 Task: Look for Airbnb options in Sarov, Russia from 22nd December, 2023 to 31th December, 2023 for 1 adult. Place can be private room with 1  bedroom having 1 bed and 1 bathroom. Property type can be hotel.
Action: Mouse moved to (547, 145)
Screenshot: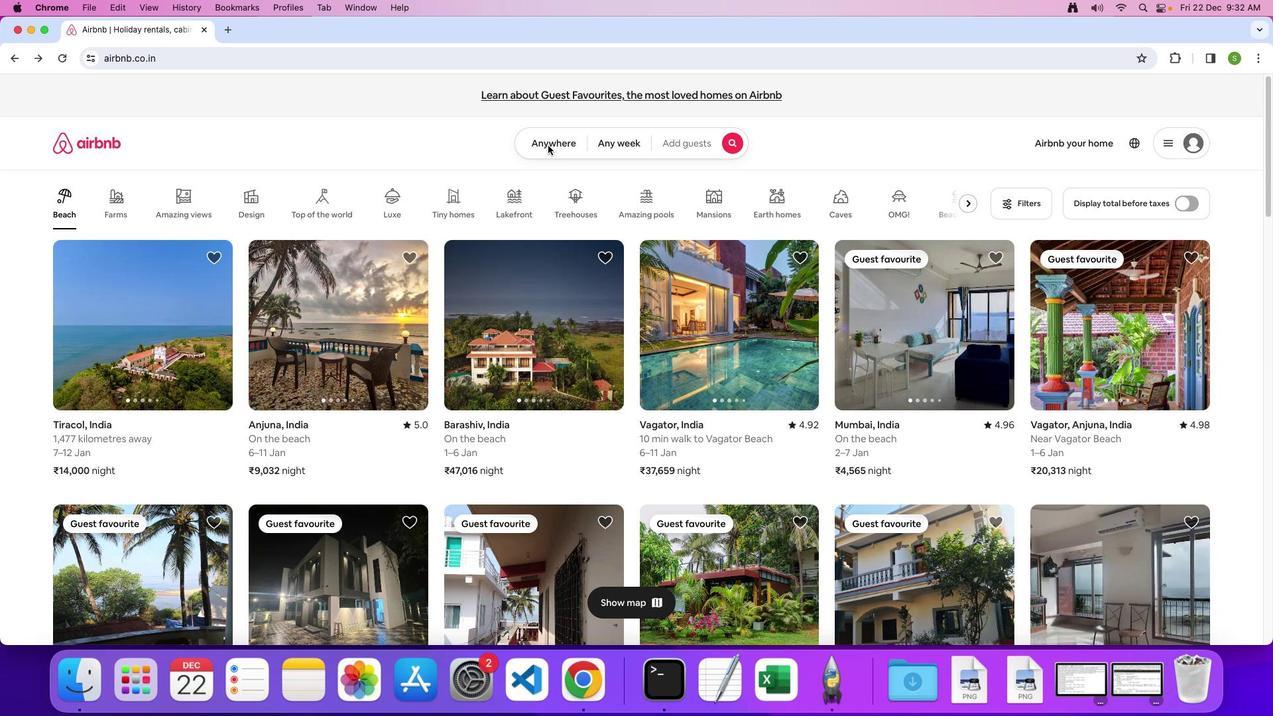 
Action: Mouse pressed left at (547, 145)
Screenshot: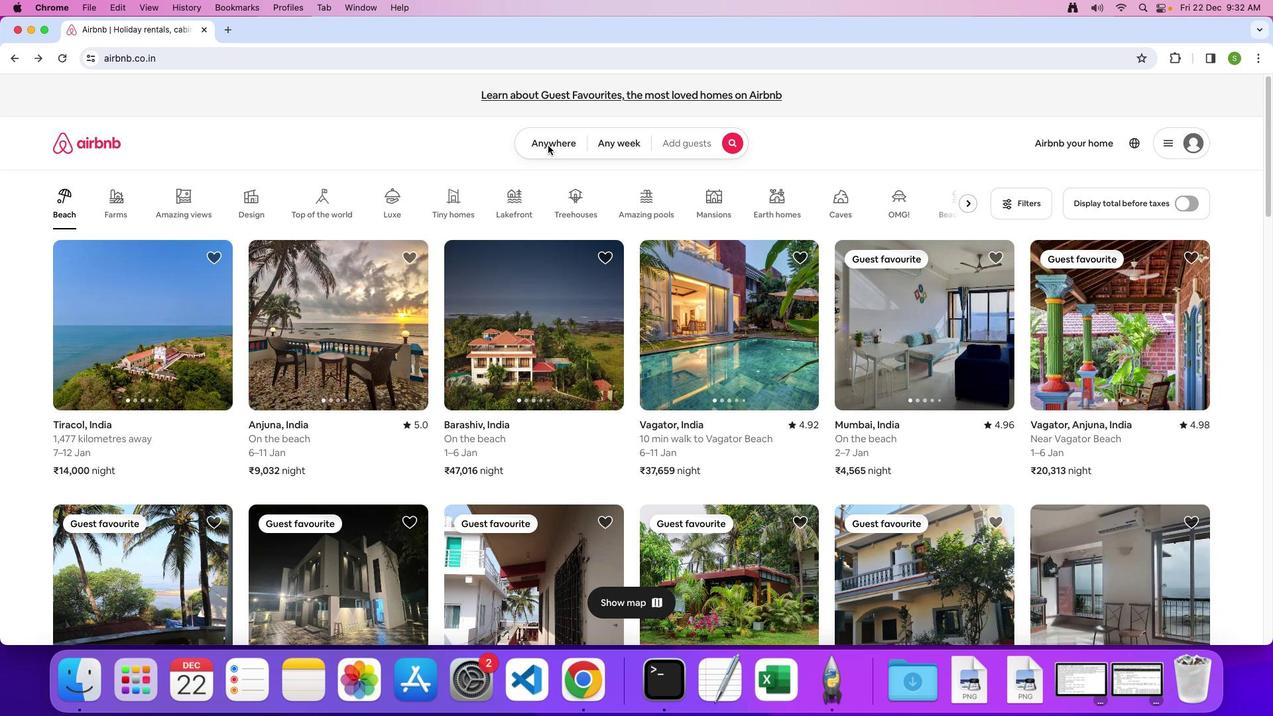 
Action: Mouse moved to (546, 145)
Screenshot: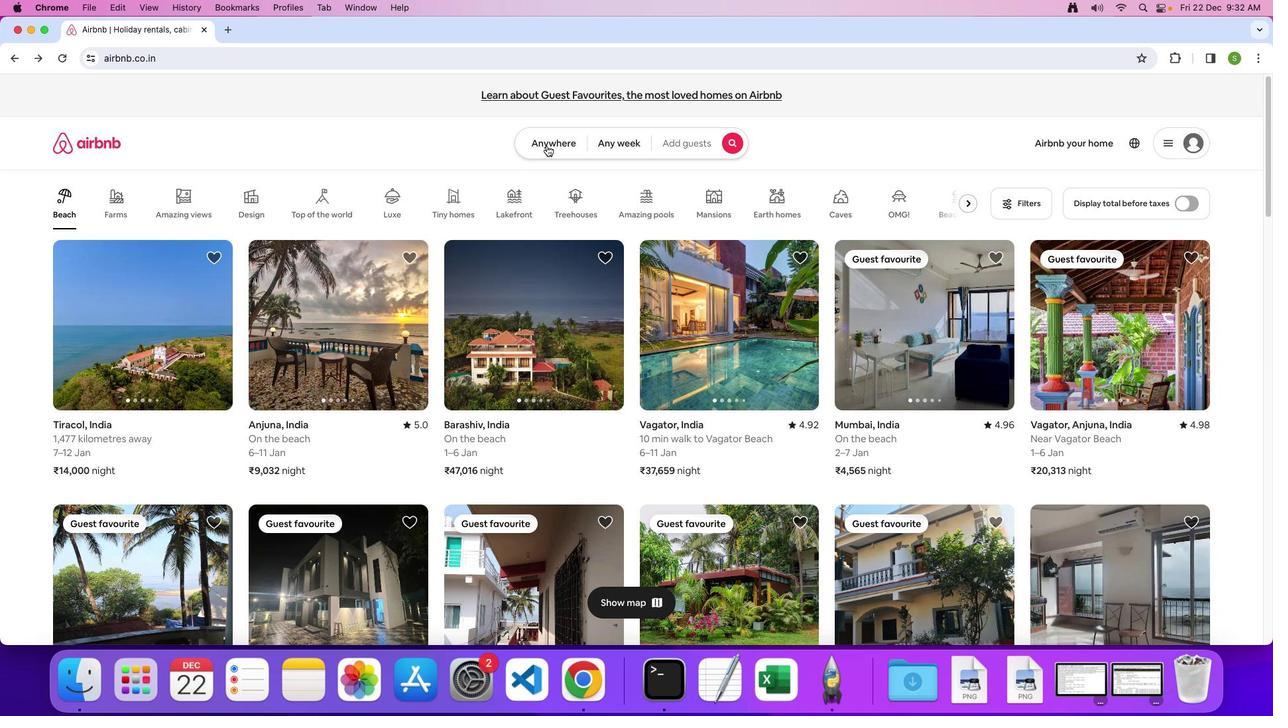 
Action: Mouse pressed left at (546, 145)
Screenshot: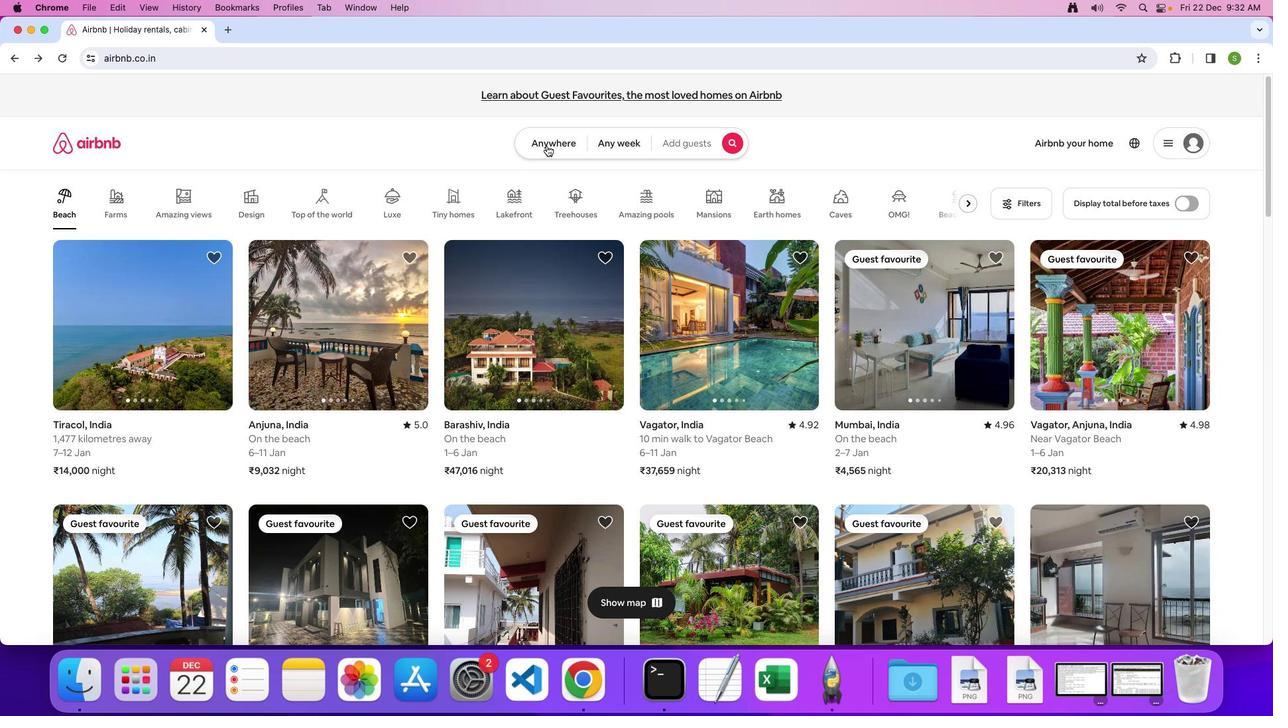 
Action: Mouse moved to (483, 183)
Screenshot: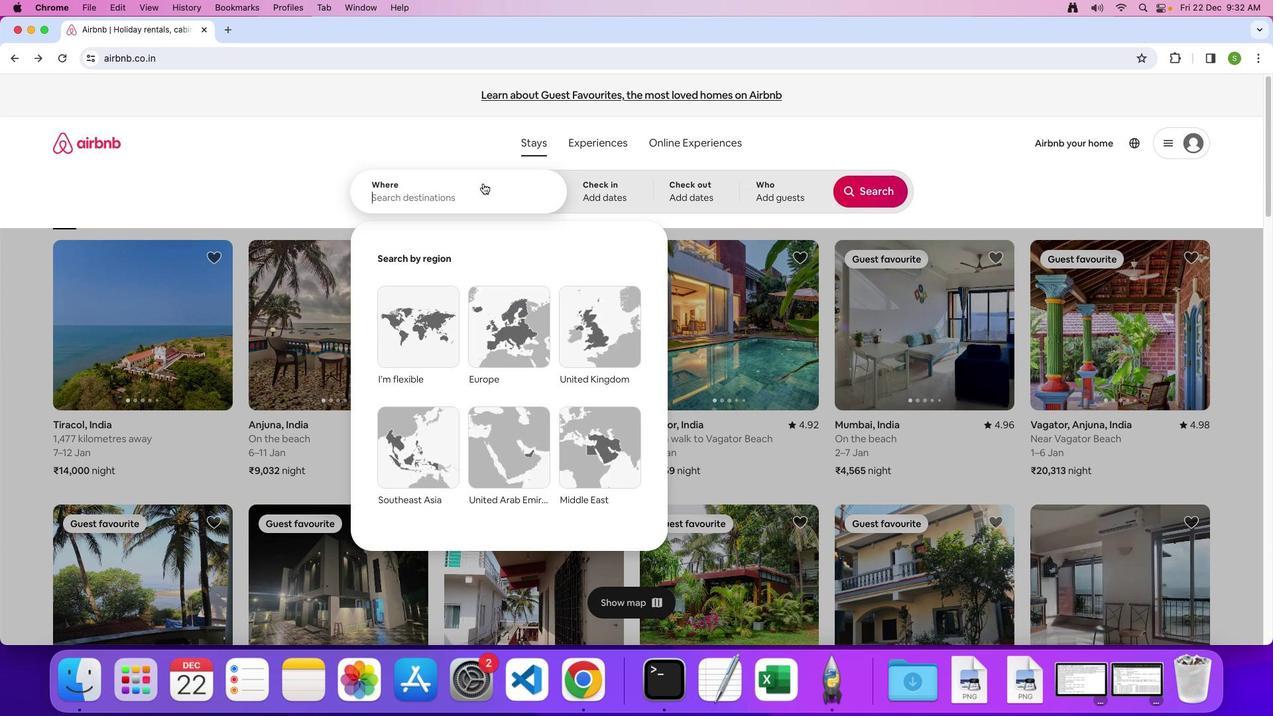 
Action: Mouse pressed left at (483, 183)
Screenshot: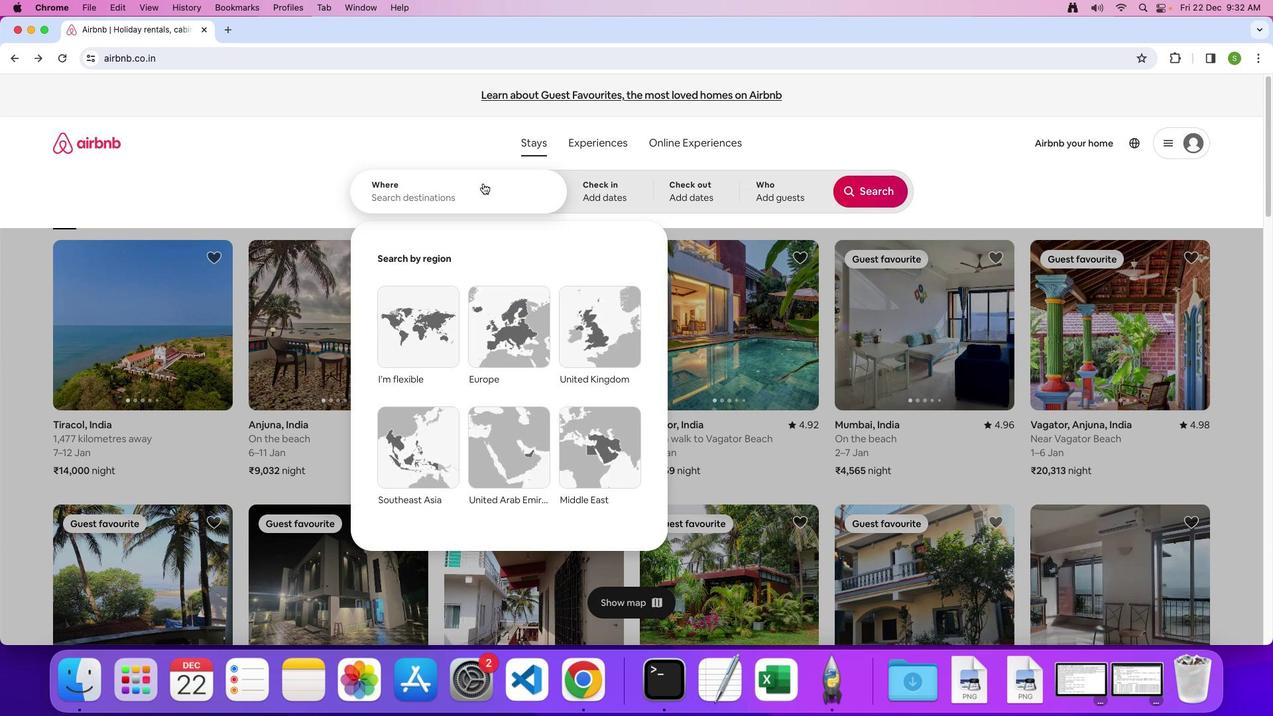 
Action: Key pressed 'S'Key.caps_lock'a''r''o''v'','Key.spaceKey.shift'R''u''s''s''i''a'Key.enter
Screenshot: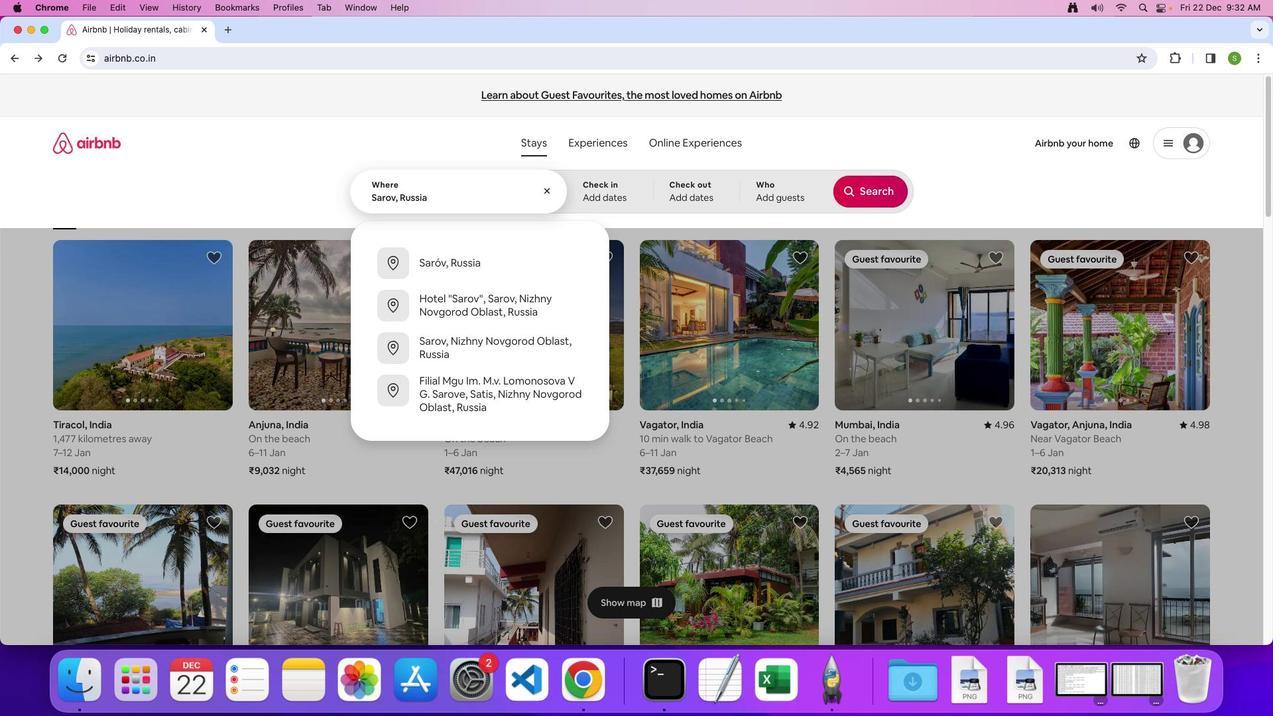 
Action: Mouse moved to (560, 452)
Screenshot: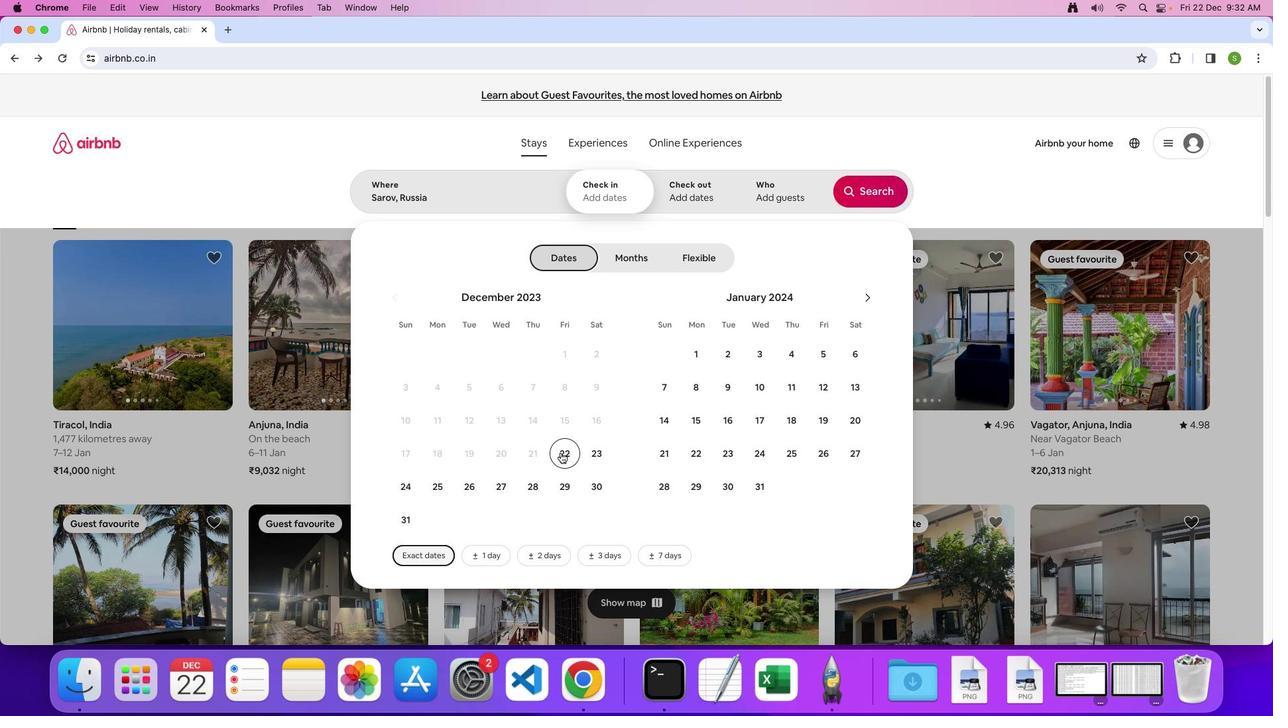 
Action: Mouse pressed left at (560, 452)
Screenshot: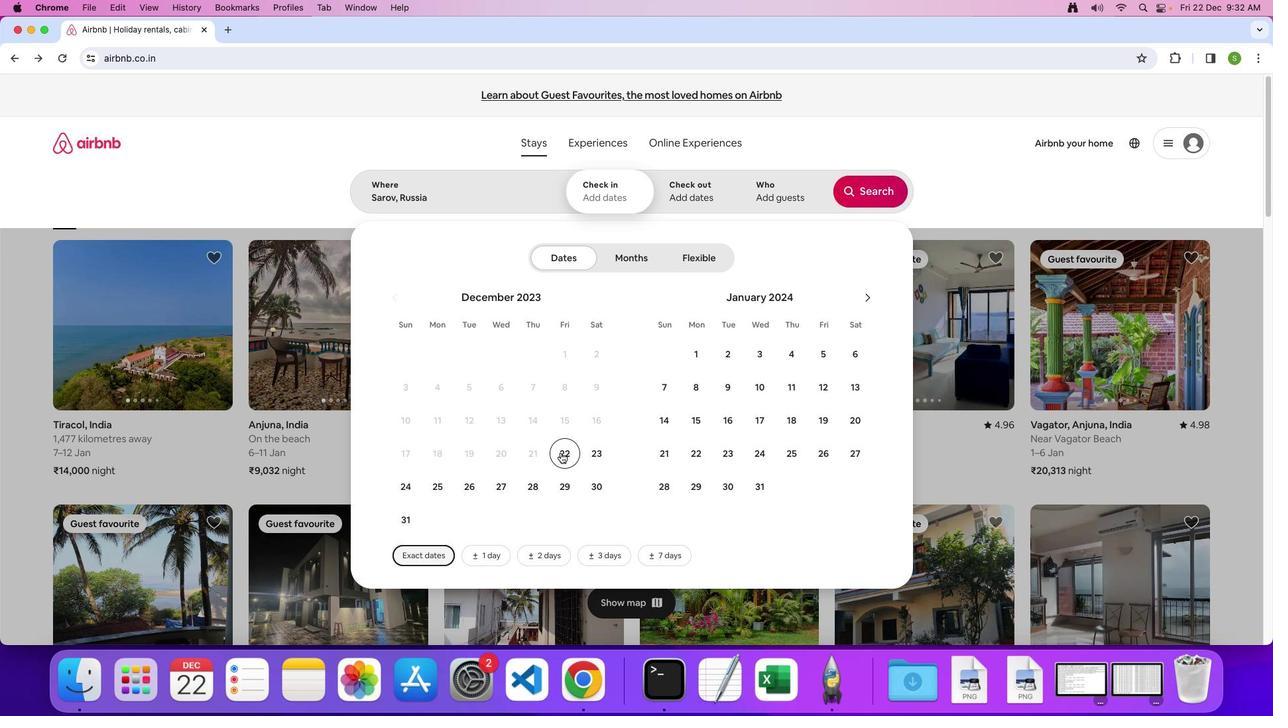 
Action: Mouse moved to (403, 516)
Screenshot: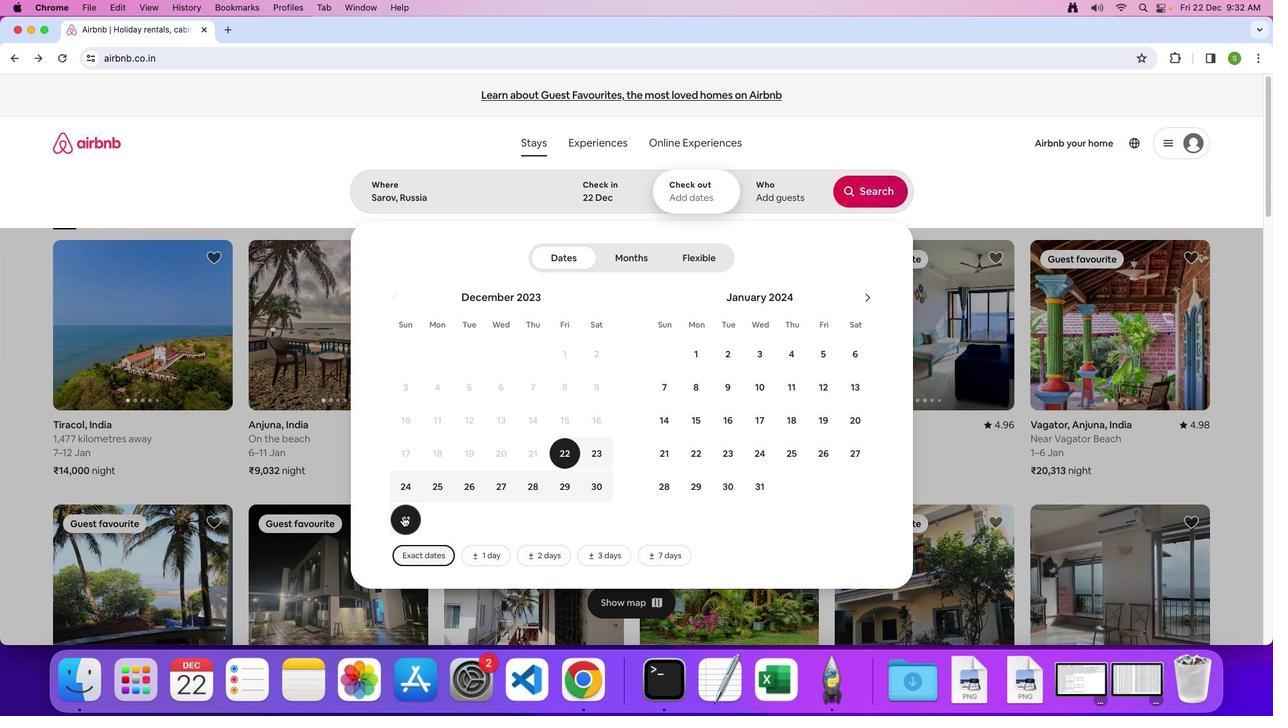 
Action: Mouse pressed left at (403, 516)
Screenshot: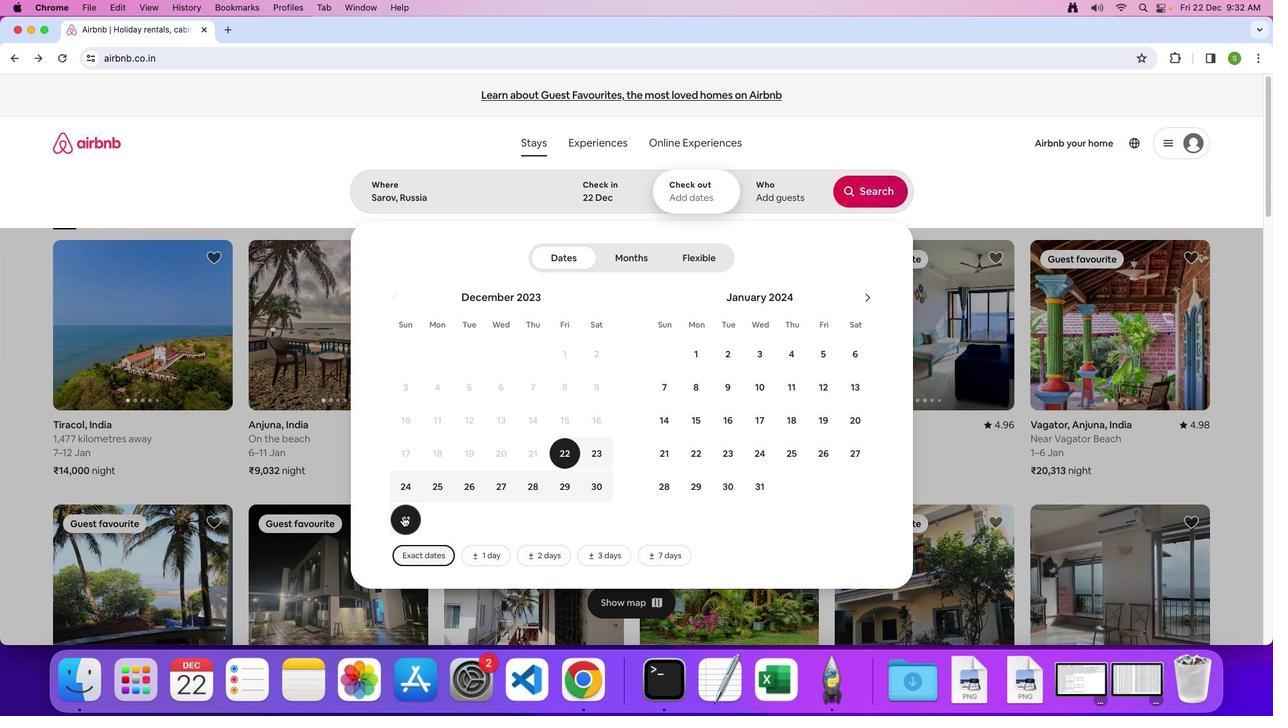 
Action: Mouse moved to (790, 188)
Screenshot: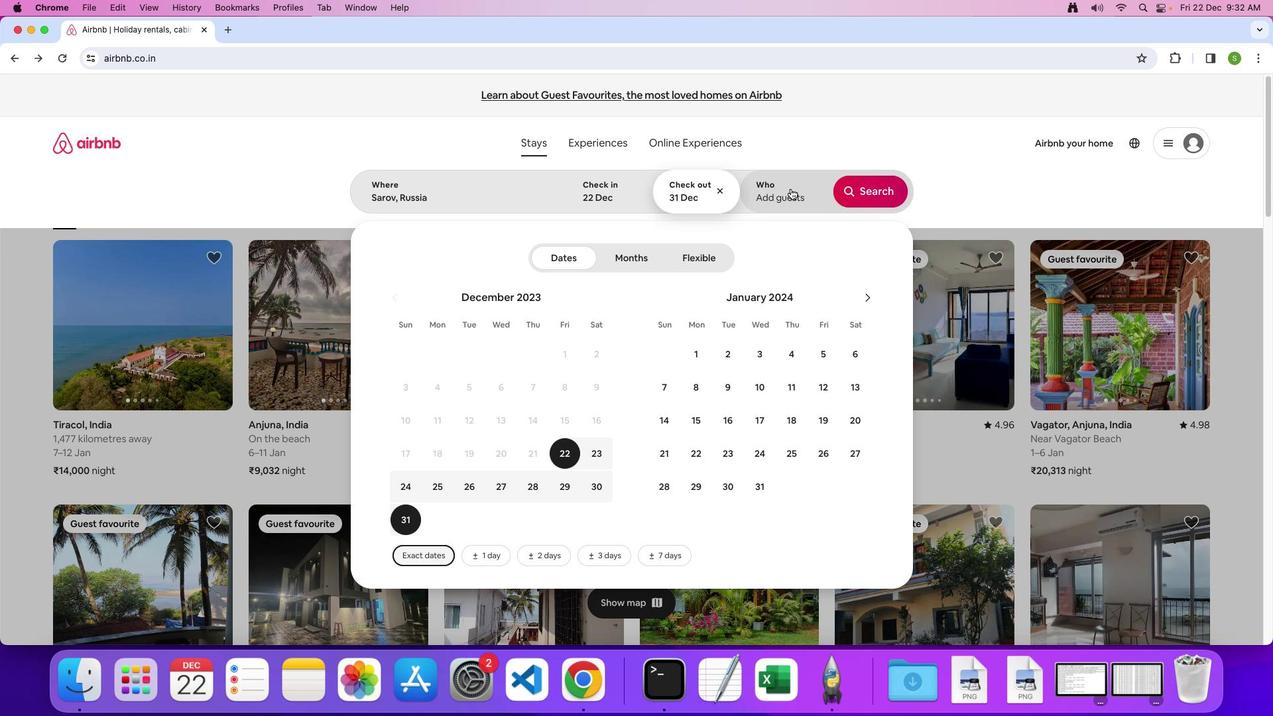 
Action: Mouse pressed left at (790, 188)
Screenshot: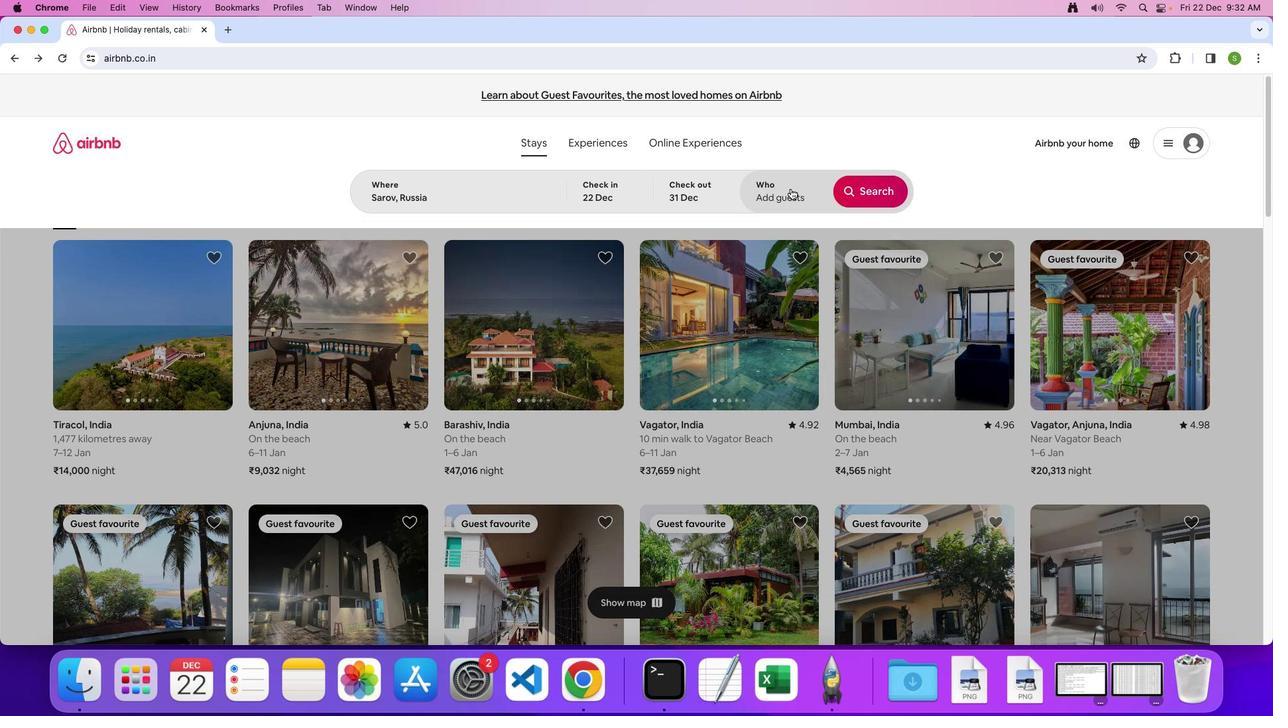 
Action: Mouse moved to (881, 263)
Screenshot: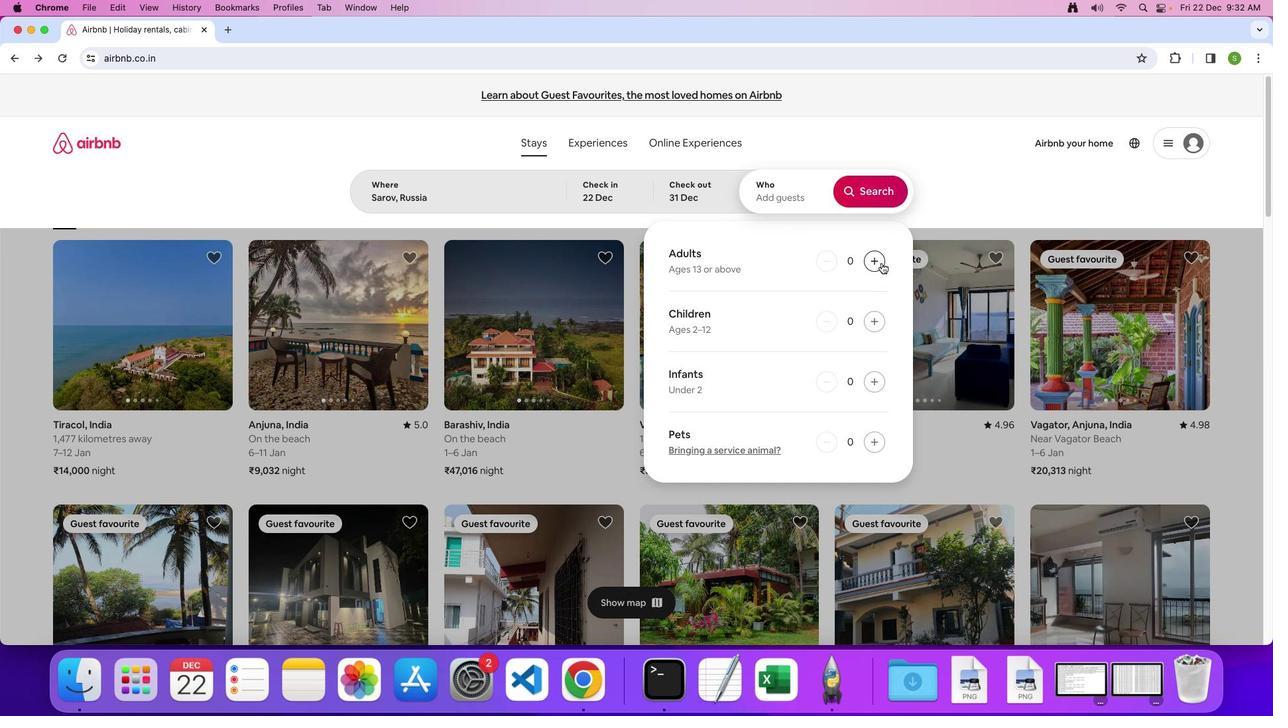
Action: Mouse pressed left at (881, 263)
Screenshot: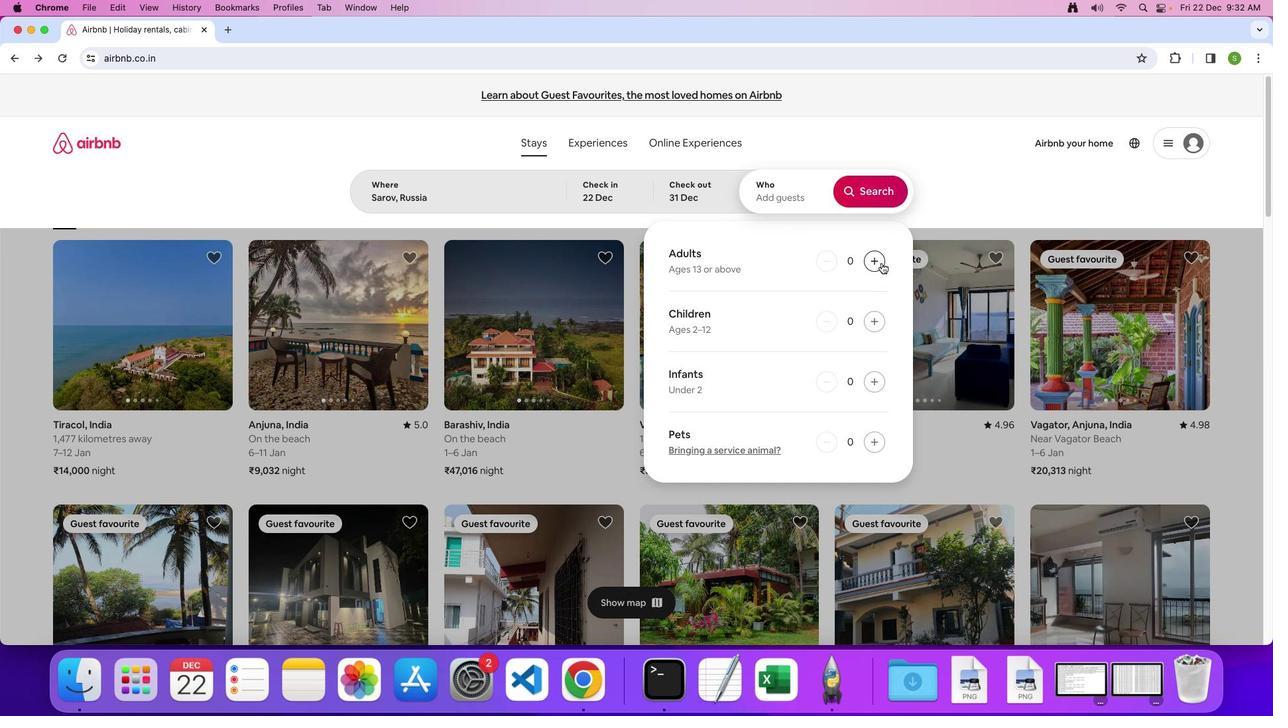 
Action: Mouse moved to (877, 197)
Screenshot: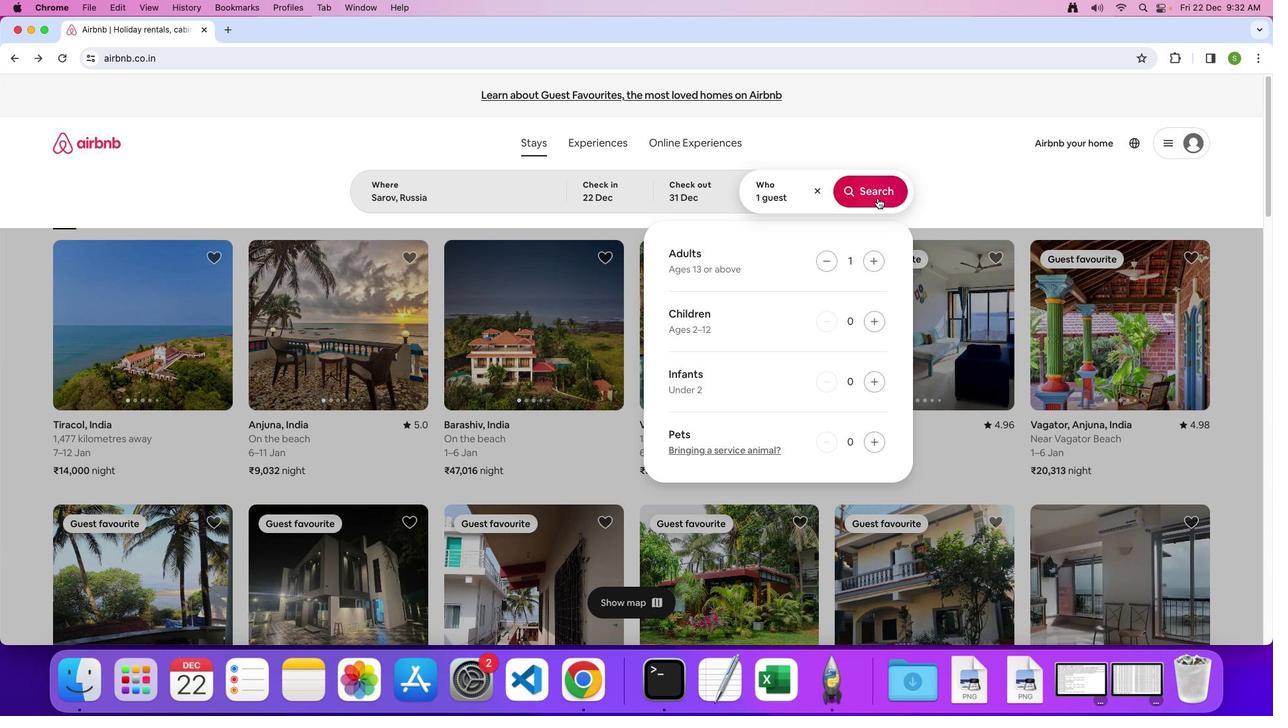 
Action: Mouse pressed left at (877, 197)
Screenshot: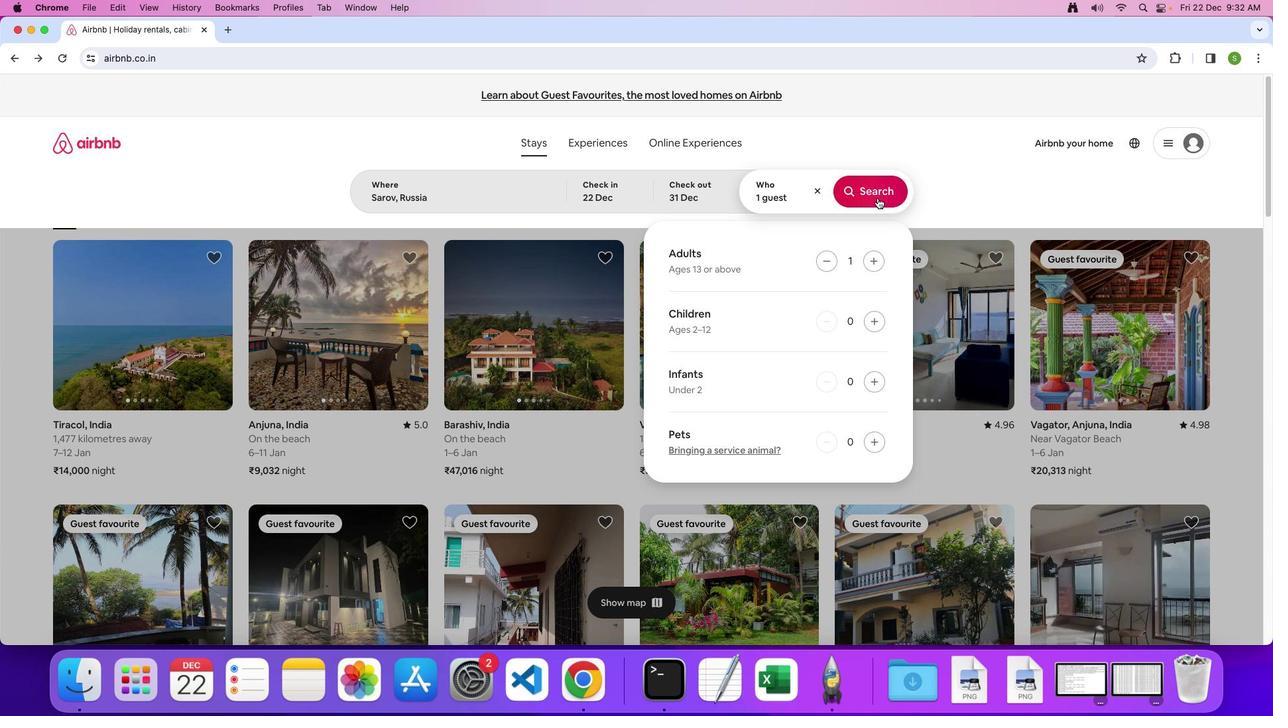 
Action: Mouse moved to (1070, 161)
Screenshot: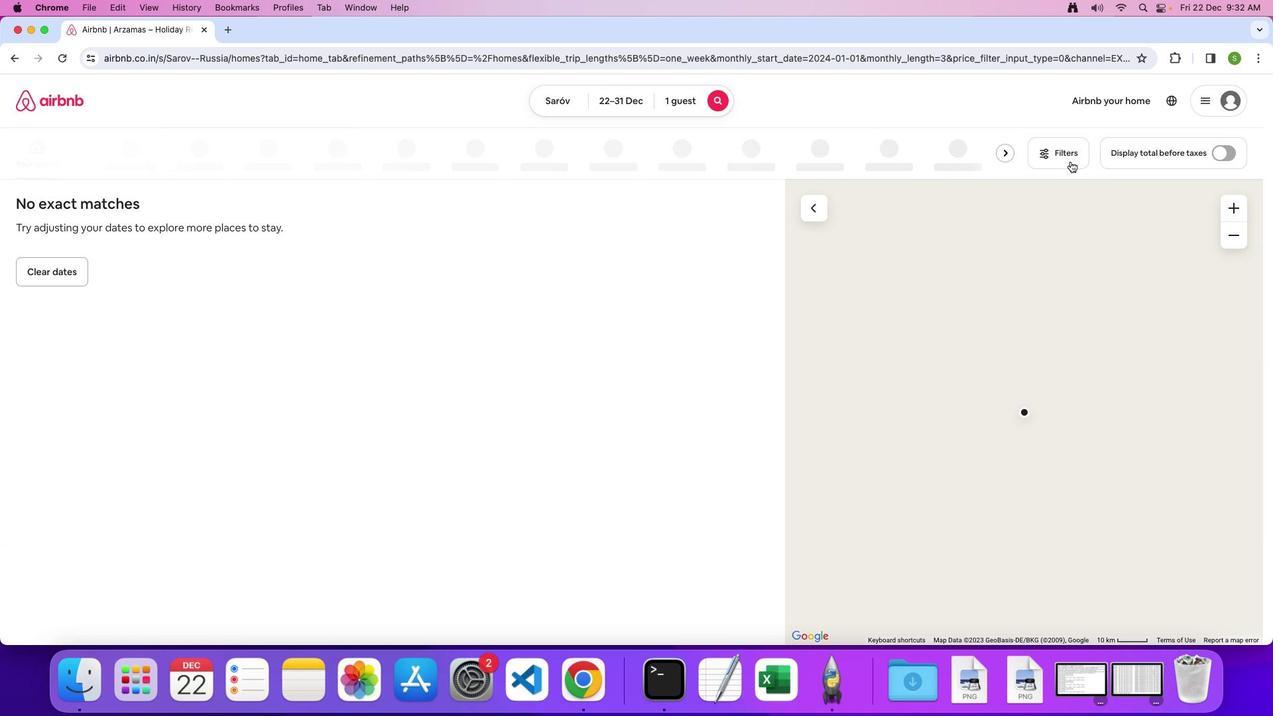
Action: Mouse pressed left at (1070, 161)
Screenshot: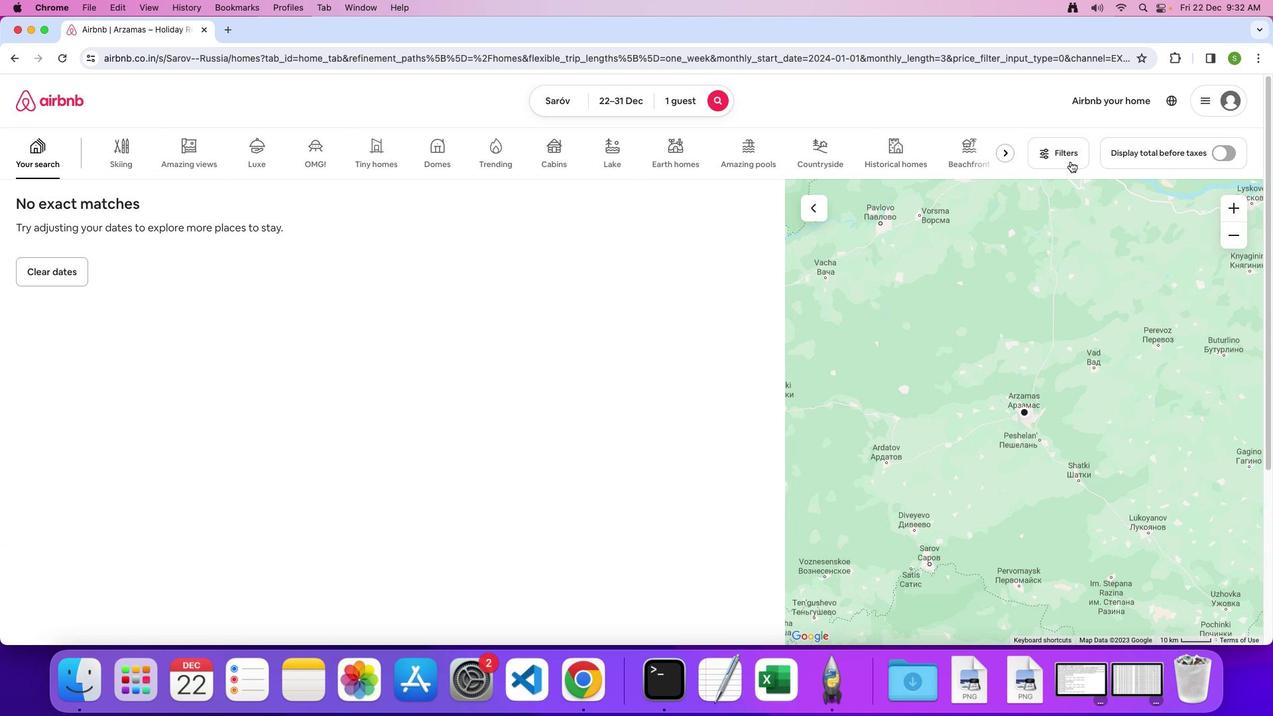 
Action: Mouse moved to (569, 455)
Screenshot: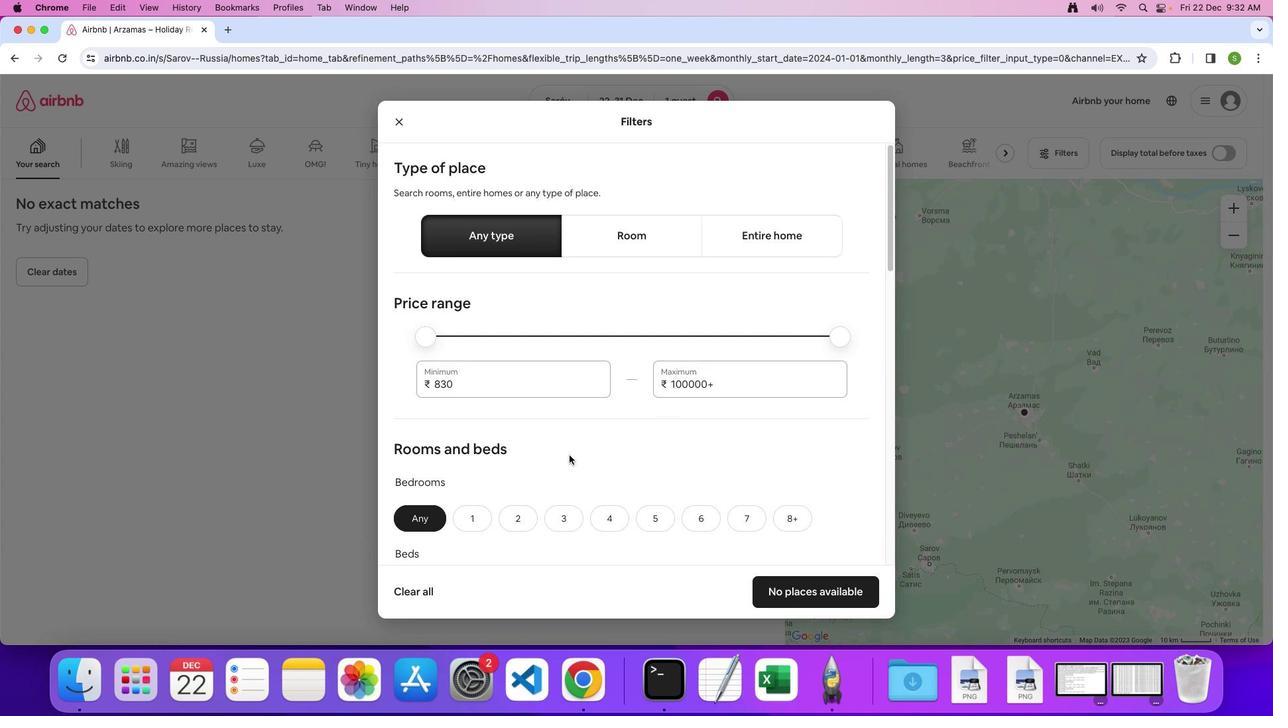 
Action: Mouse scrolled (569, 455) with delta (0, 0)
Screenshot: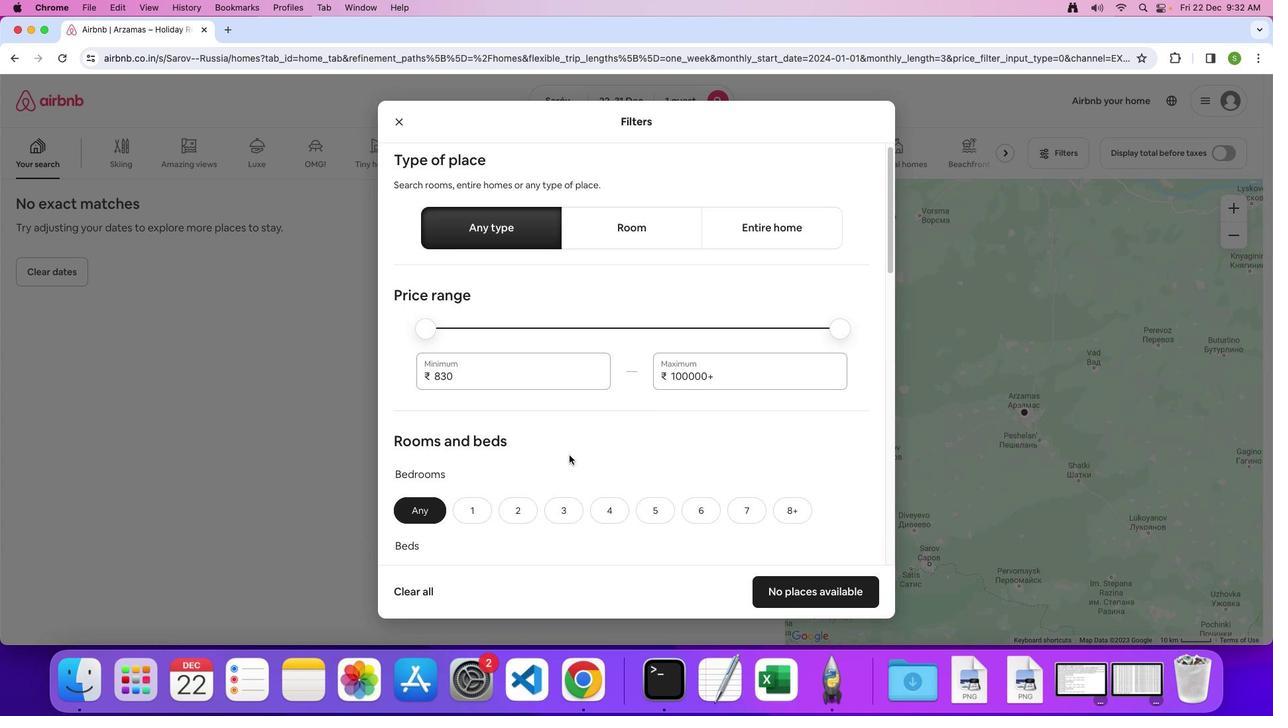 
Action: Mouse scrolled (569, 455) with delta (0, 0)
Screenshot: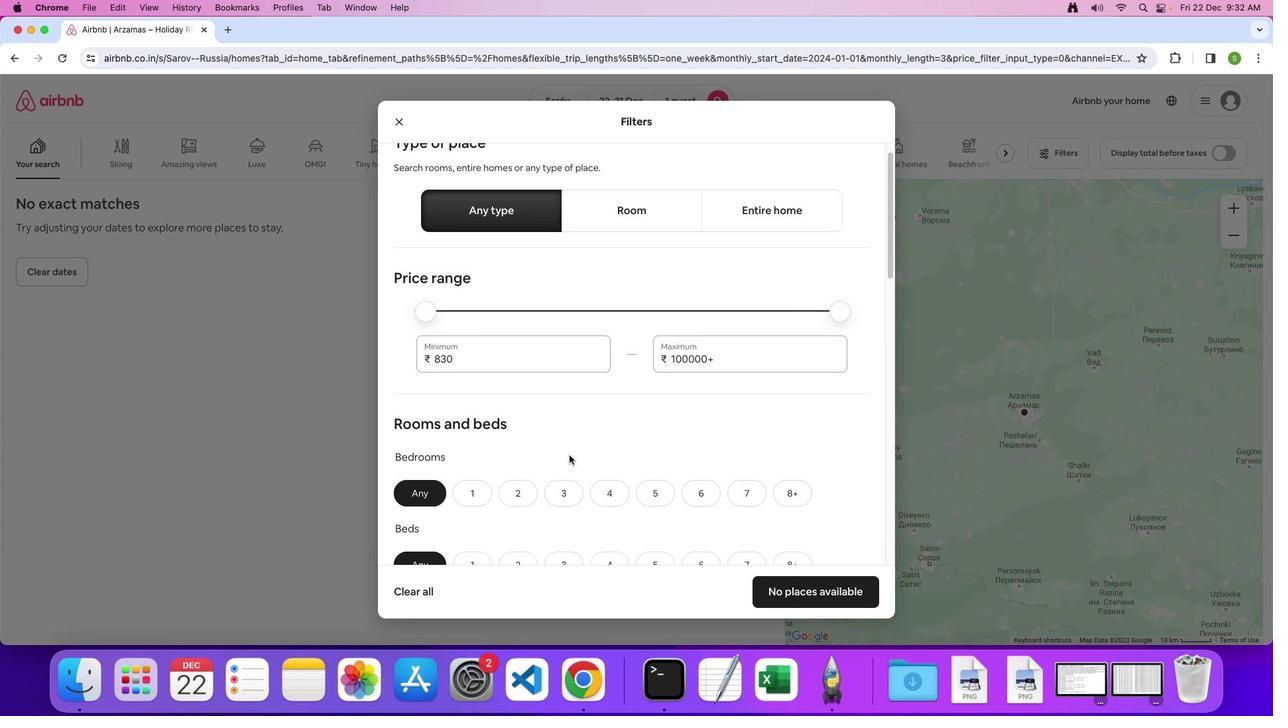 
Action: Mouse scrolled (569, 455) with delta (0, -1)
Screenshot: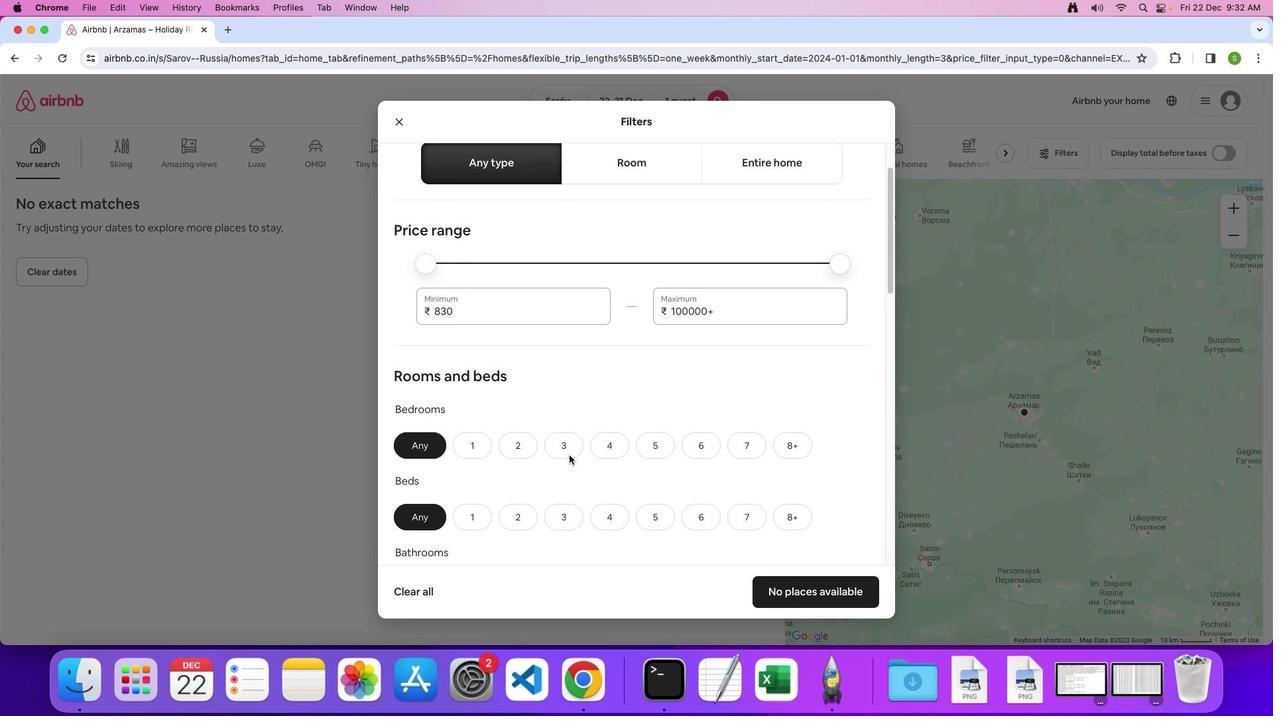 
Action: Mouse scrolled (569, 455) with delta (0, 0)
Screenshot: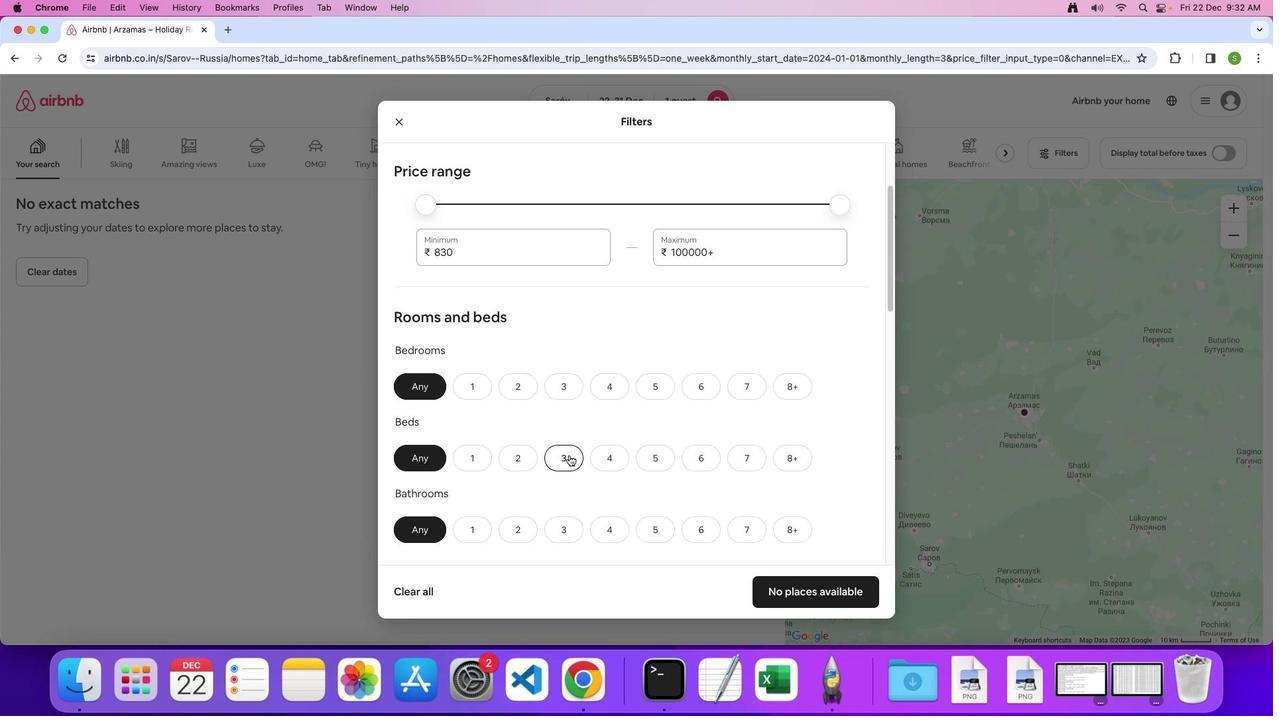 
Action: Mouse scrolled (569, 455) with delta (0, 0)
Screenshot: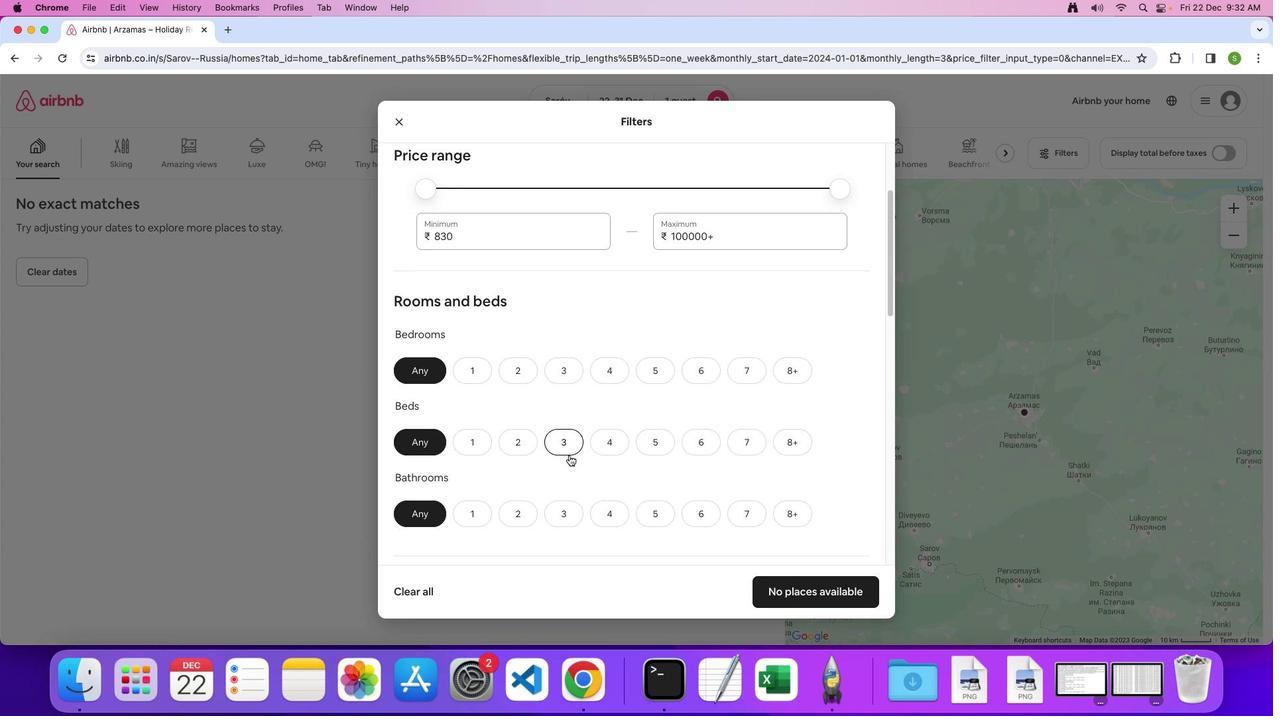 
Action: Mouse scrolled (569, 455) with delta (0, -1)
Screenshot: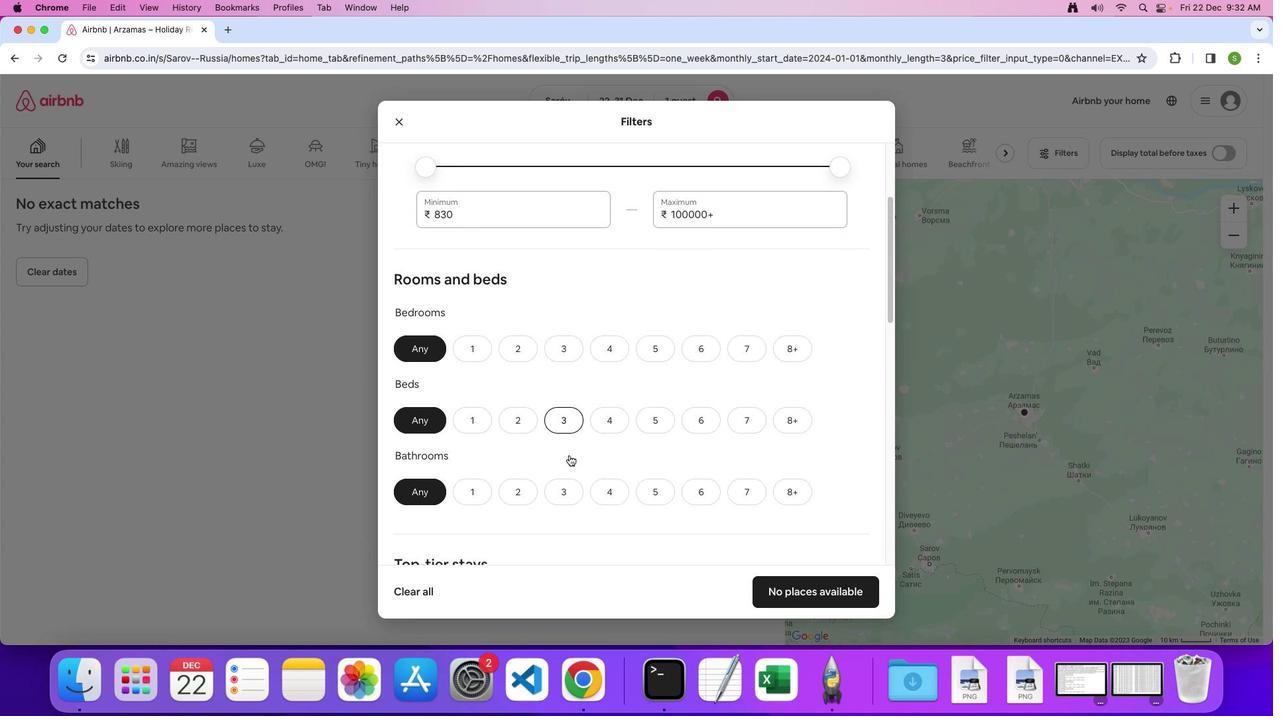 
Action: Mouse scrolled (569, 455) with delta (0, 0)
Screenshot: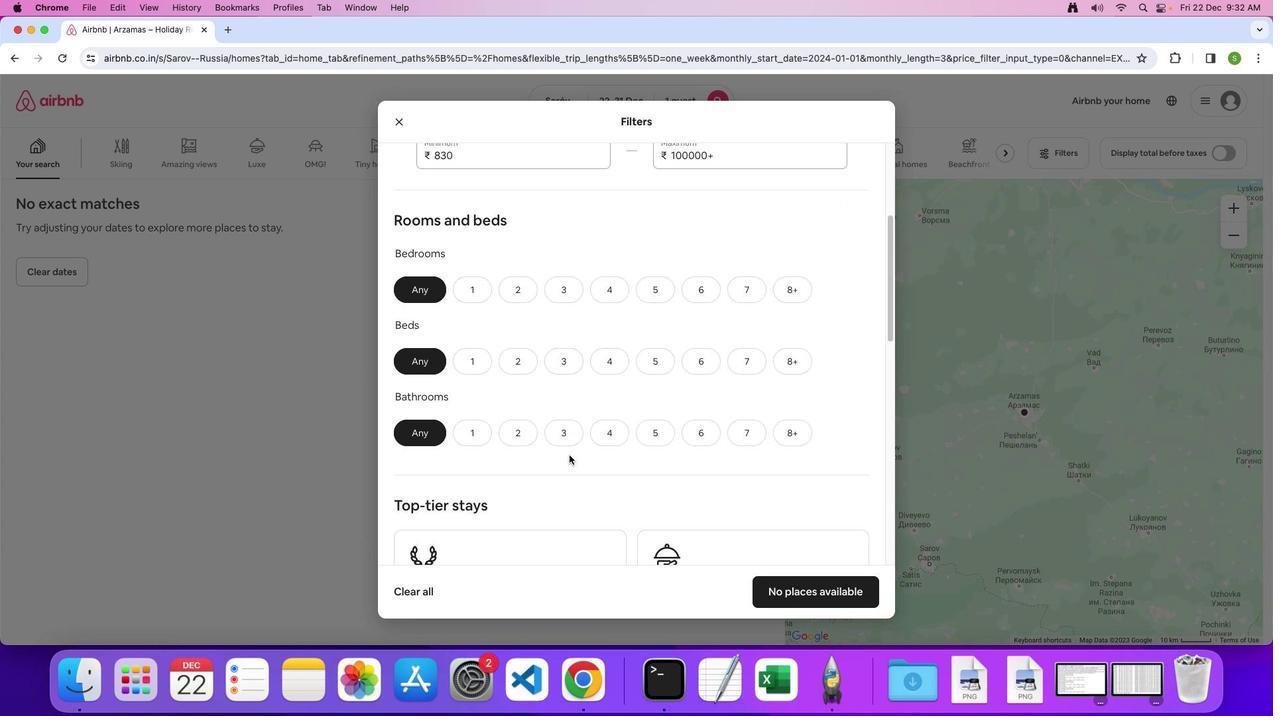 
Action: Mouse moved to (468, 291)
Screenshot: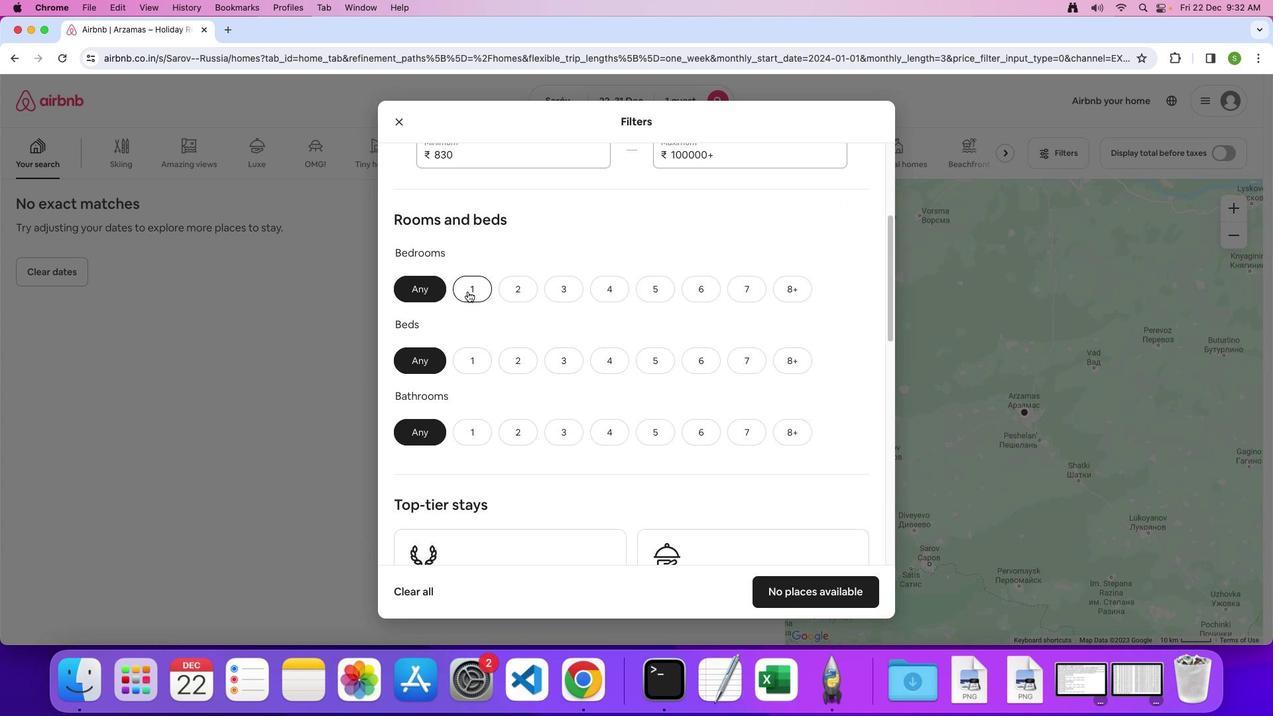 
Action: Mouse pressed left at (468, 291)
Screenshot: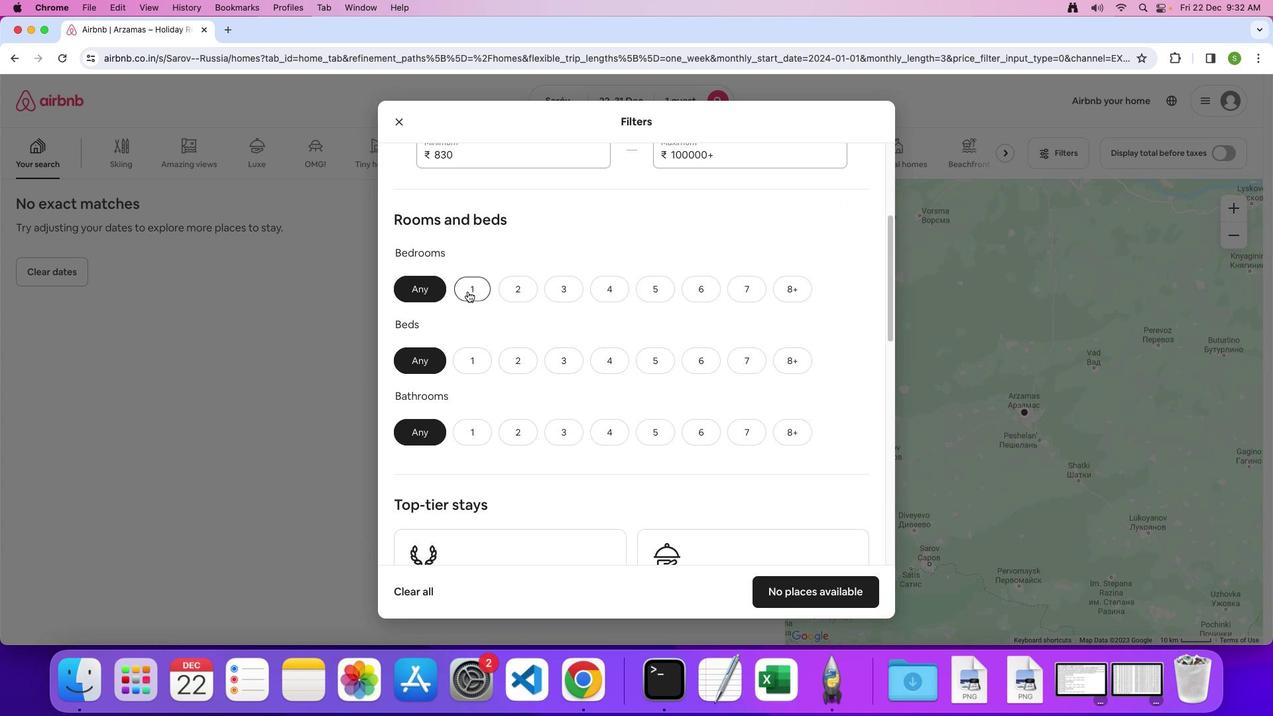 
Action: Mouse moved to (470, 356)
Screenshot: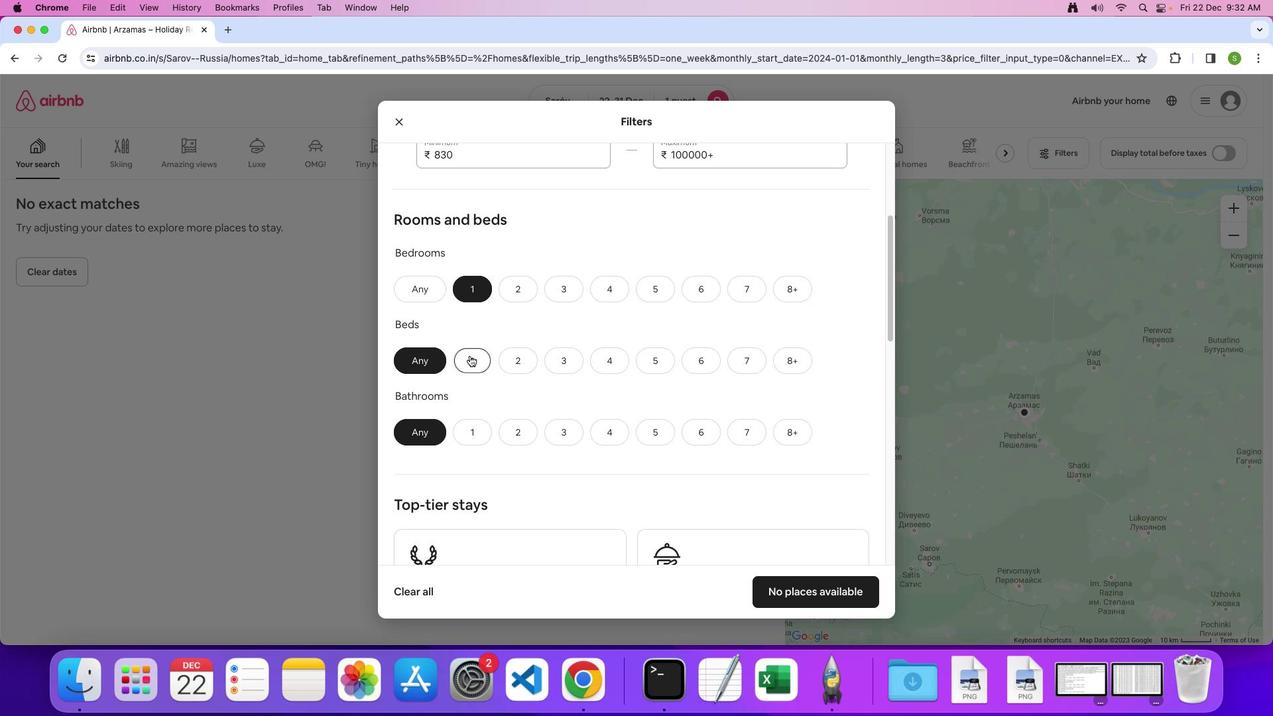 
Action: Mouse pressed left at (470, 356)
Screenshot: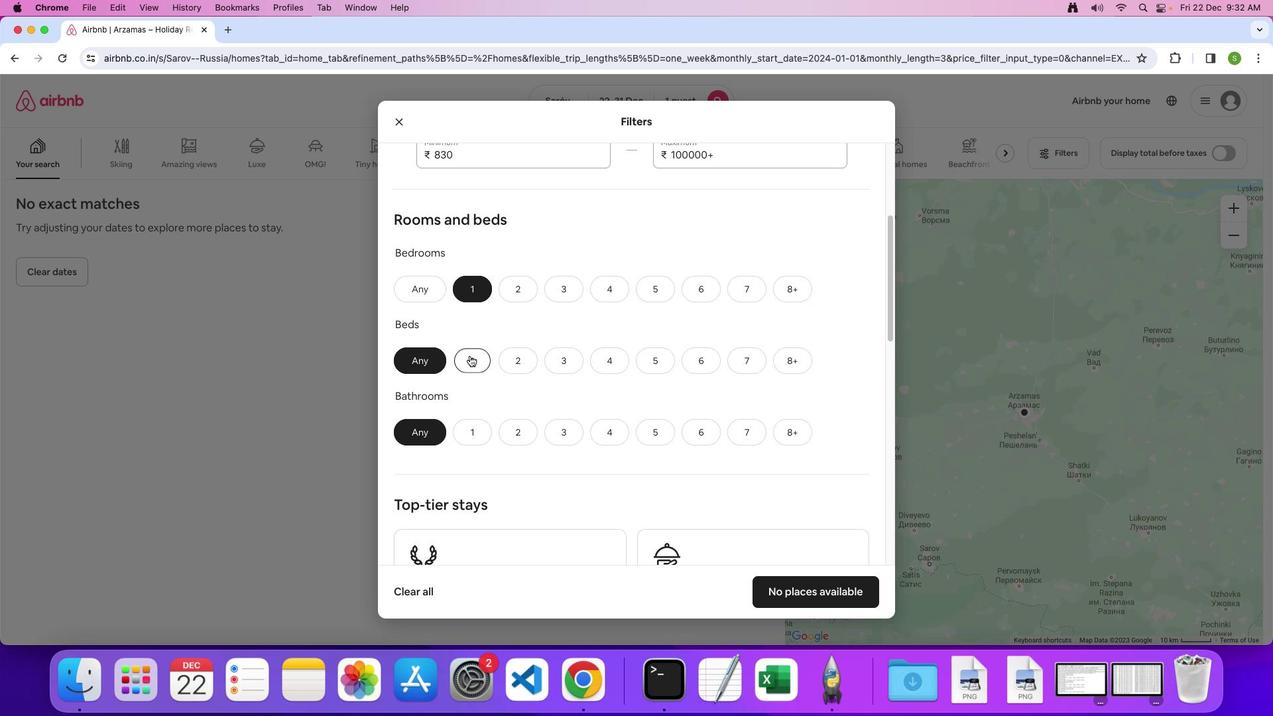 
Action: Mouse moved to (477, 427)
Screenshot: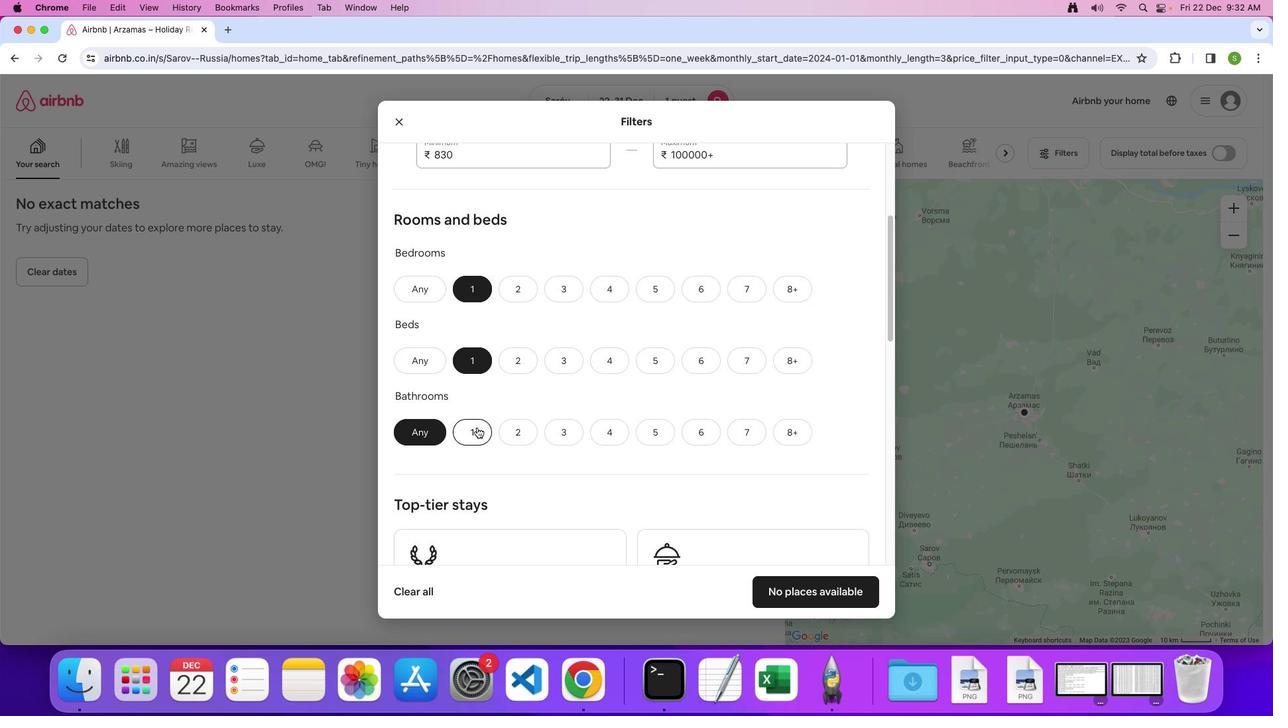 
Action: Mouse pressed left at (477, 427)
Screenshot: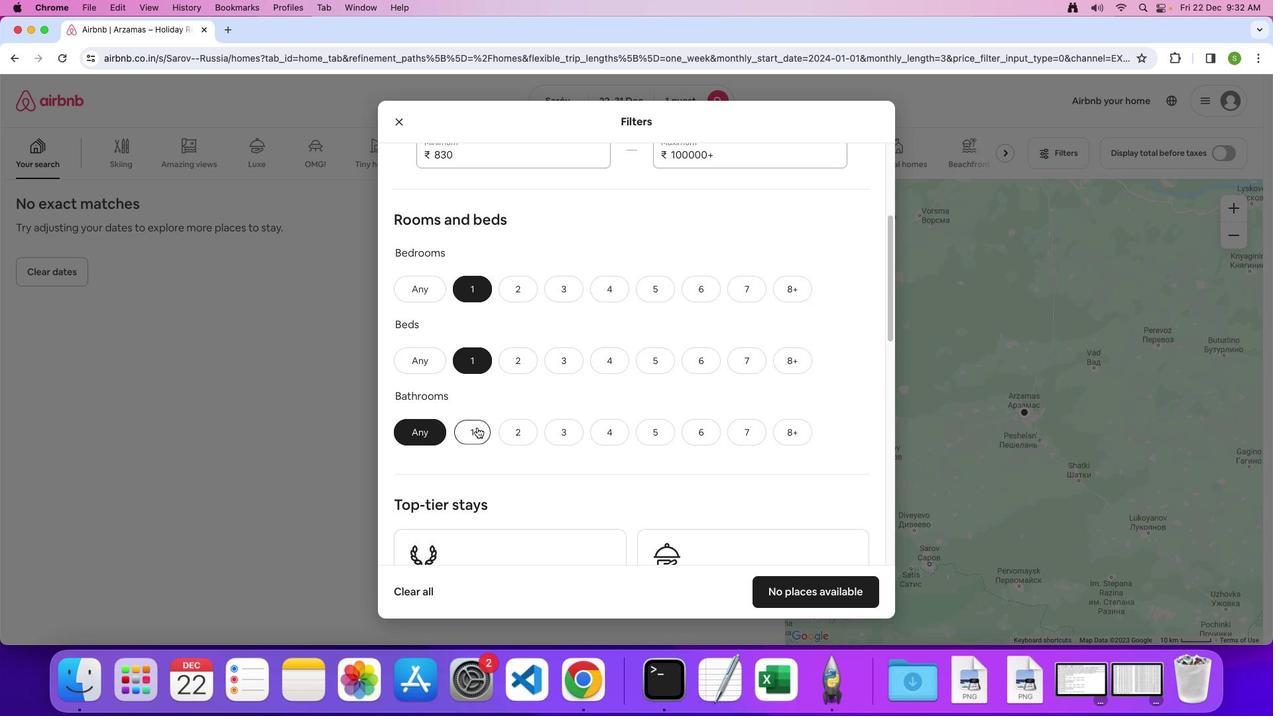 
Action: Mouse moved to (637, 422)
Screenshot: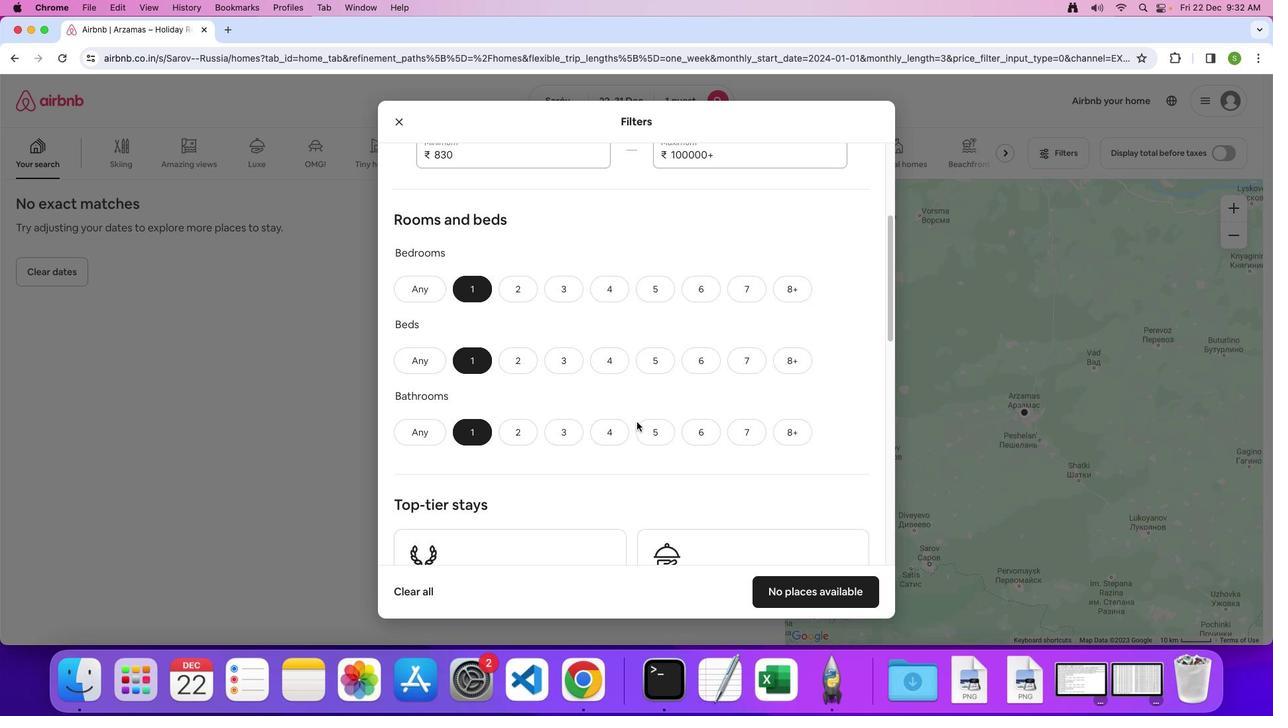 
Action: Mouse scrolled (637, 422) with delta (0, 0)
Screenshot: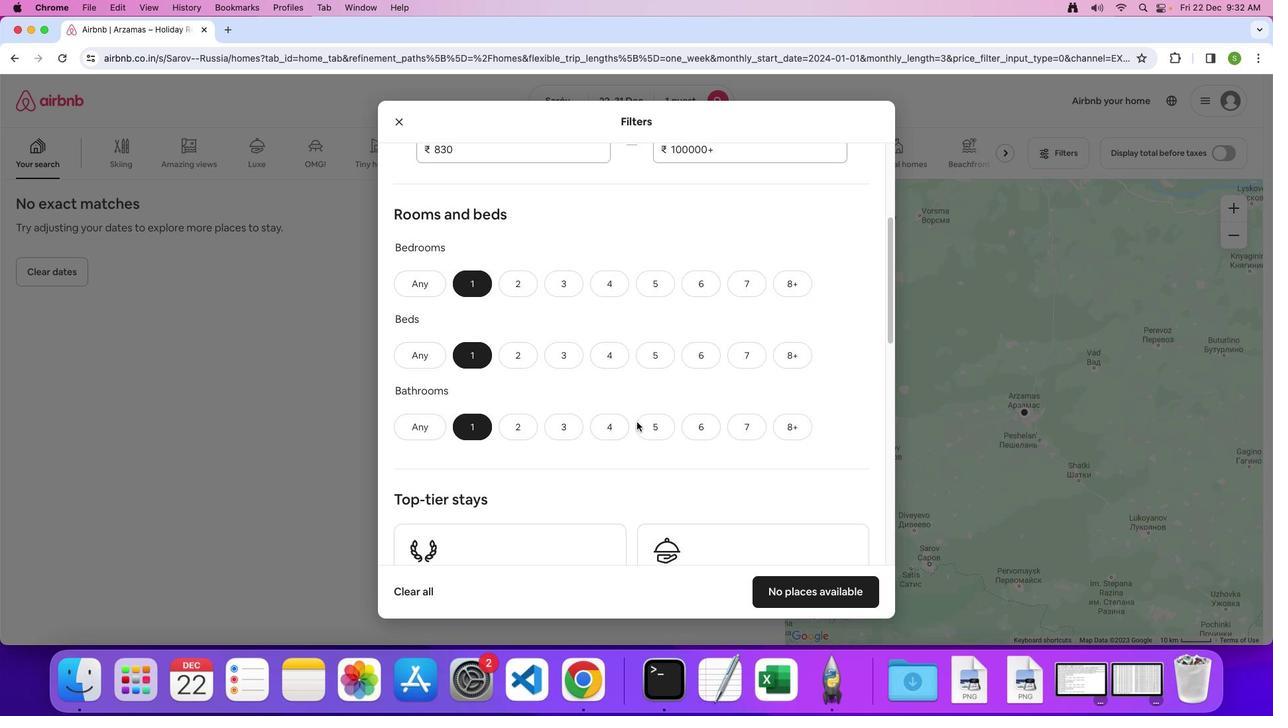 
Action: Mouse scrolled (637, 422) with delta (0, 0)
Screenshot: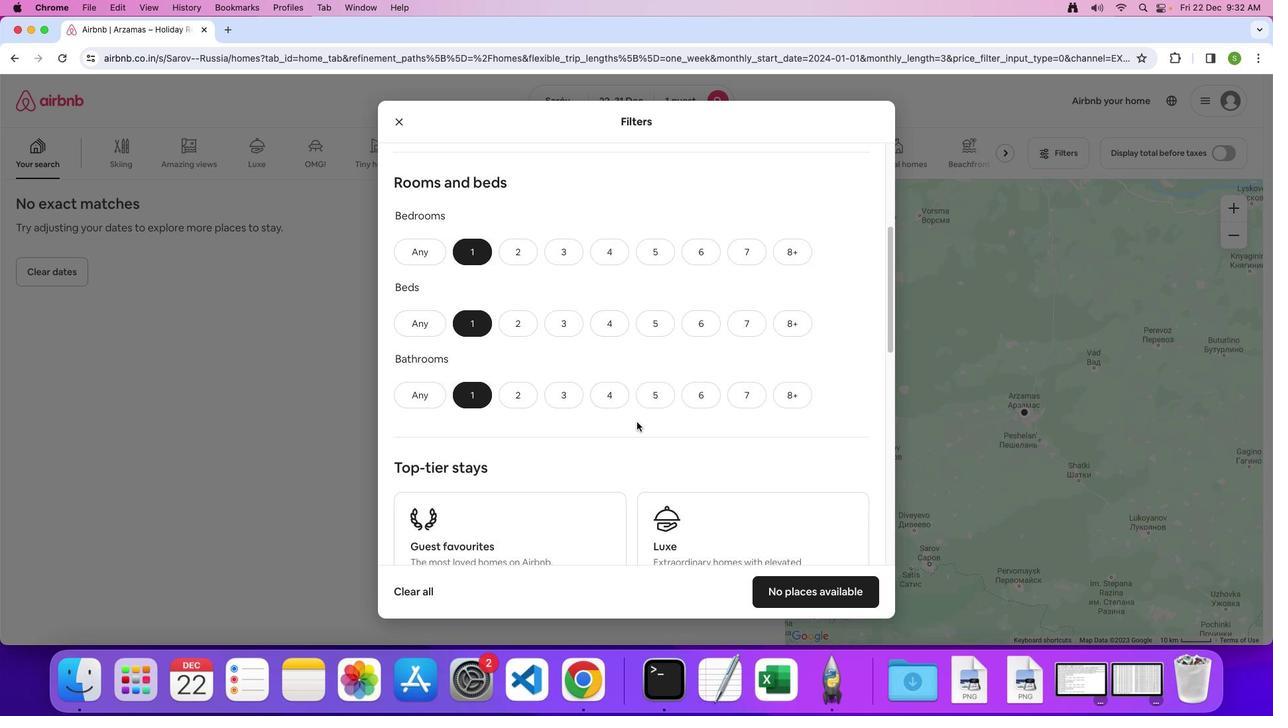 
Action: Mouse scrolled (637, 422) with delta (0, -1)
Screenshot: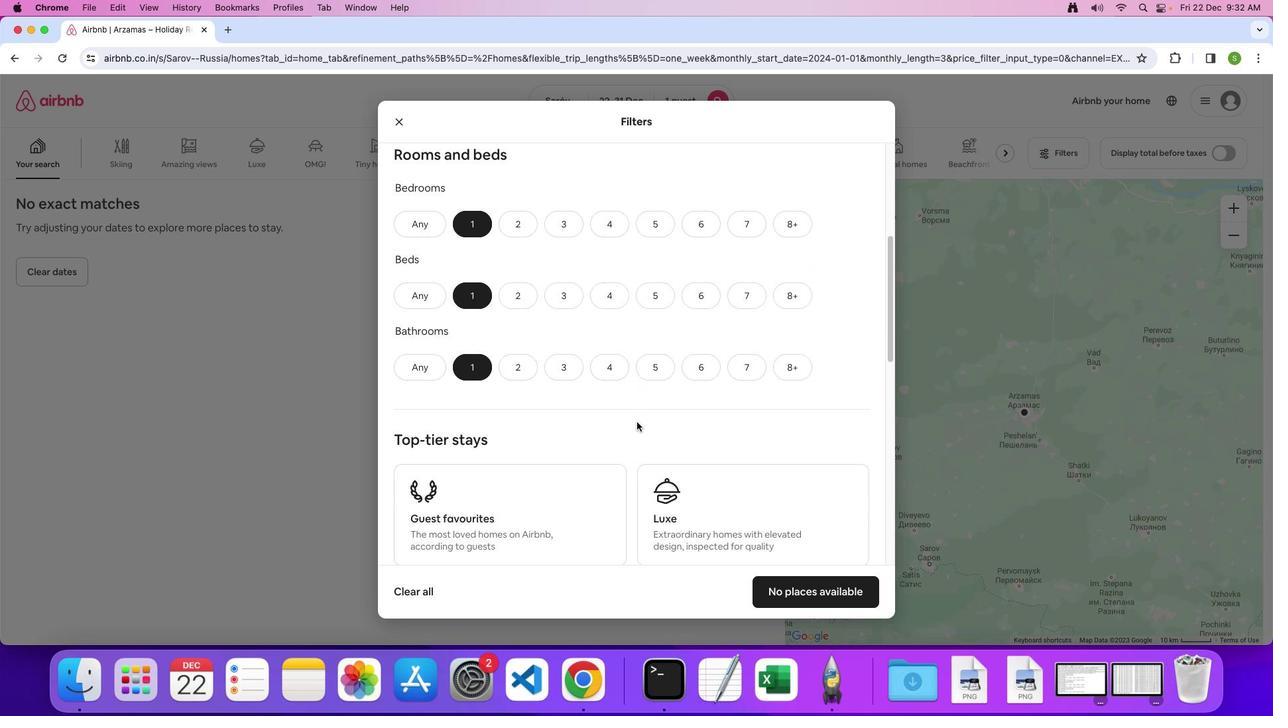 
Action: Mouse scrolled (637, 422) with delta (0, 0)
Screenshot: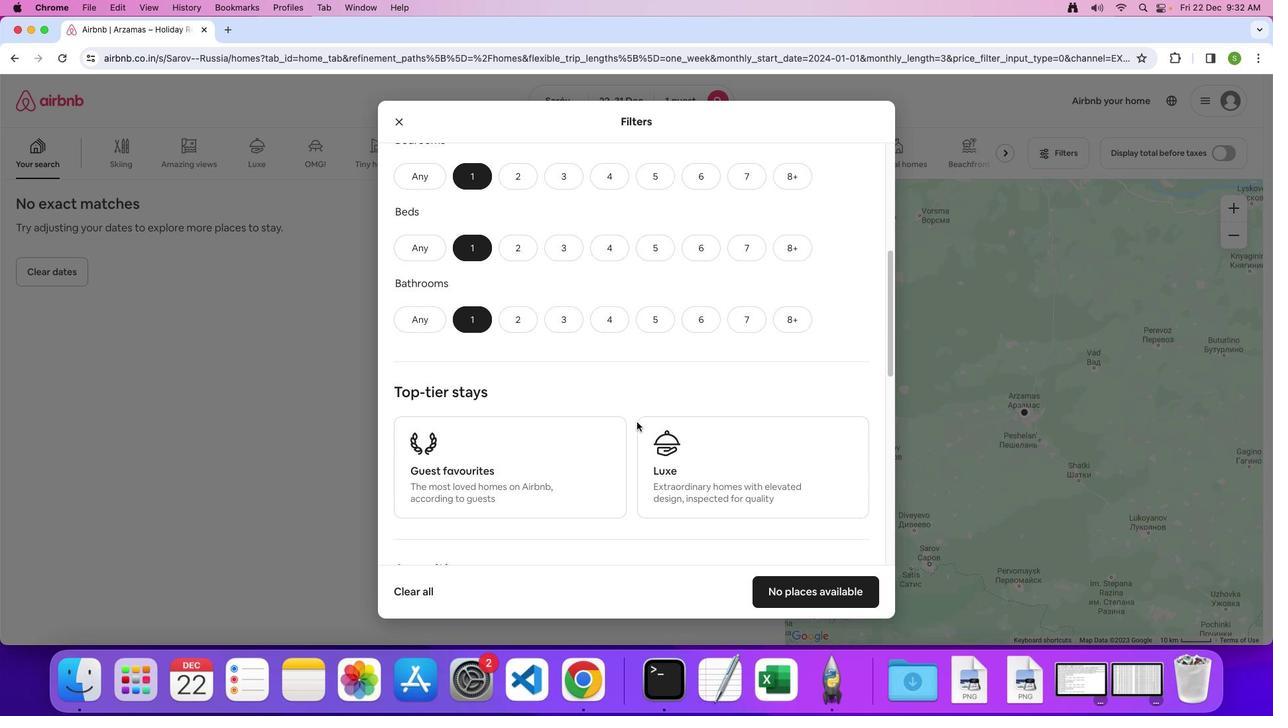 
Action: Mouse scrolled (637, 422) with delta (0, 0)
Screenshot: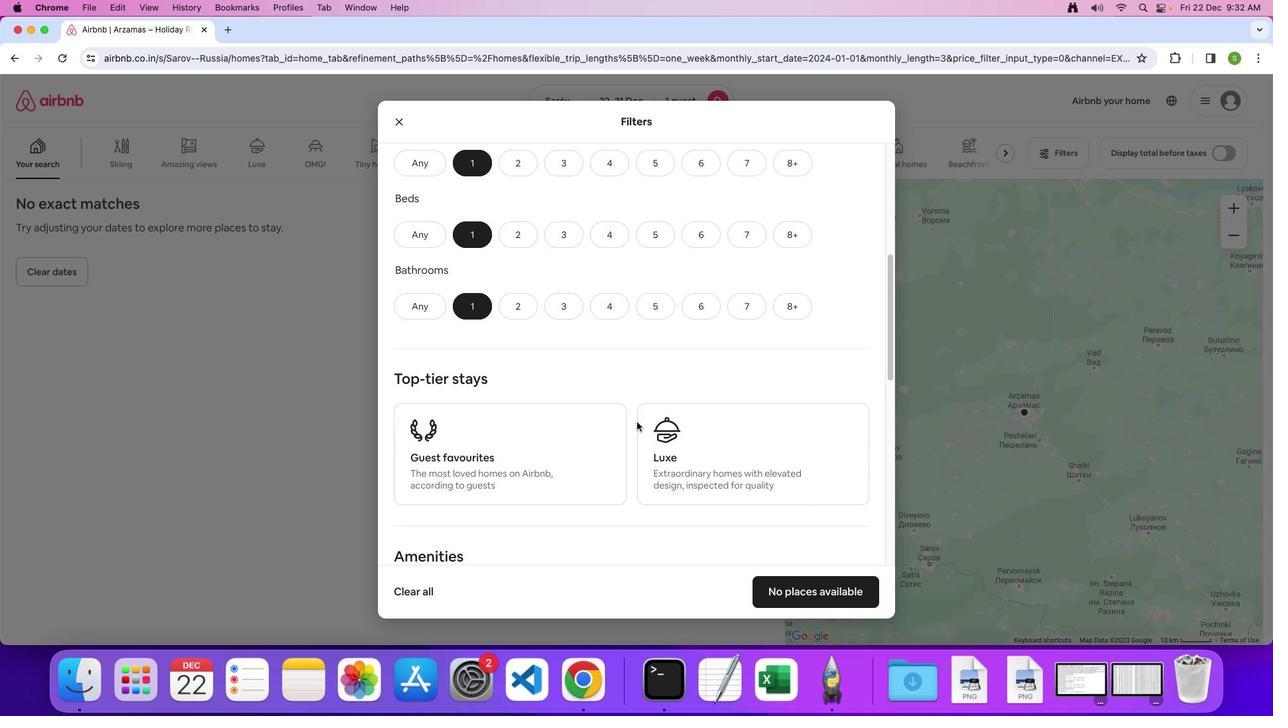 
Action: Mouse scrolled (637, 422) with delta (0, 0)
Screenshot: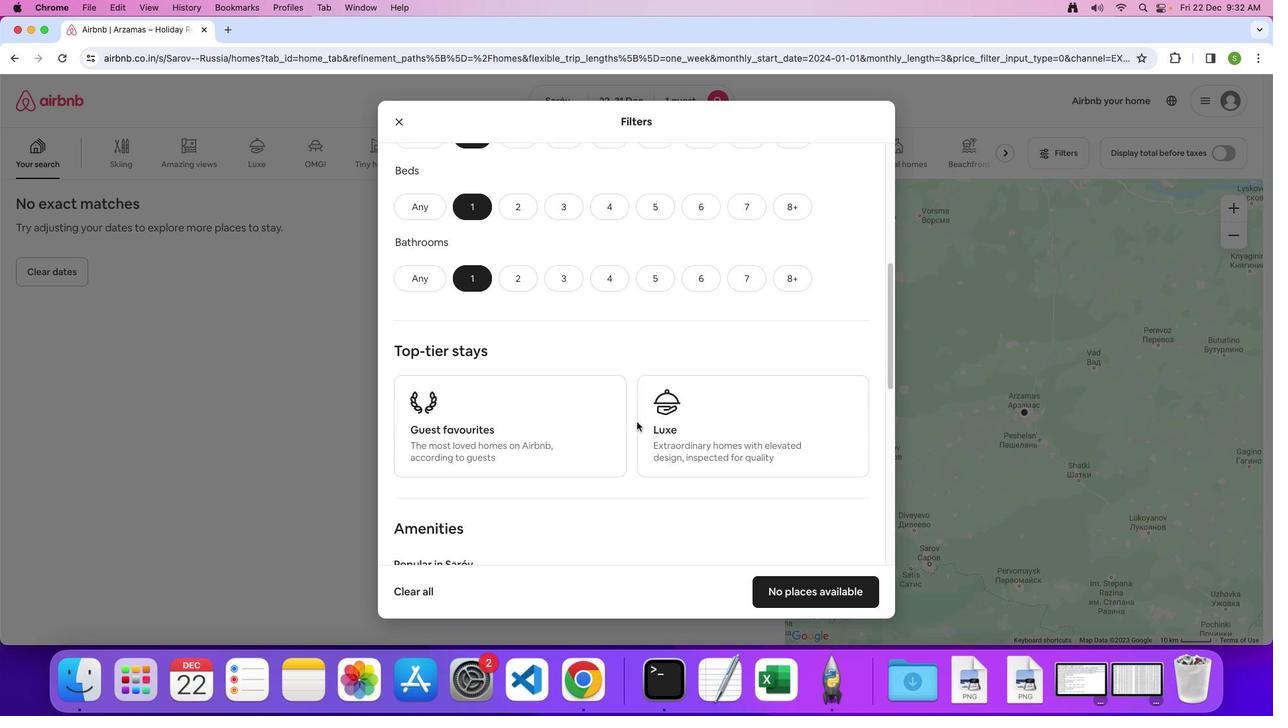 
Action: Mouse scrolled (637, 422) with delta (0, 0)
Screenshot: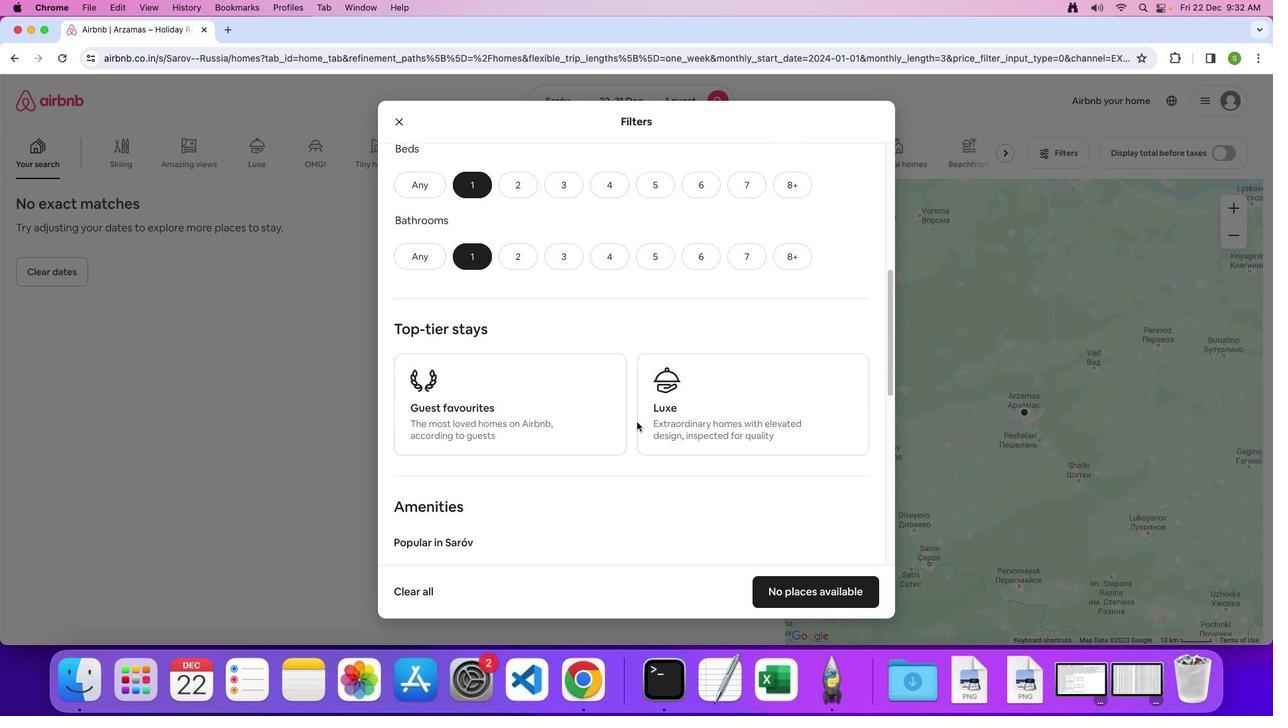 
Action: Mouse scrolled (637, 422) with delta (0, 0)
Screenshot: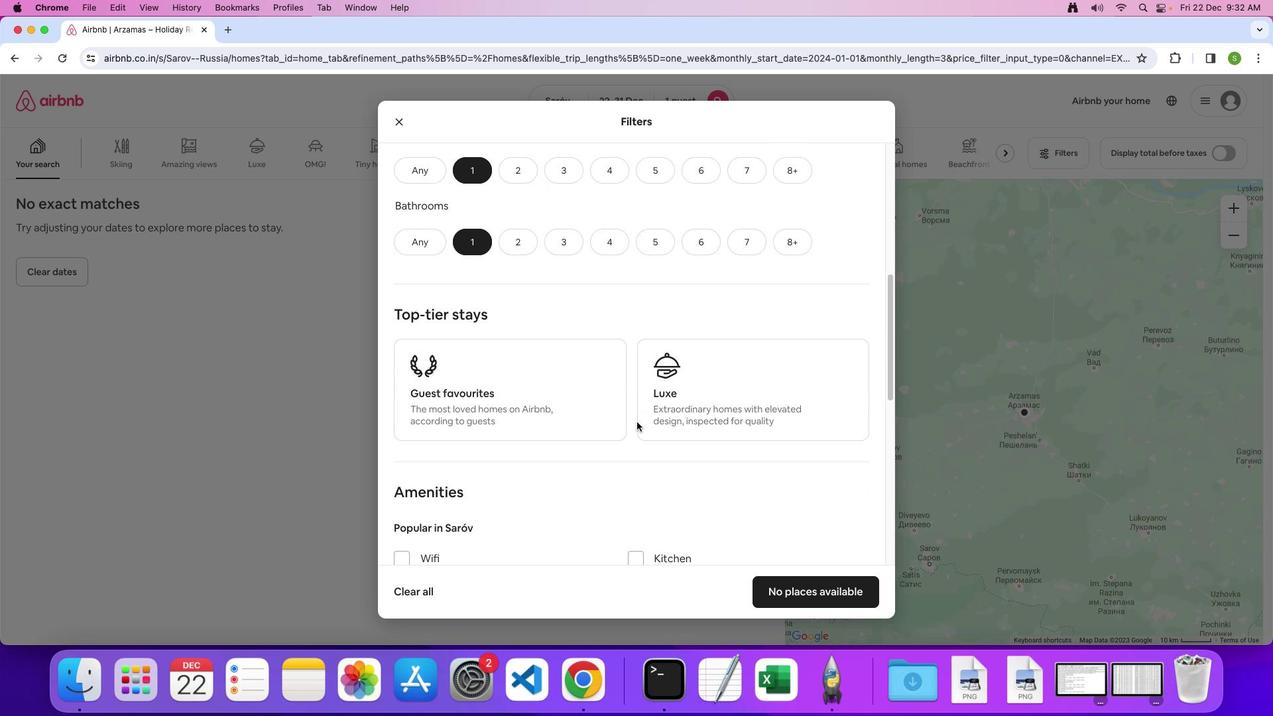 
Action: Mouse scrolled (637, 422) with delta (0, 0)
Screenshot: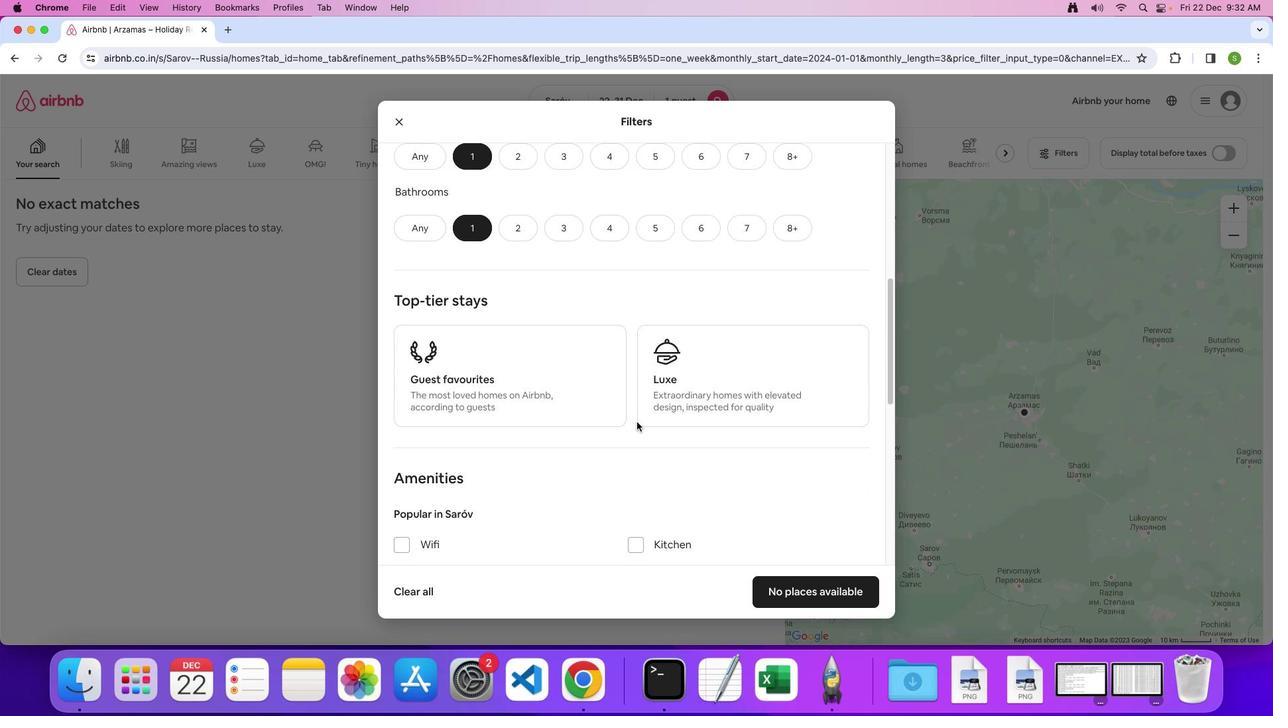 
Action: Mouse scrolled (637, 422) with delta (0, 0)
Screenshot: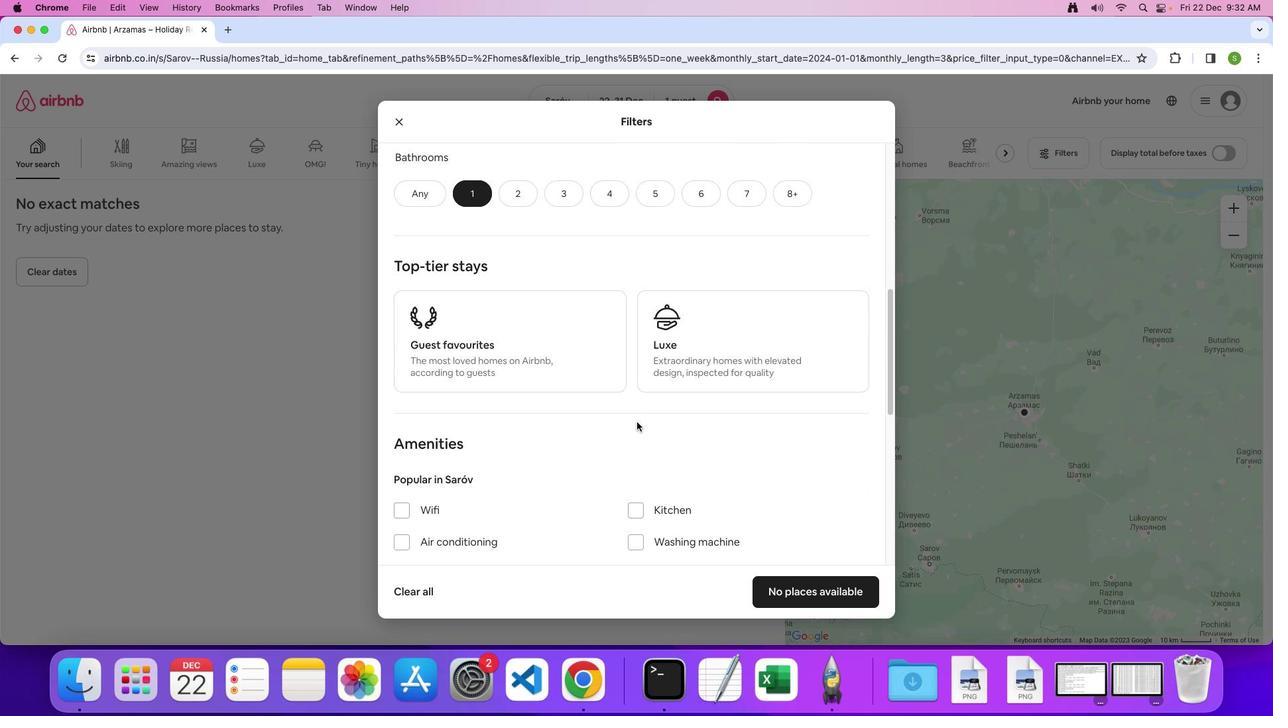 
Action: Mouse scrolled (637, 422) with delta (0, -1)
Screenshot: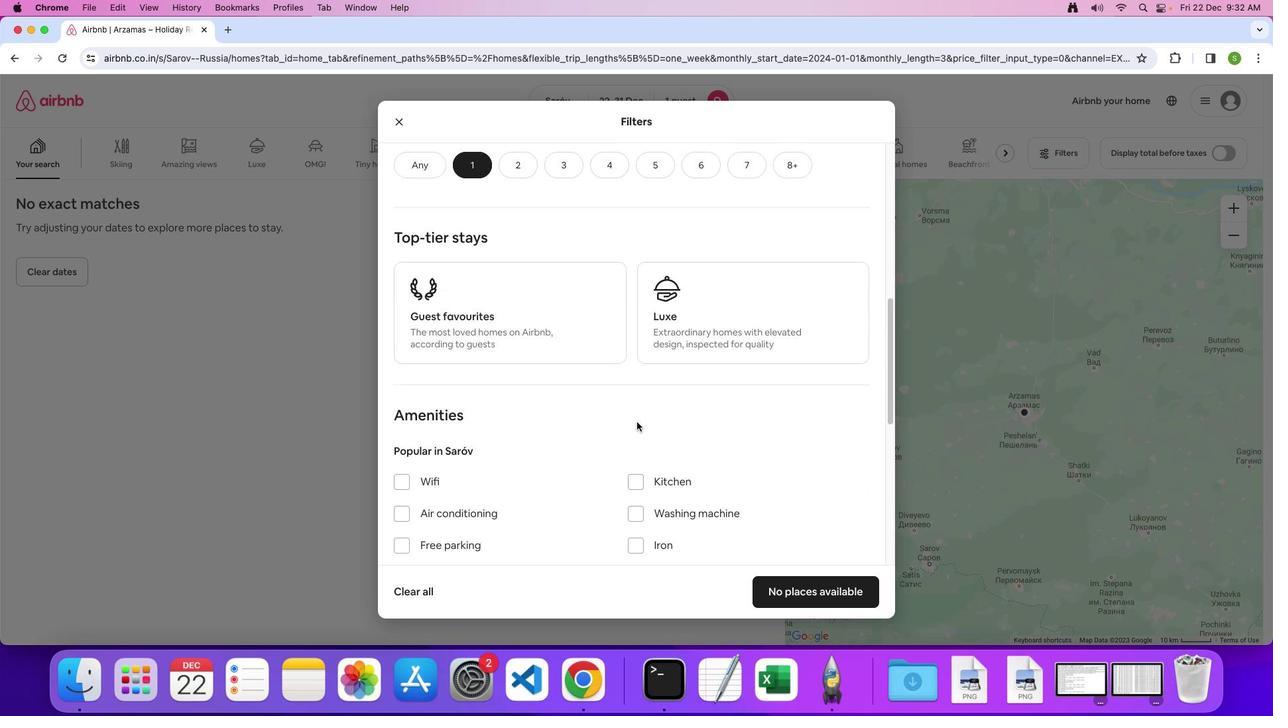 
Action: Mouse scrolled (637, 422) with delta (0, 0)
Screenshot: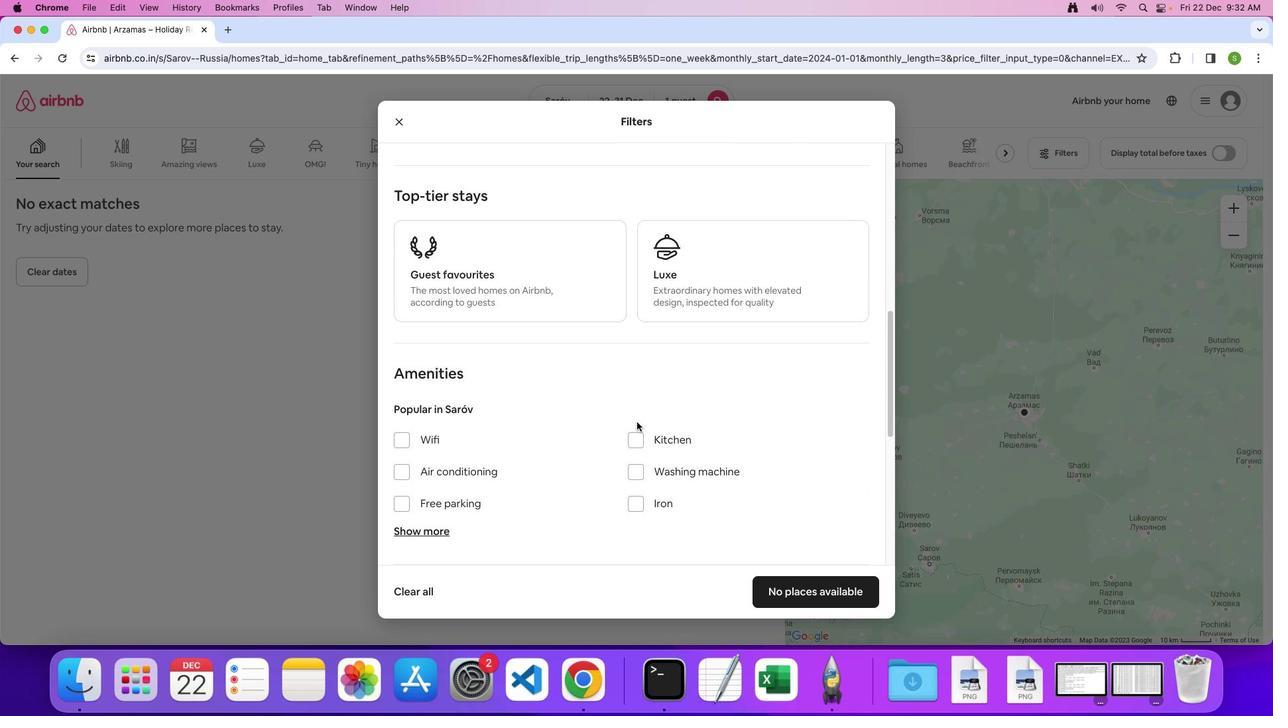 
Action: Mouse scrolled (637, 422) with delta (0, 0)
Screenshot: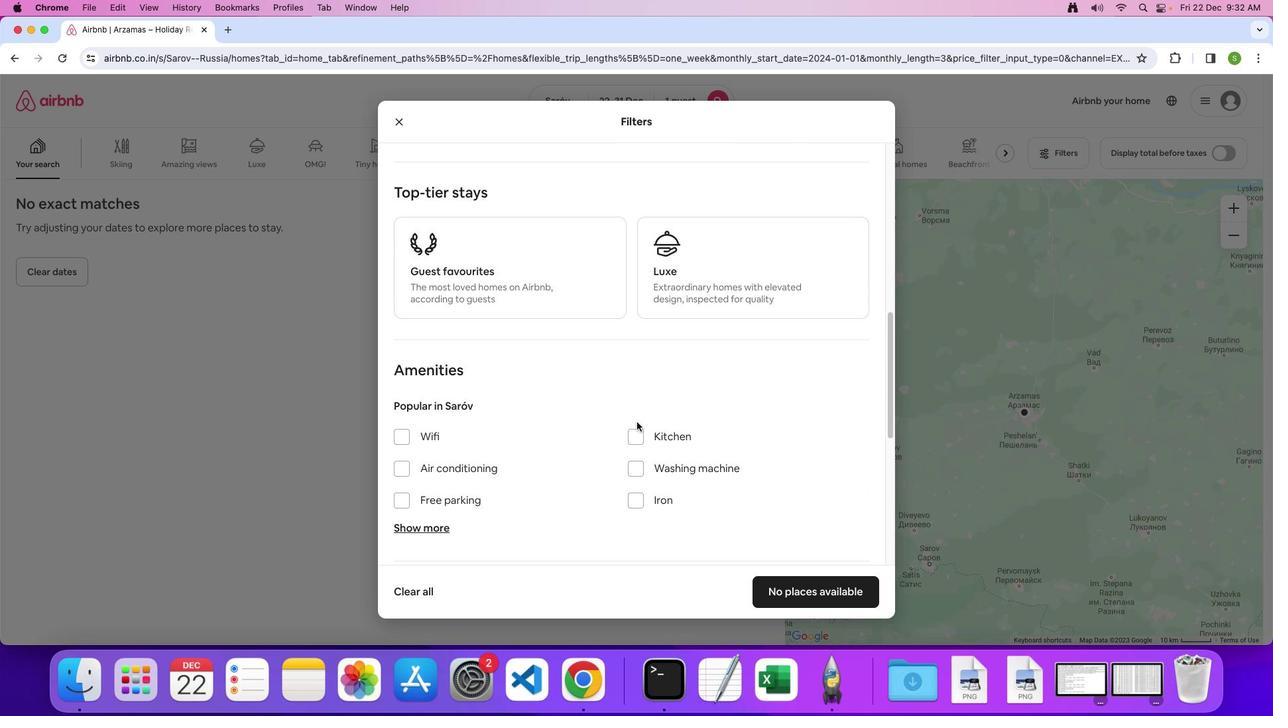 
Action: Mouse scrolled (637, 422) with delta (0, 0)
Screenshot: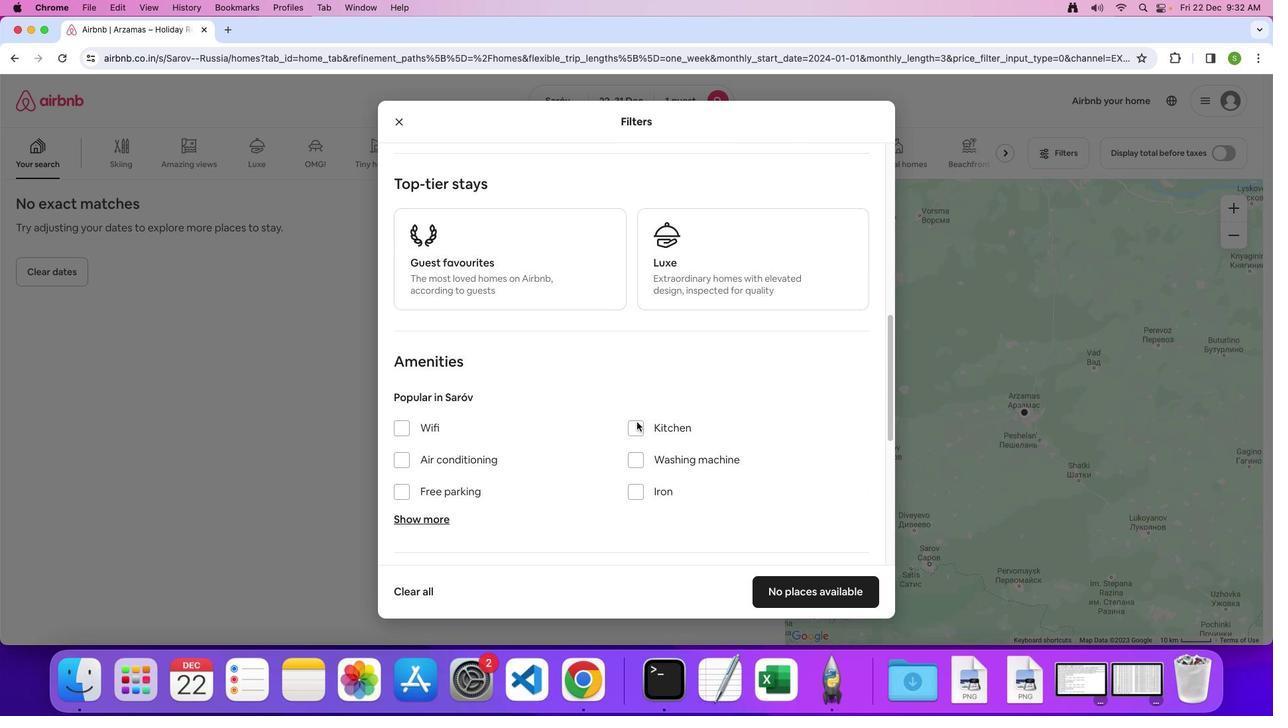 
Action: Mouse moved to (637, 420)
Screenshot: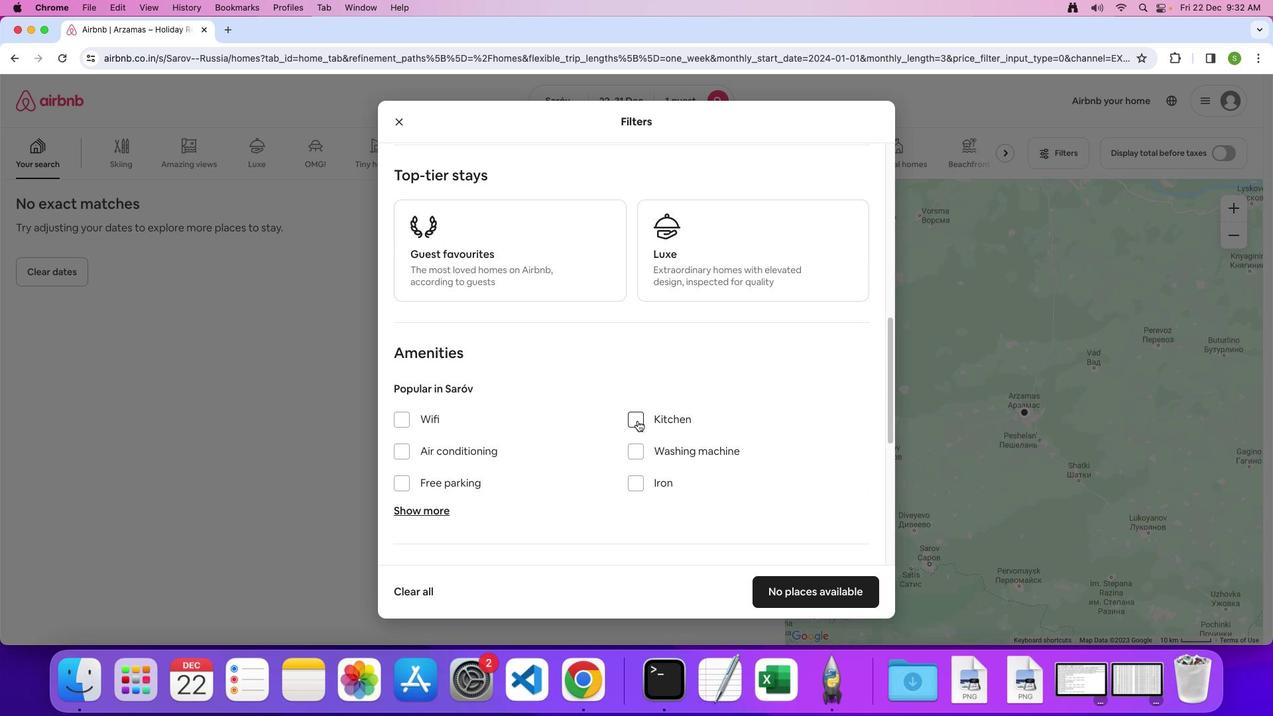 
Action: Mouse scrolled (637, 420) with delta (0, 0)
Screenshot: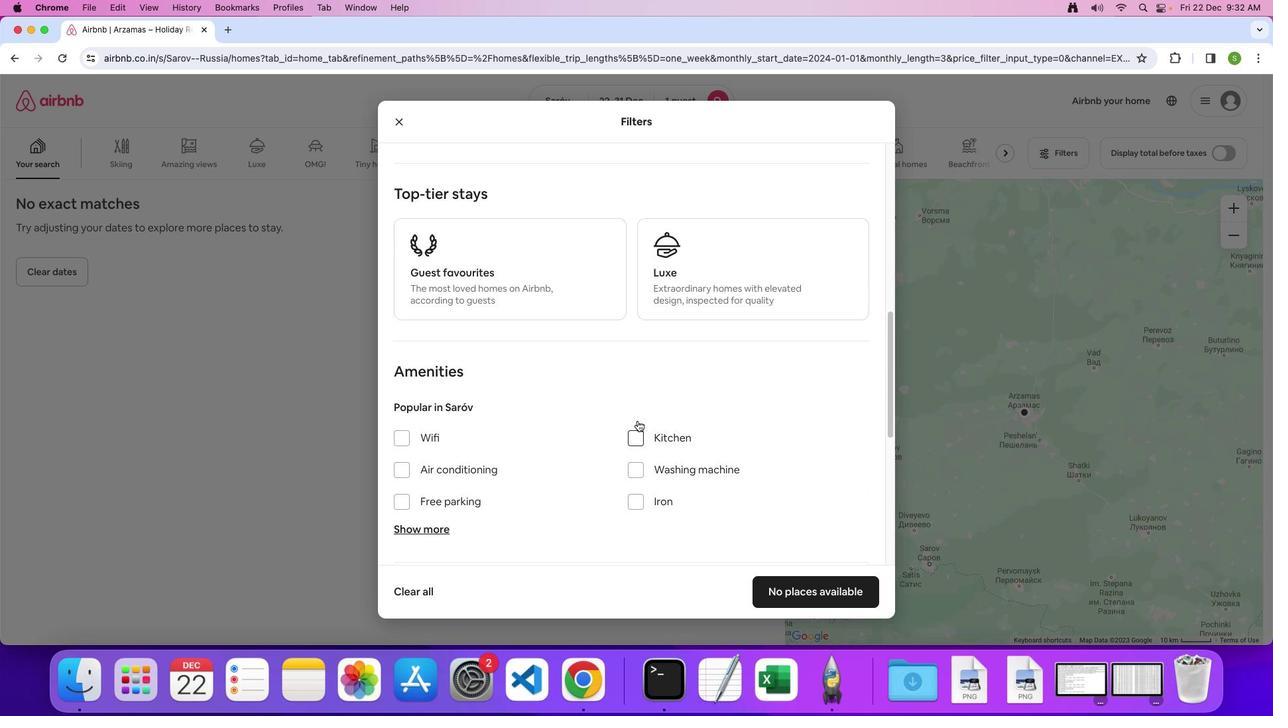 
Action: Mouse scrolled (637, 420) with delta (0, 0)
Screenshot: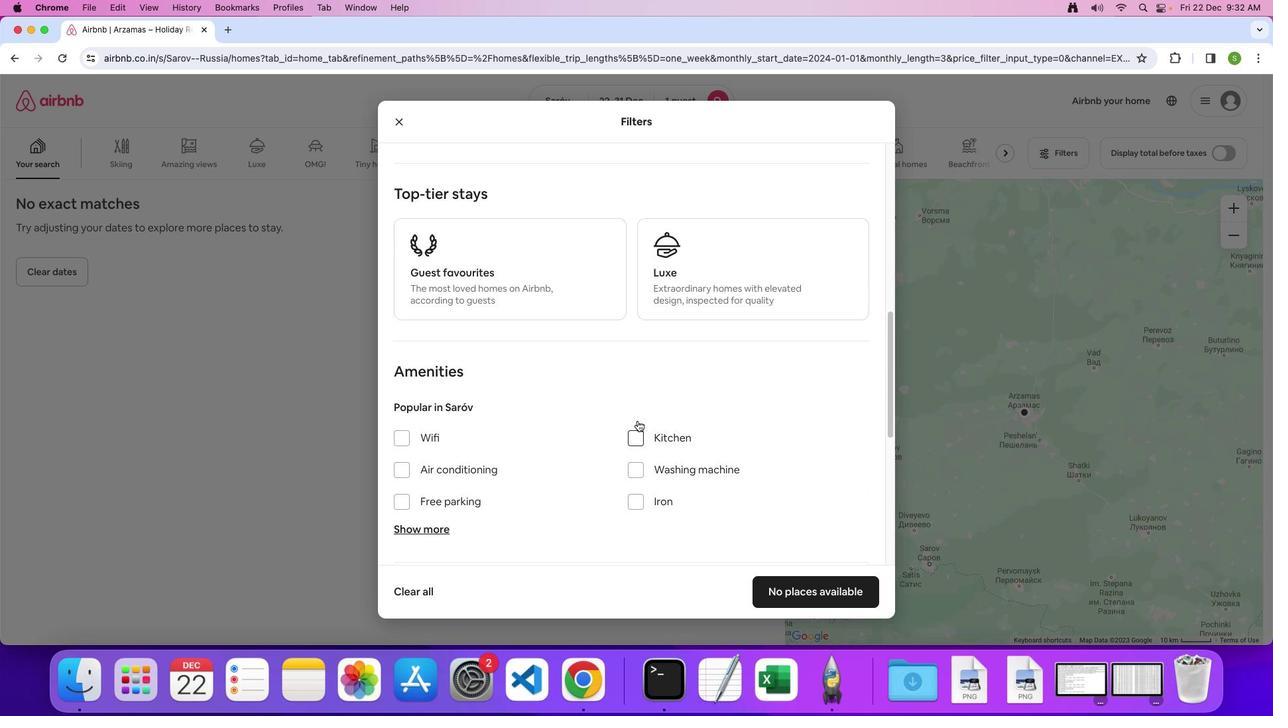 
Action: Mouse scrolled (637, 420) with delta (0, 0)
Screenshot: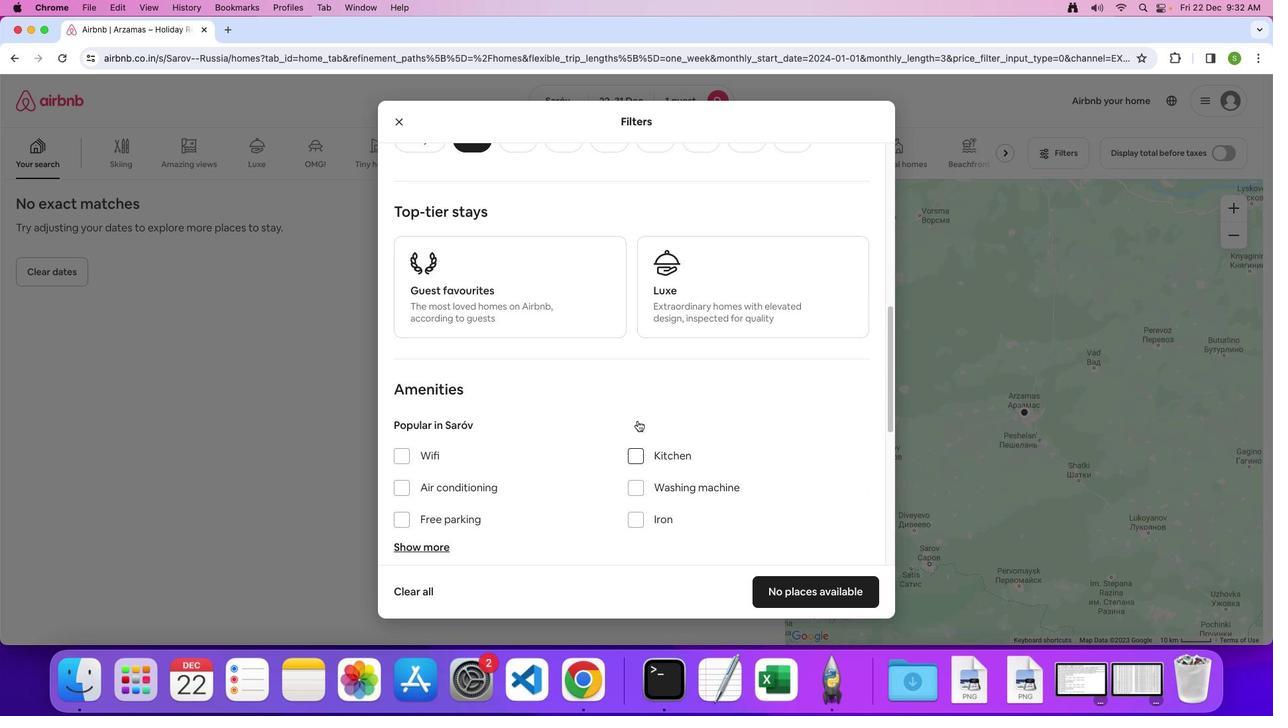 
Action: Mouse scrolled (637, 420) with delta (0, 0)
Screenshot: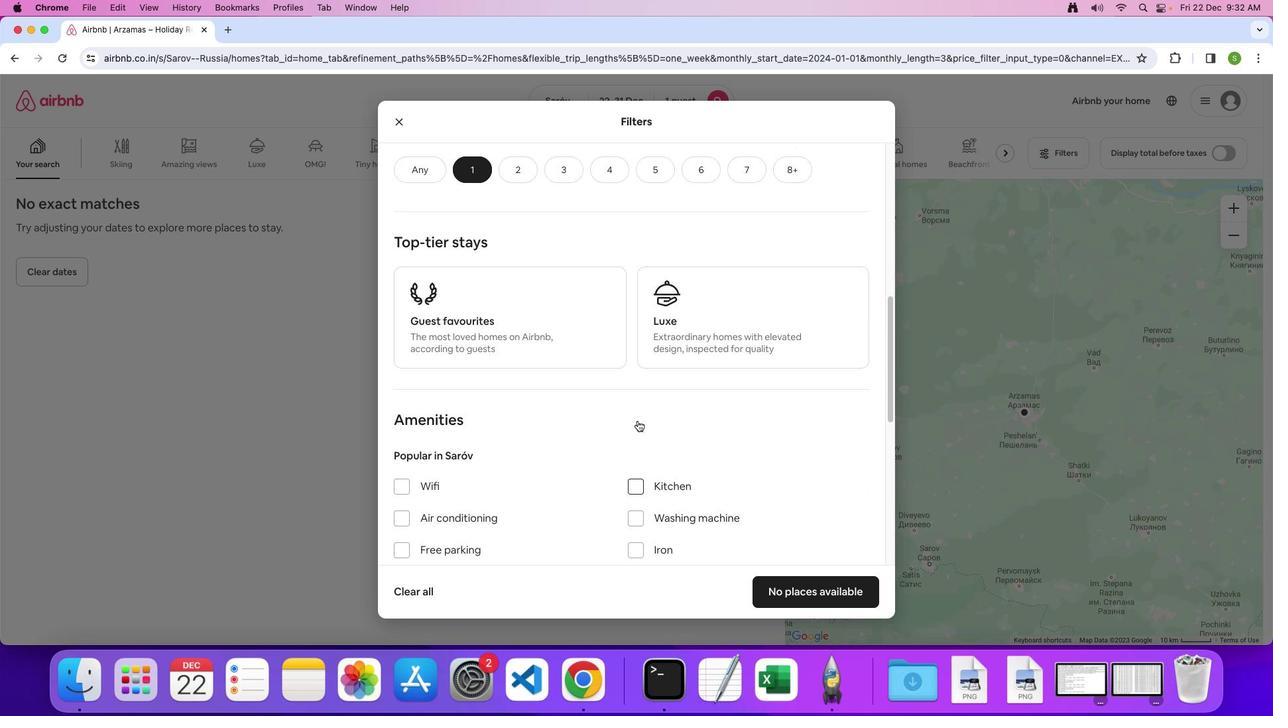 
Action: Mouse scrolled (637, 420) with delta (0, 1)
Screenshot: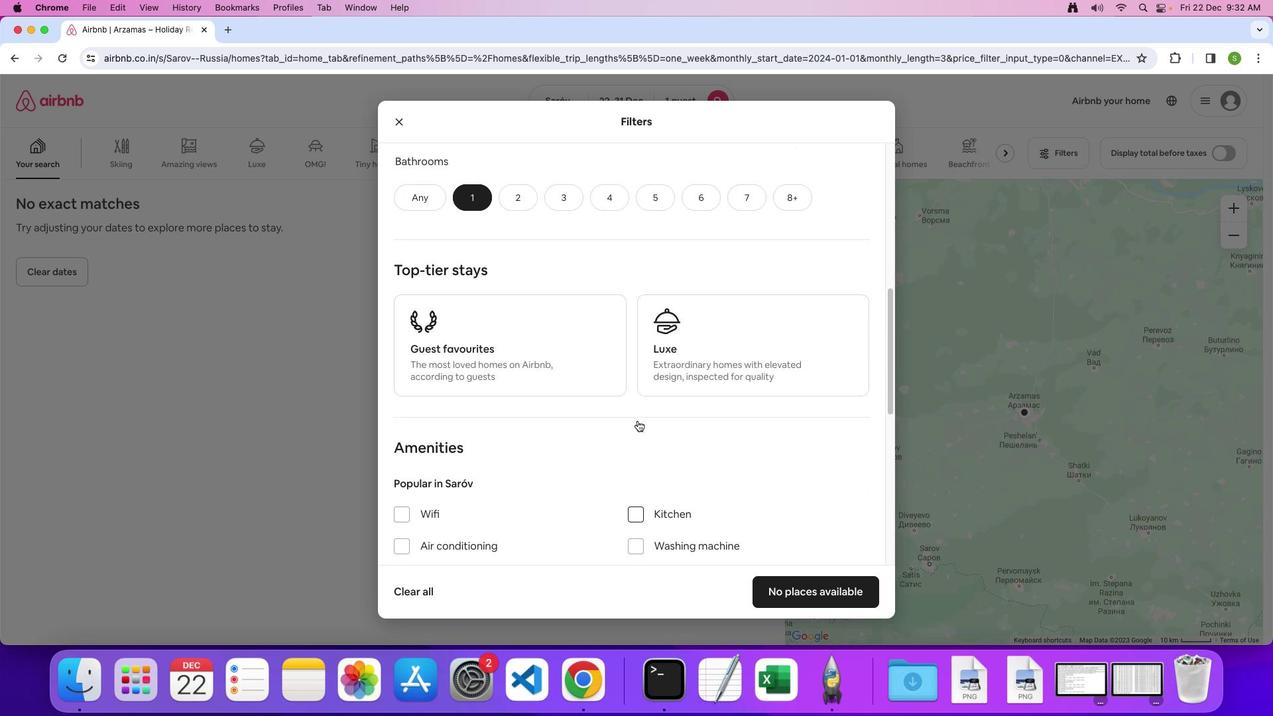 
Action: Mouse scrolled (637, 420) with delta (0, 0)
Screenshot: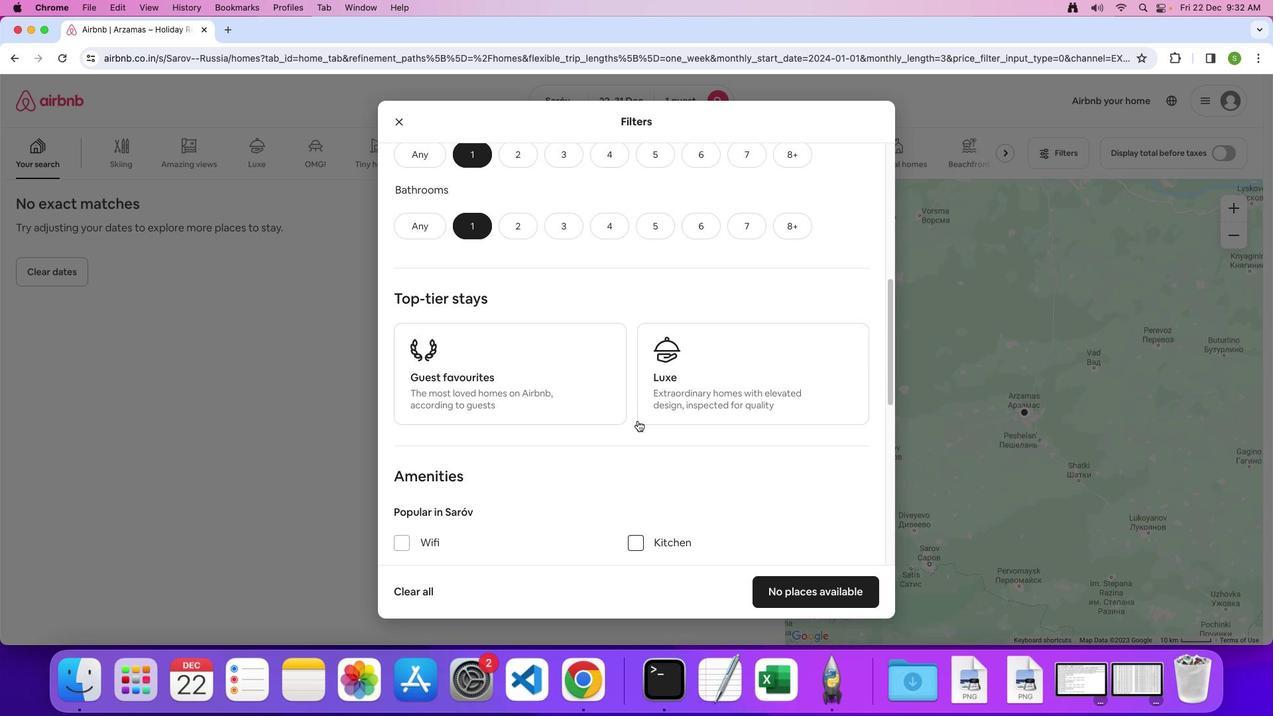 
Action: Mouse scrolled (637, 420) with delta (0, 0)
Screenshot: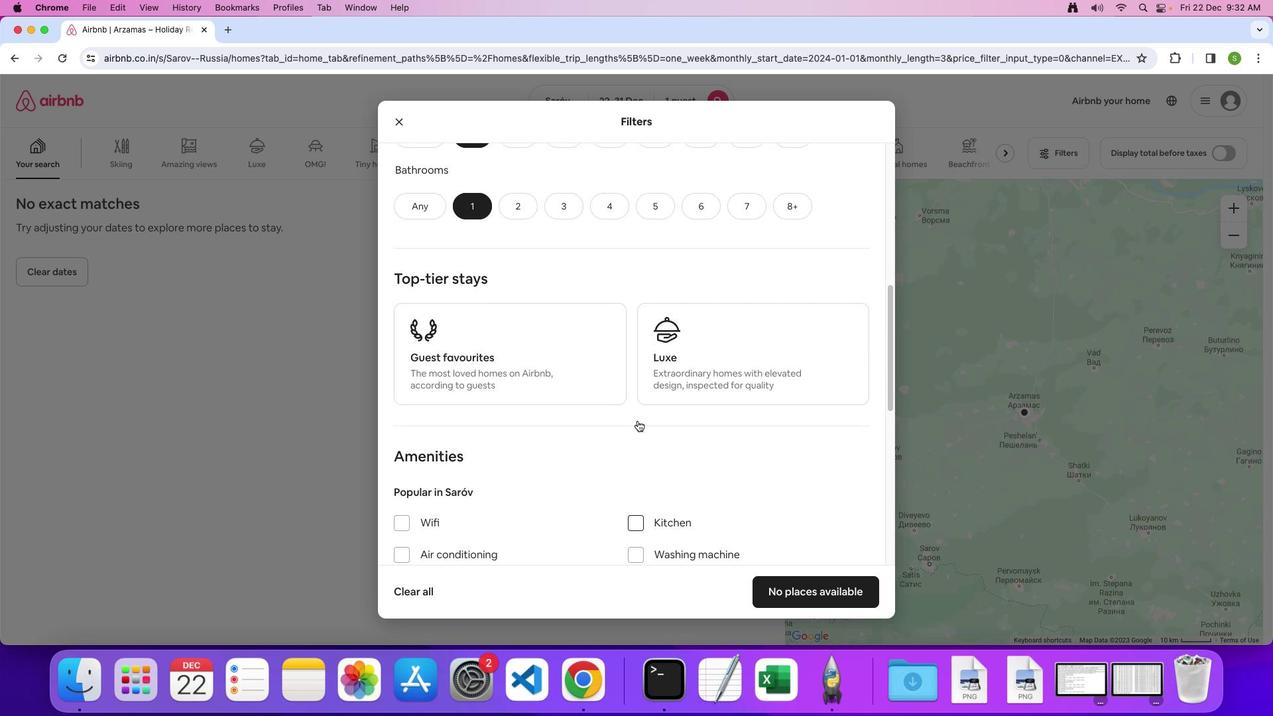 
Action: Mouse scrolled (637, 420) with delta (0, -1)
Screenshot: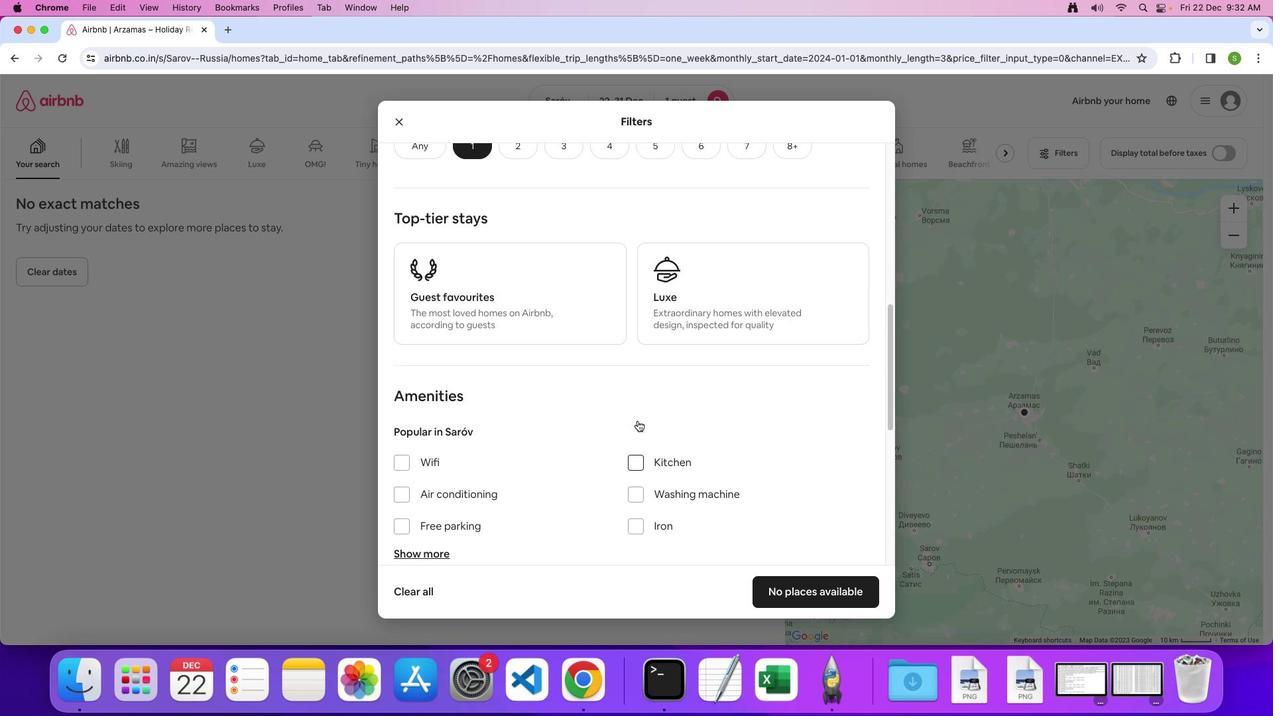
Action: Mouse scrolled (637, 420) with delta (0, 0)
Screenshot: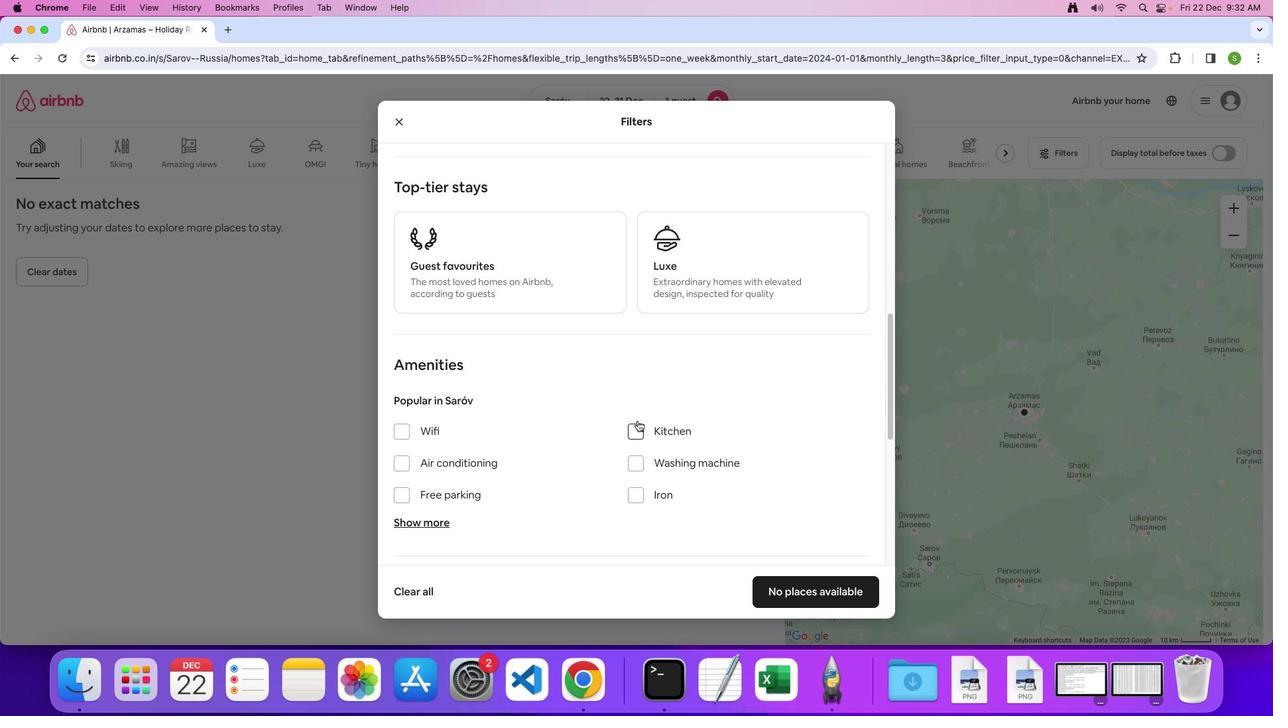 
Action: Mouse scrolled (637, 420) with delta (0, 0)
Screenshot: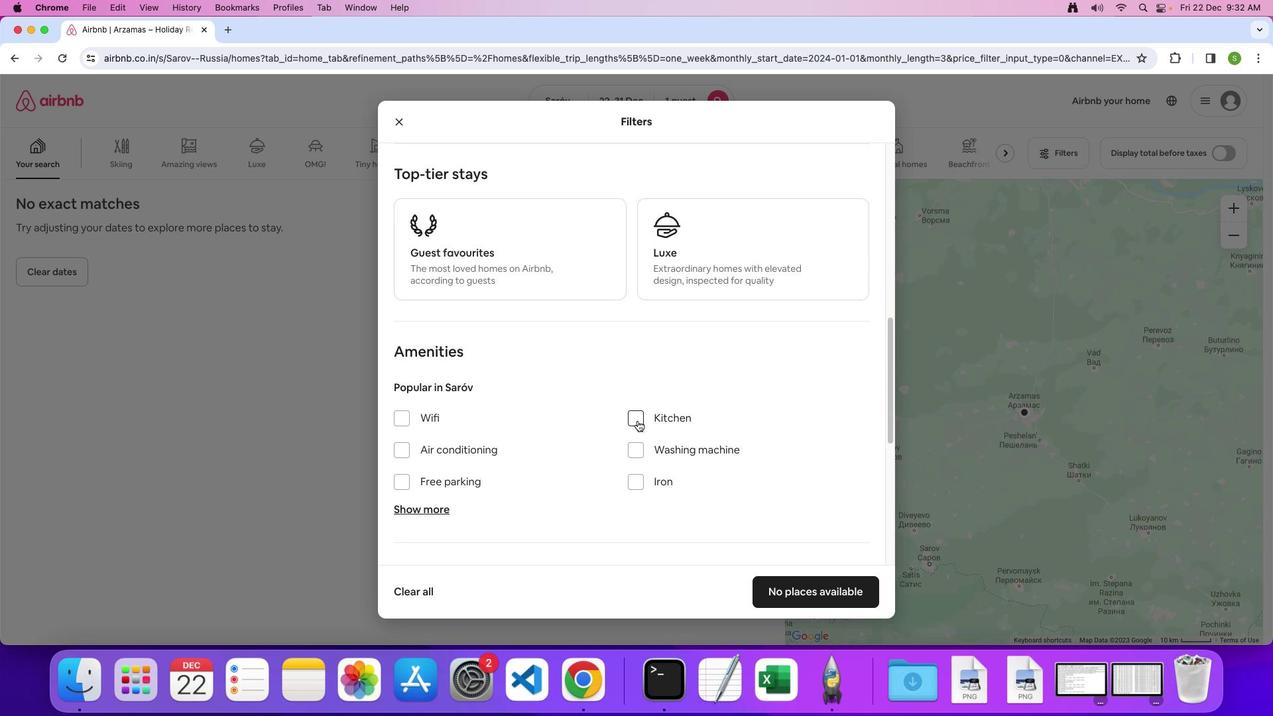 
Action: Mouse scrolled (637, 420) with delta (0, 0)
Screenshot: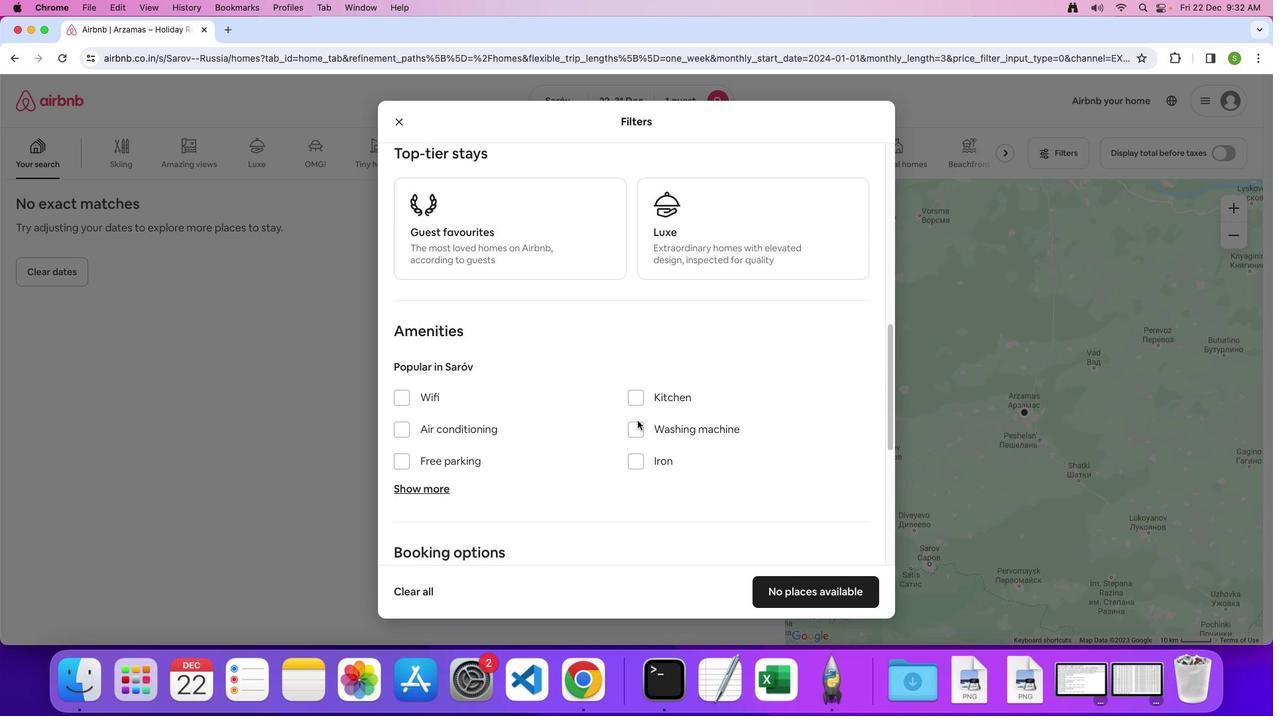 
Action: Mouse scrolled (637, 420) with delta (0, 0)
Screenshot: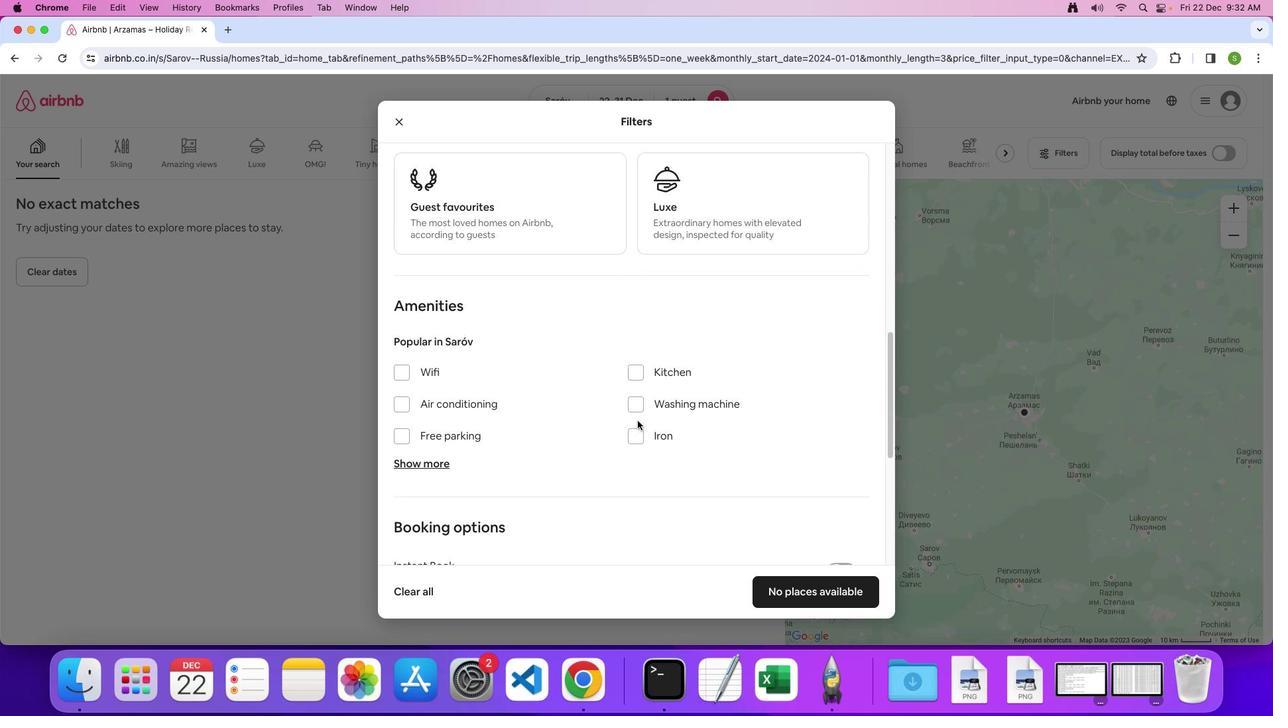 
Action: Mouse scrolled (637, 420) with delta (0, -1)
Screenshot: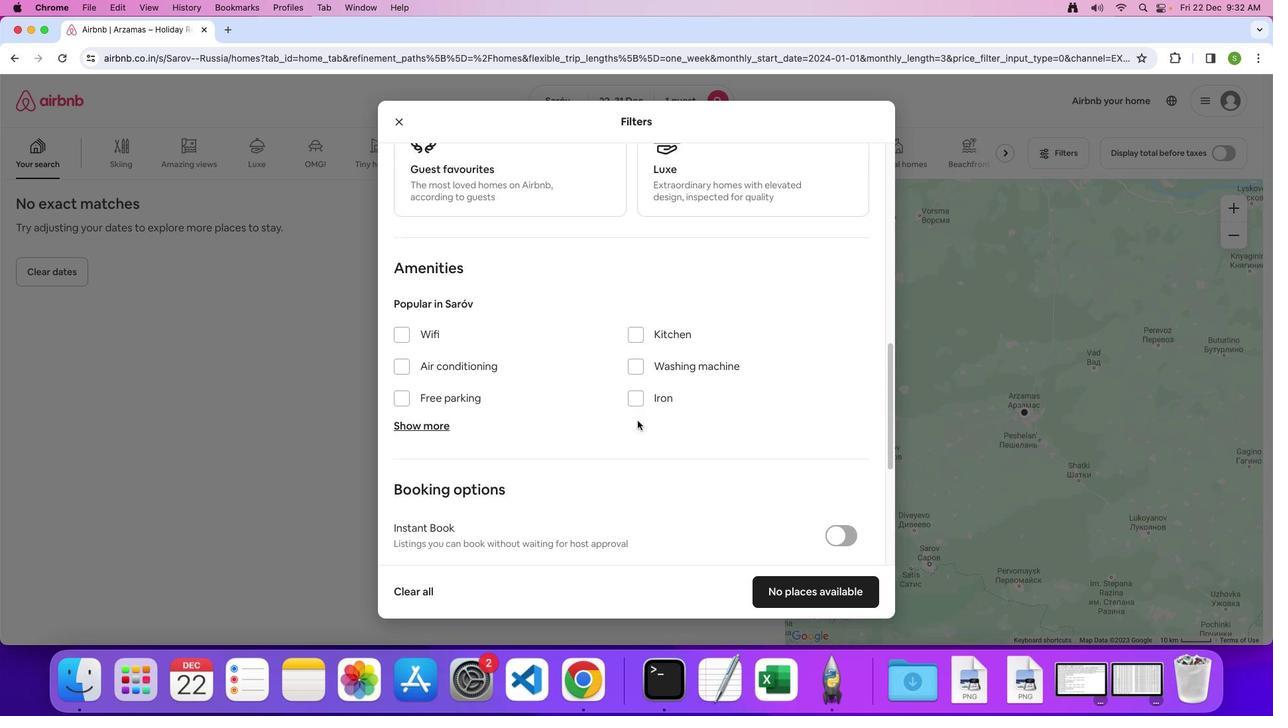 
Action: Mouse scrolled (637, 420) with delta (0, 0)
Screenshot: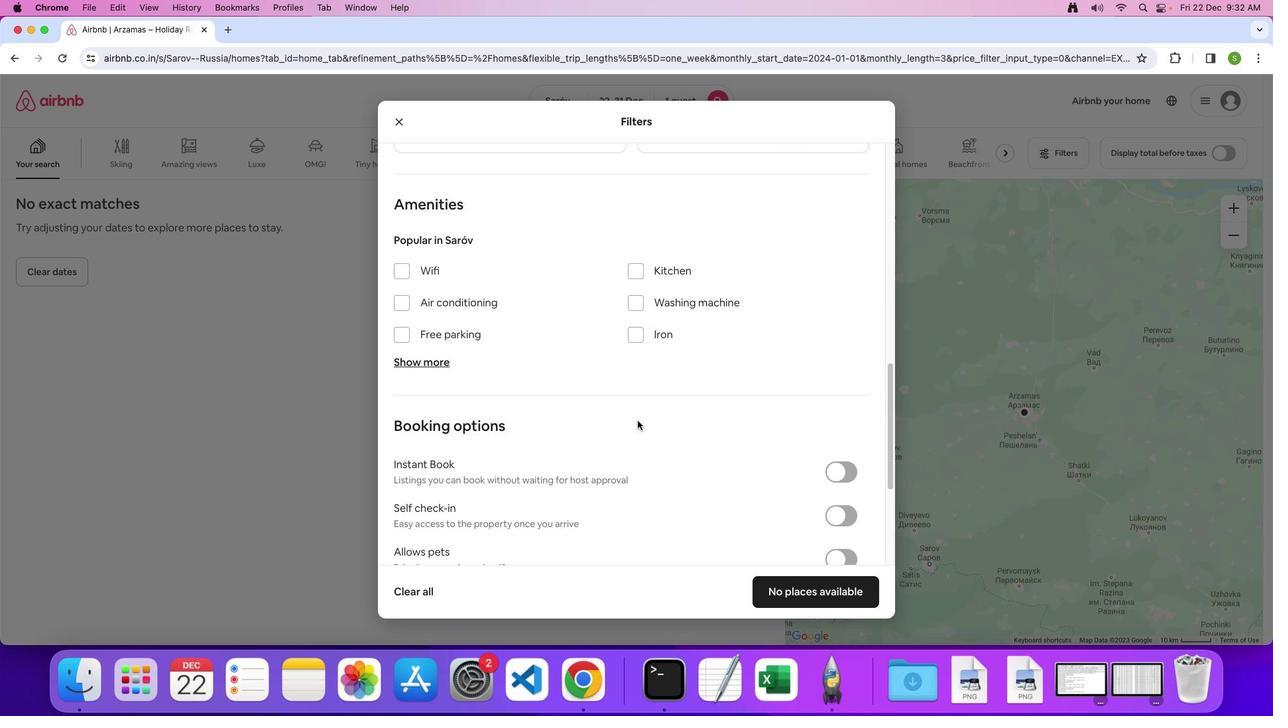 
Action: Mouse scrolled (637, 420) with delta (0, 0)
Screenshot: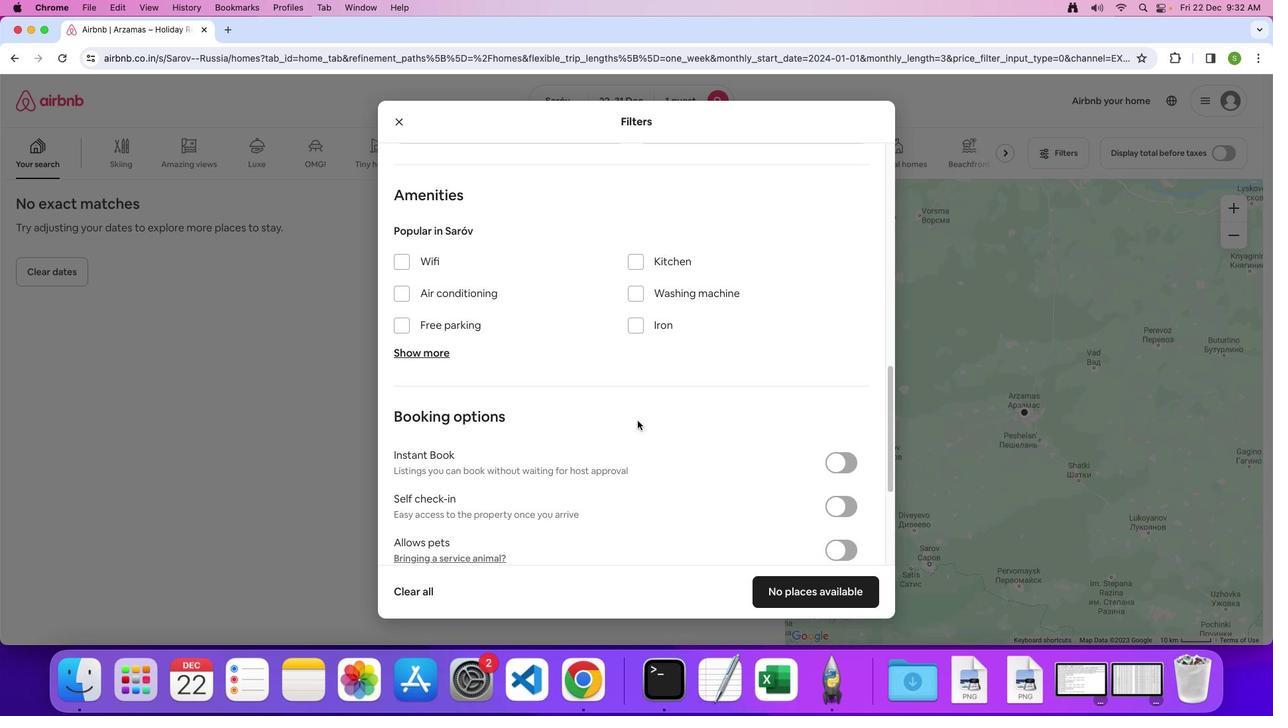 
Action: Mouse scrolled (637, 420) with delta (0, 0)
Screenshot: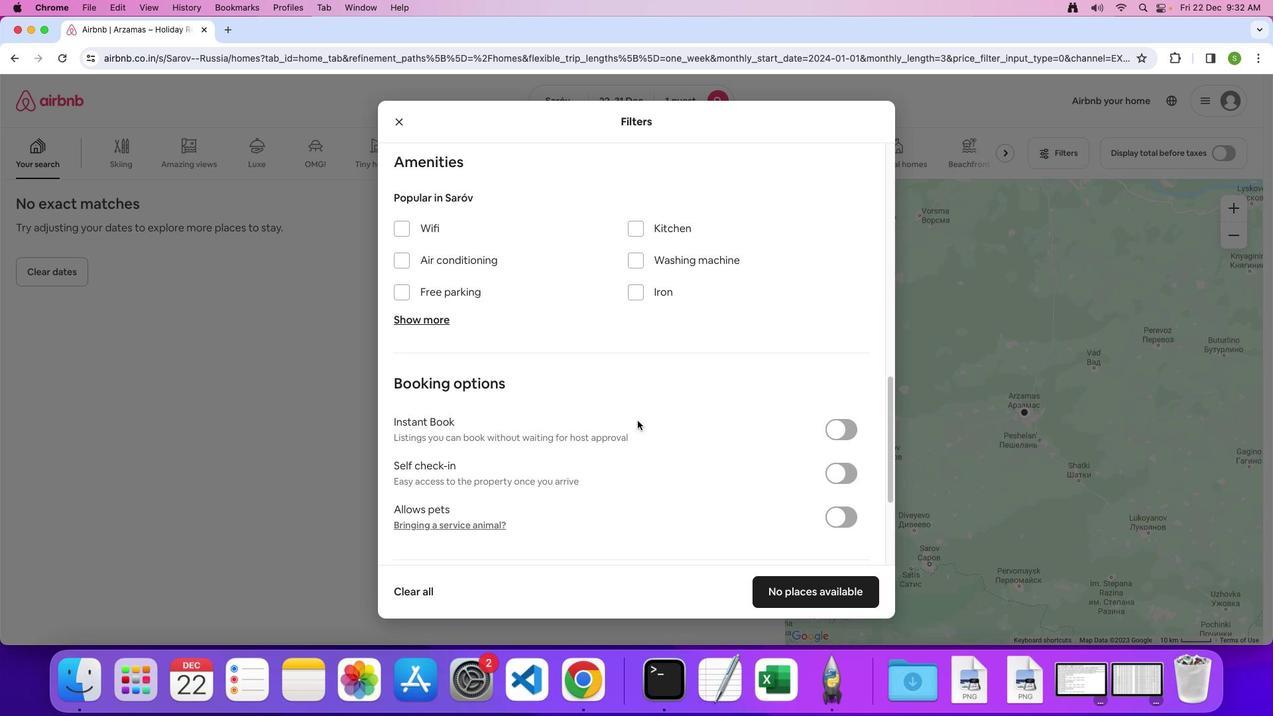 
Action: Mouse scrolled (637, 420) with delta (0, 0)
Screenshot: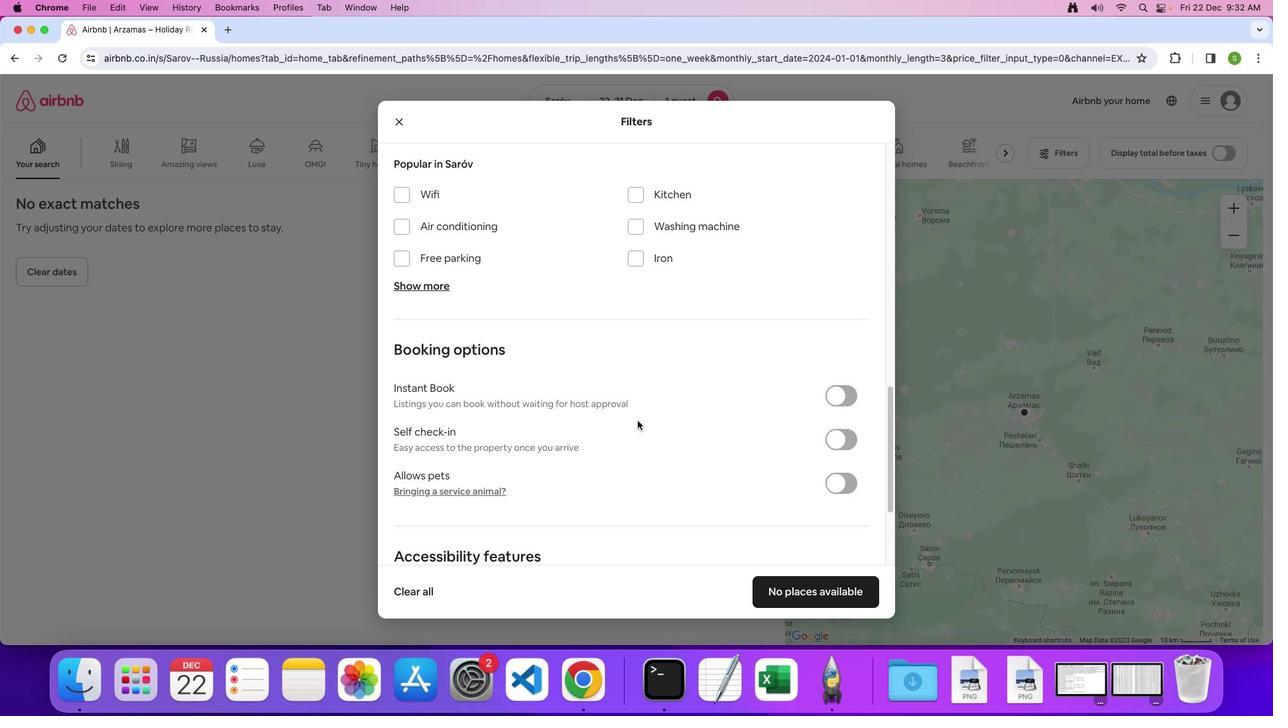 
Action: Mouse scrolled (637, 420) with delta (0, -1)
Screenshot: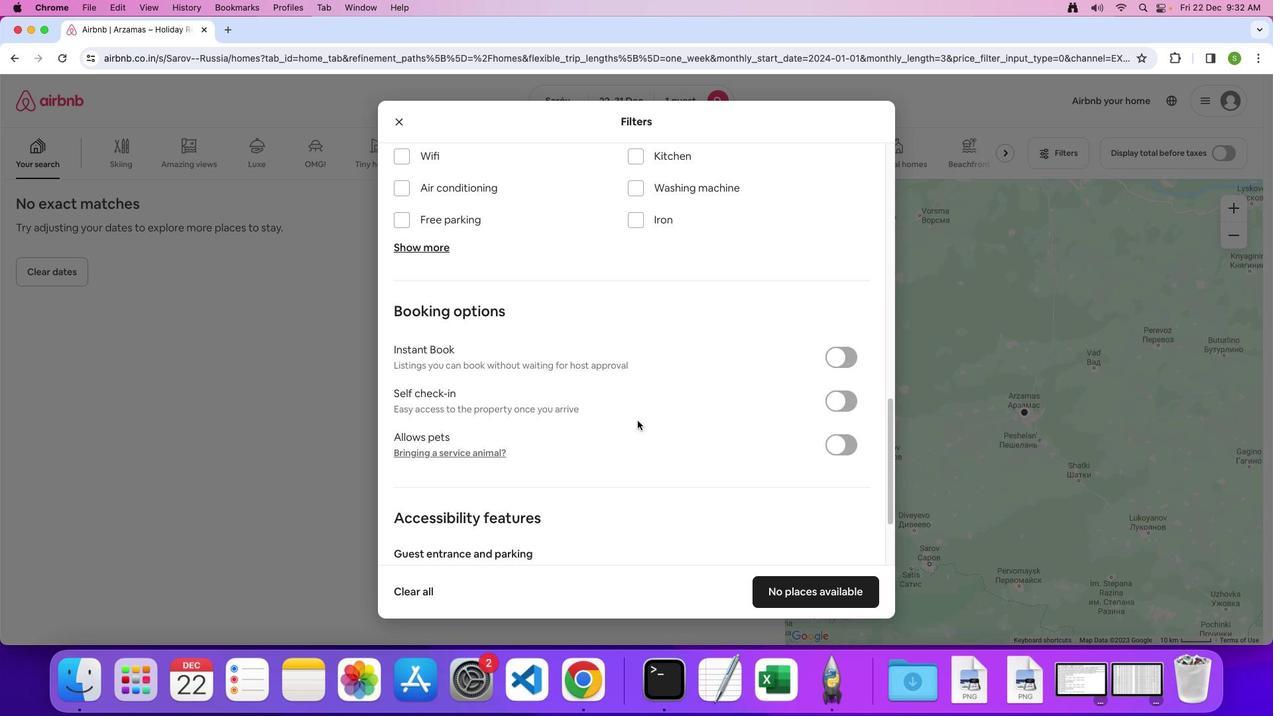 
Action: Mouse scrolled (637, 420) with delta (0, 0)
Screenshot: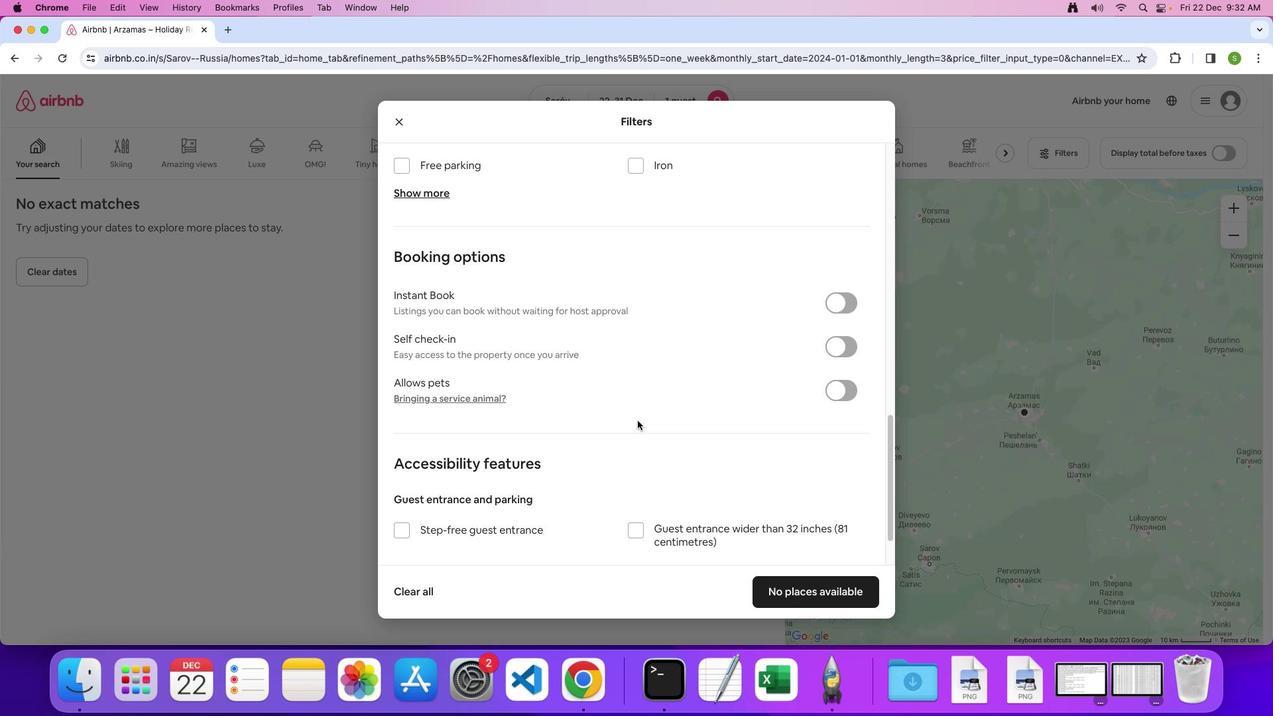 
Action: Mouse scrolled (637, 420) with delta (0, 0)
Screenshot: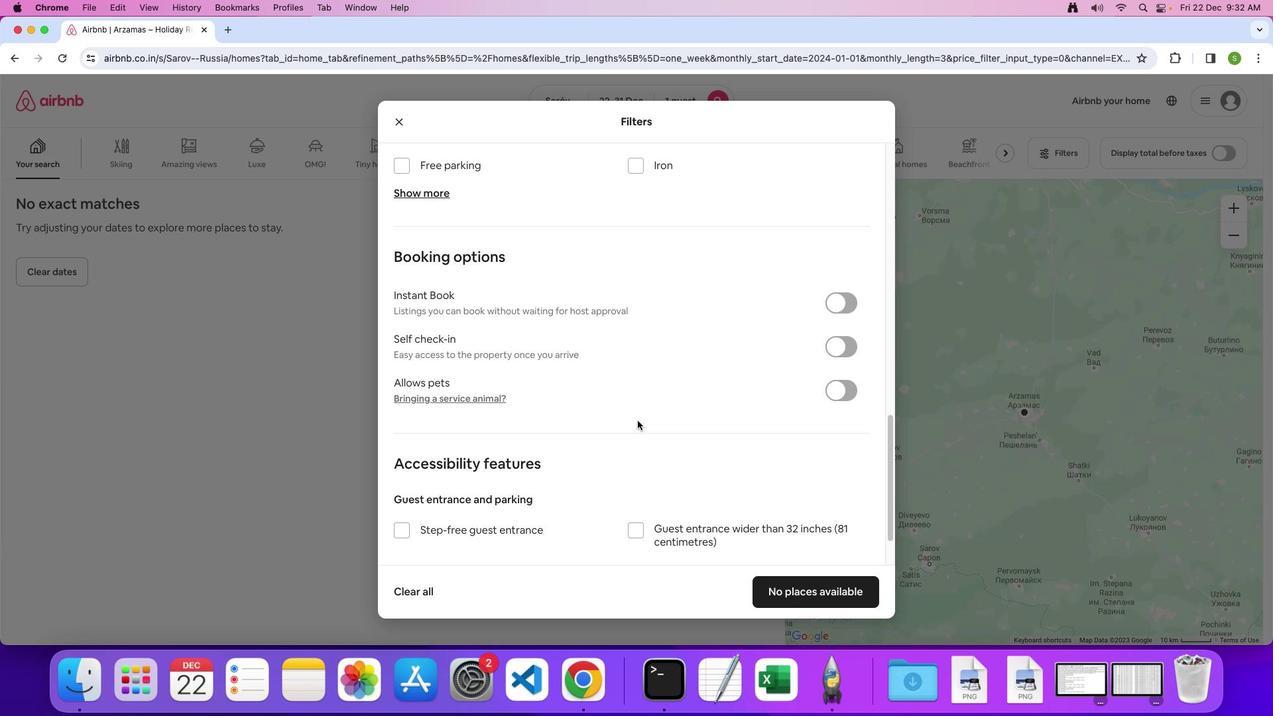 
Action: Mouse scrolled (637, 420) with delta (0, -1)
Screenshot: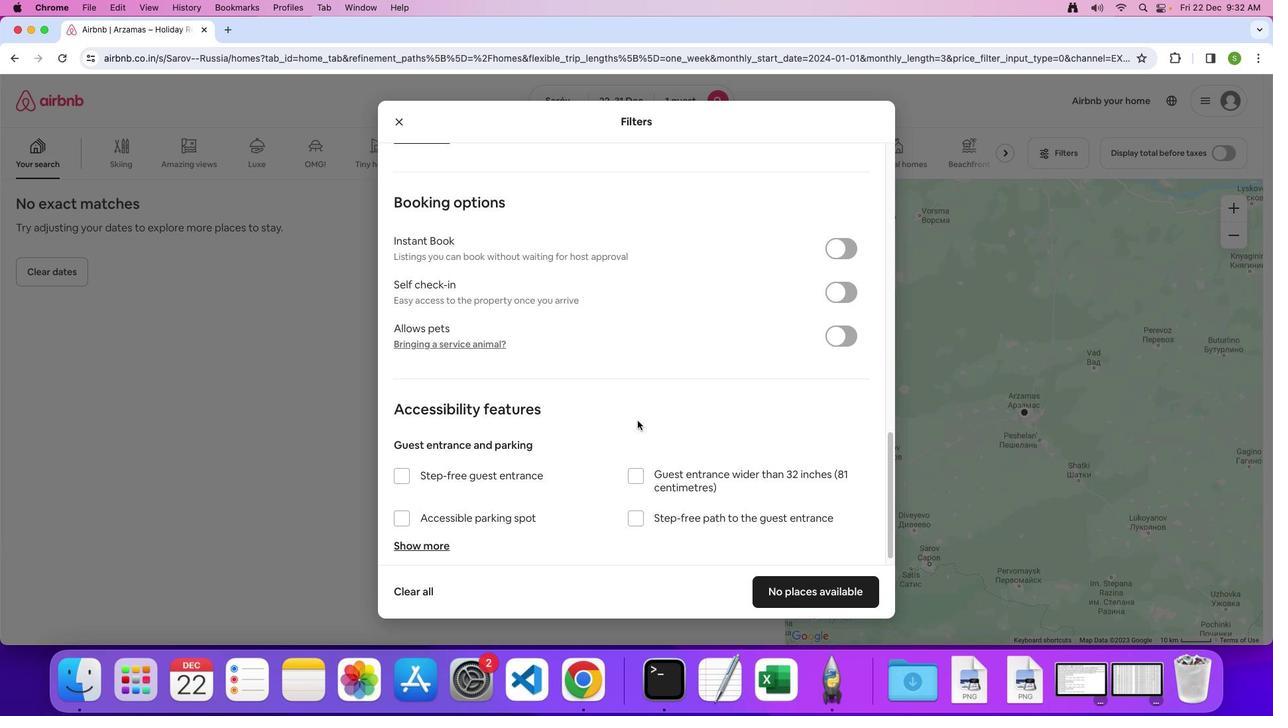 
Action: Mouse scrolled (637, 420) with delta (0, 0)
Screenshot: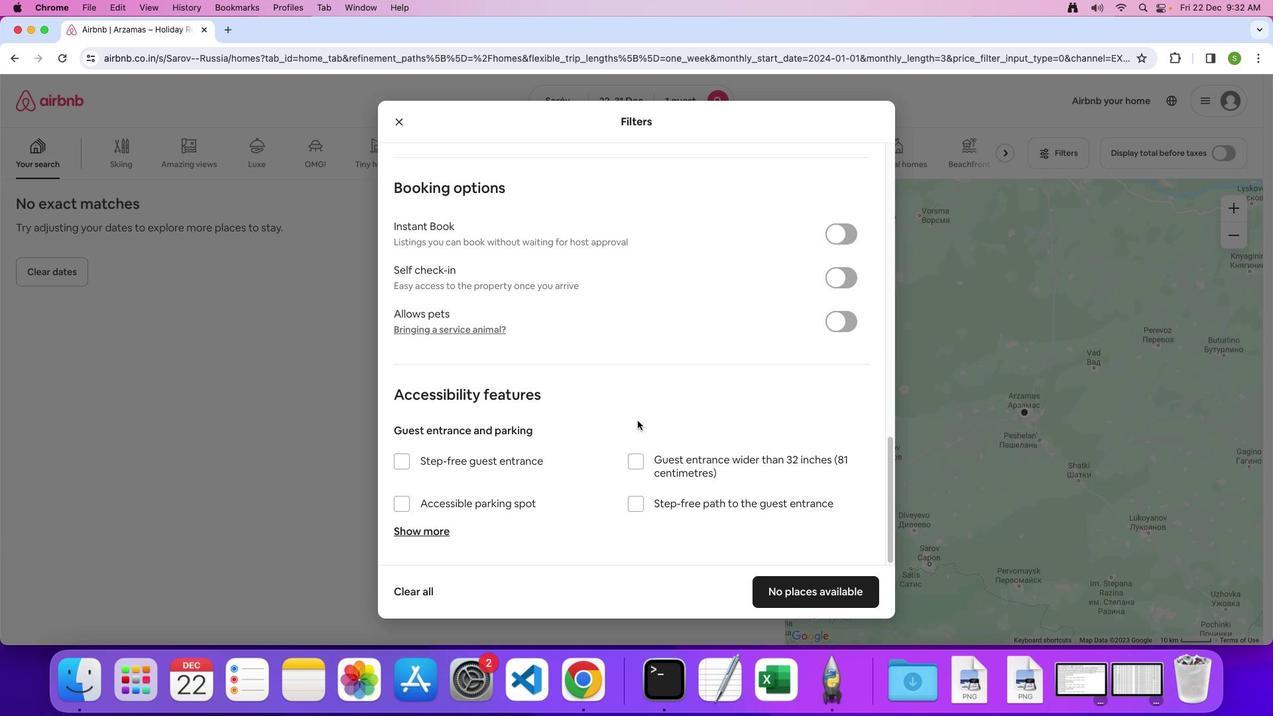 
Action: Mouse scrolled (637, 420) with delta (0, 0)
Screenshot: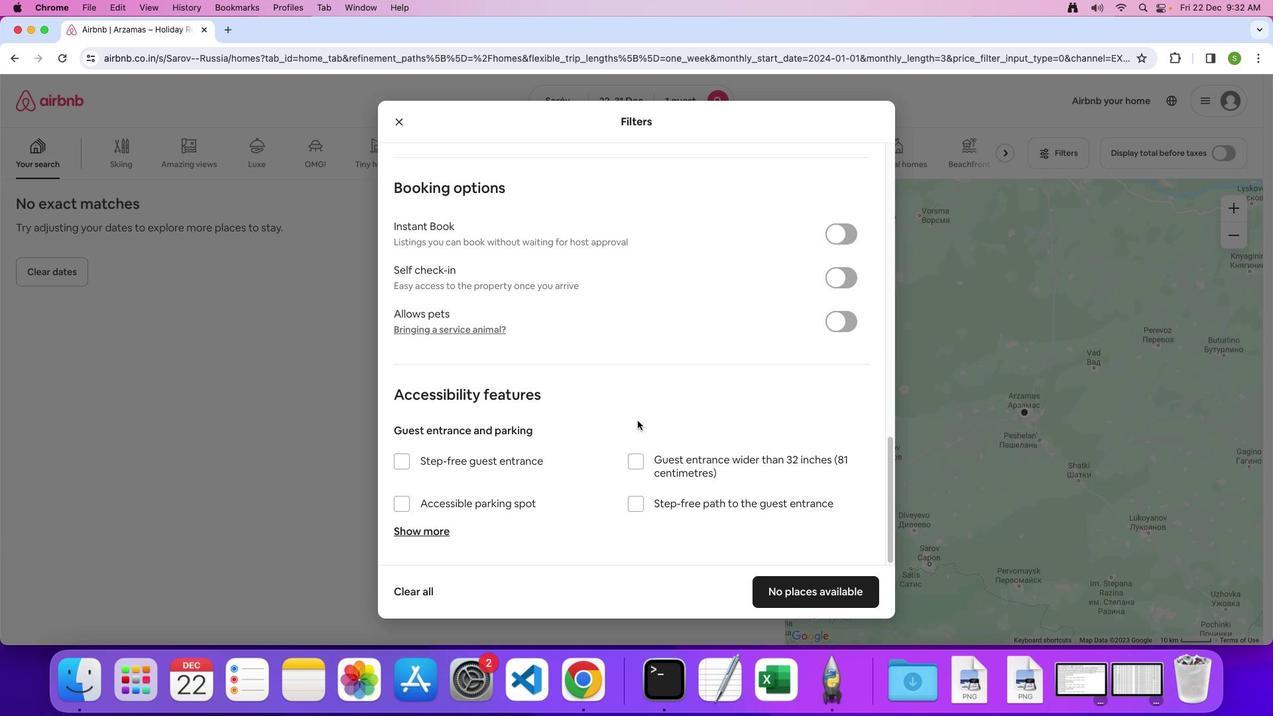 
Action: Mouse scrolled (637, 420) with delta (0, -1)
Screenshot: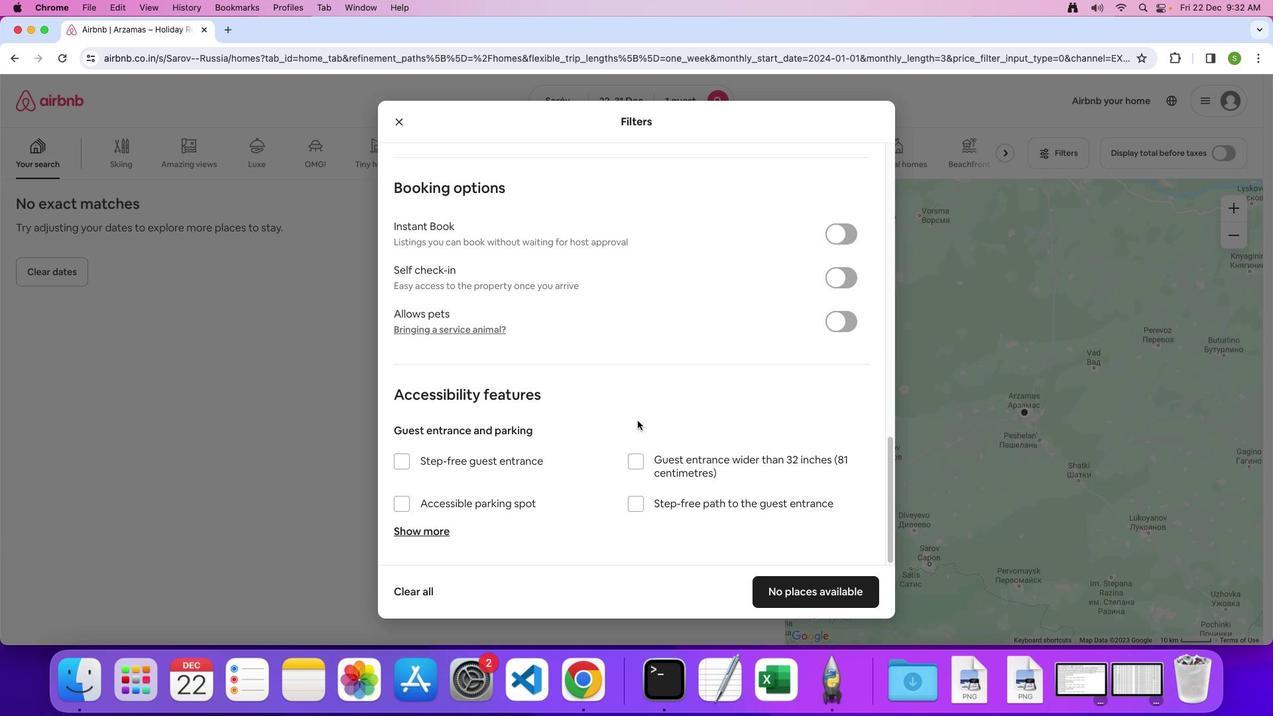 
Action: Mouse moved to (801, 581)
Screenshot: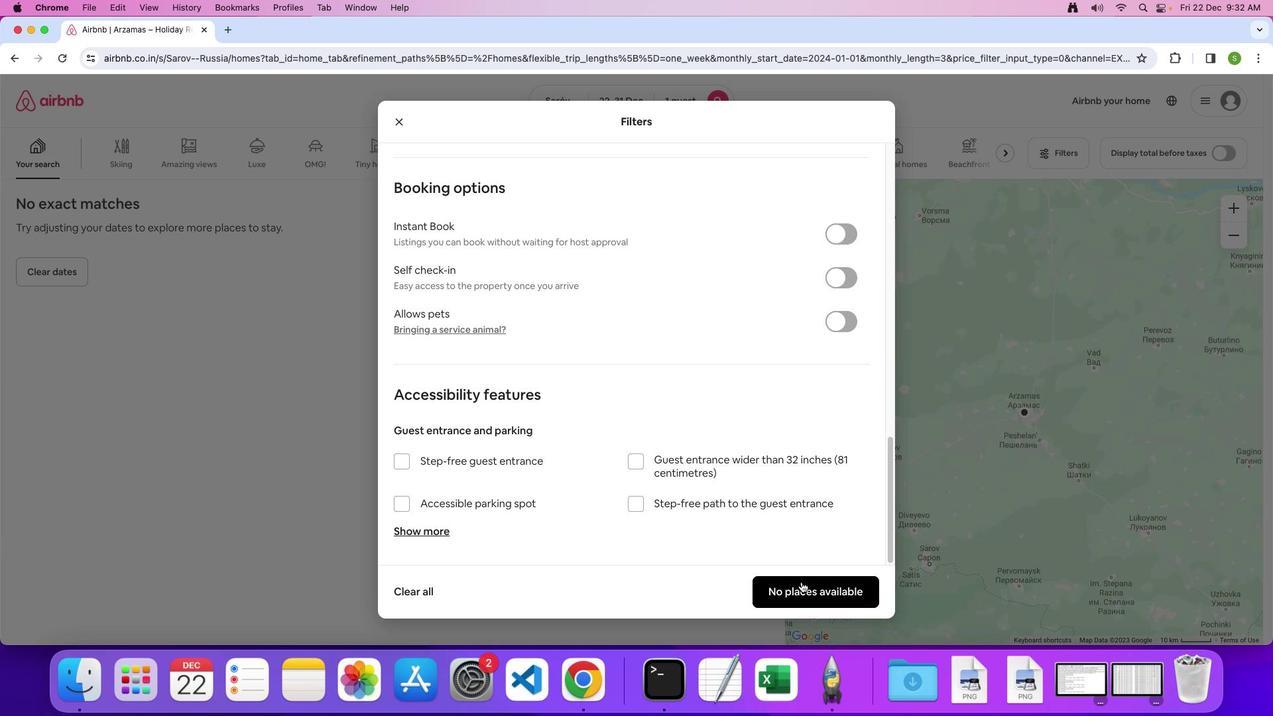 
Action: Mouse pressed left at (801, 581)
Screenshot: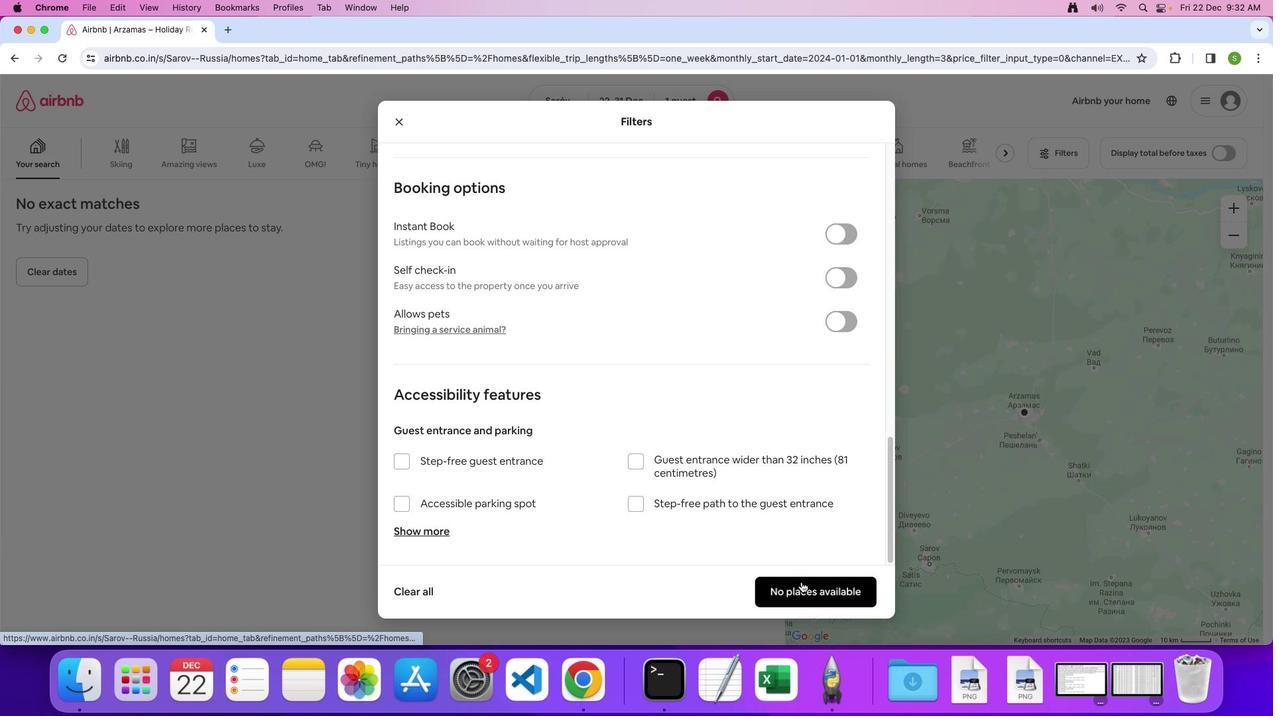 
Action: Mouse moved to (643, 448)
Screenshot: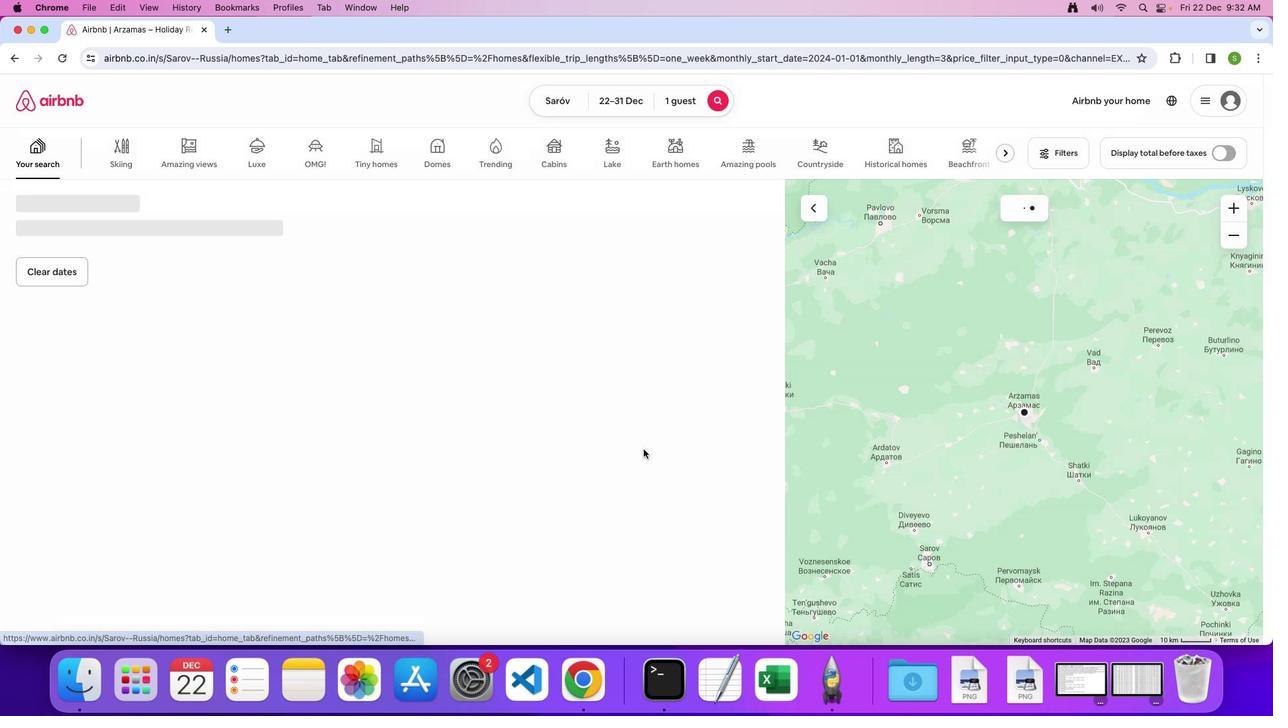 
